 Task: Look for space in Svishtov, Bulgaria from 7th July, 2023 to 15th July, 2023 for 6 adults in price range Rs.15000 to Rs.20000. Place can be entire place with 3 bedrooms having 3 beds and 3 bathrooms. Property type can be house, flat, guest house. Booking option can be shelf check-in. Required host language is English.
Action: Mouse moved to (493, 92)
Screenshot: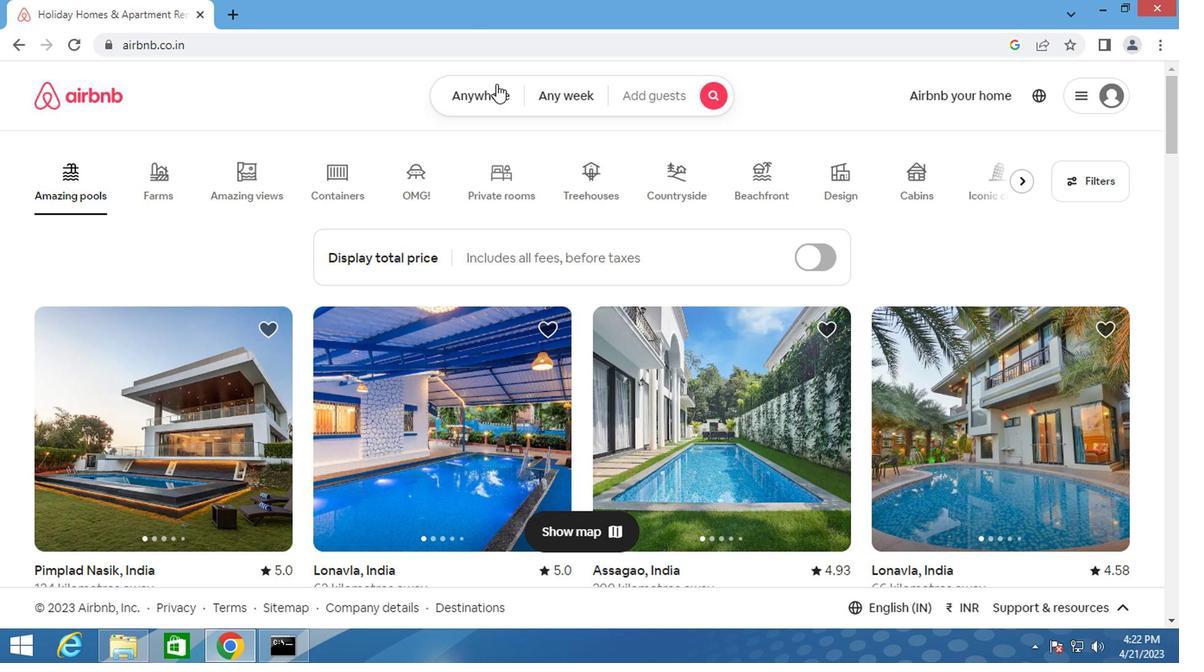 
Action: Mouse pressed left at (493, 92)
Screenshot: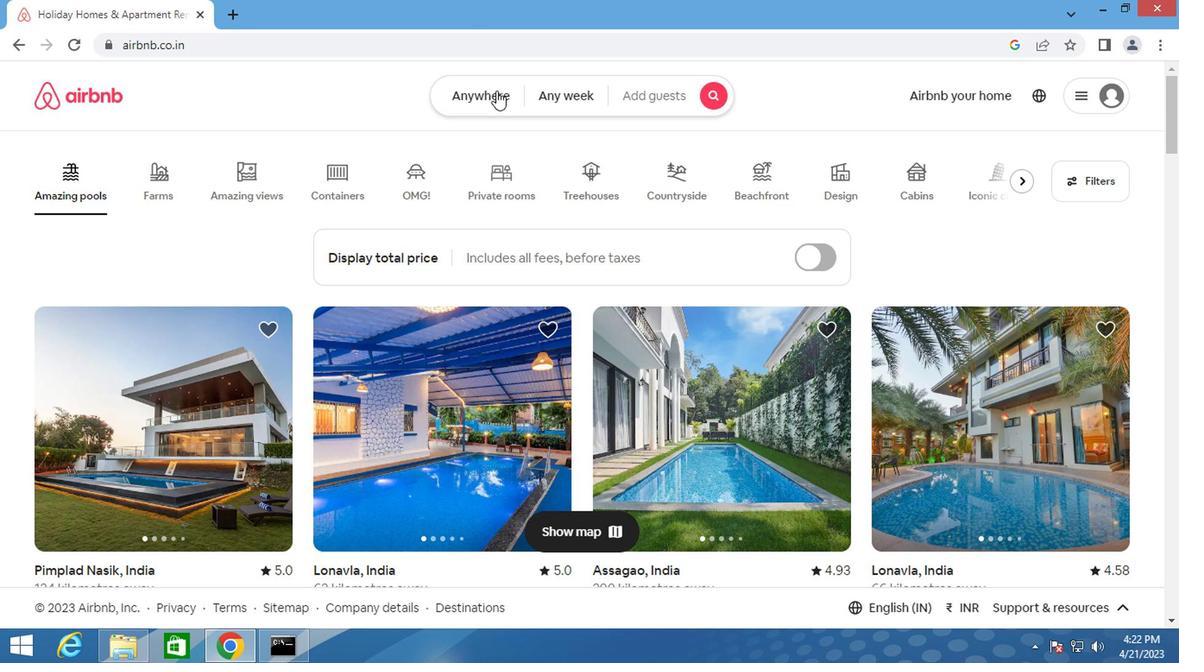 
Action: Mouse moved to (388, 165)
Screenshot: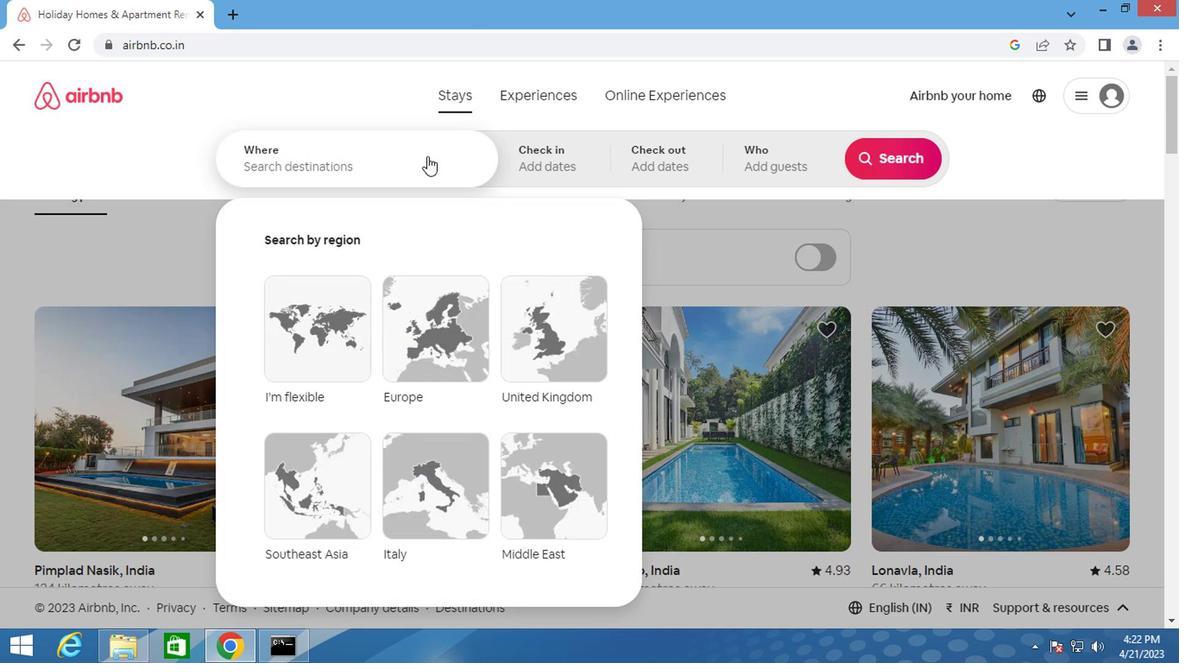 
Action: Mouse pressed left at (388, 165)
Screenshot: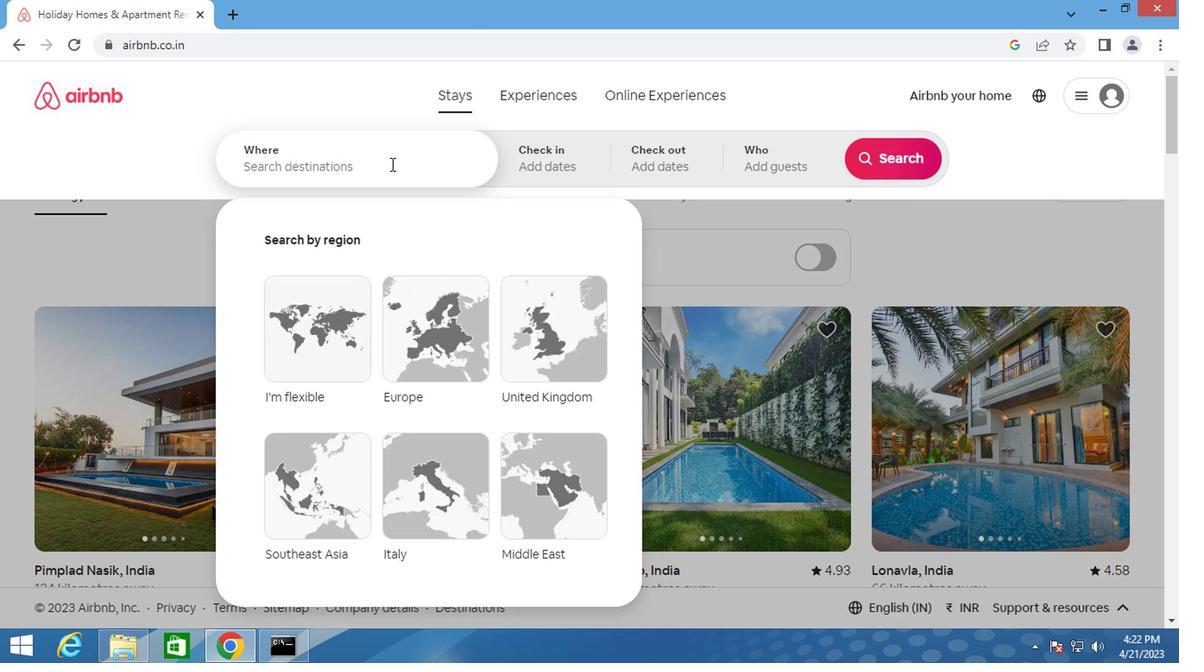 
Action: Mouse moved to (388, 165)
Screenshot: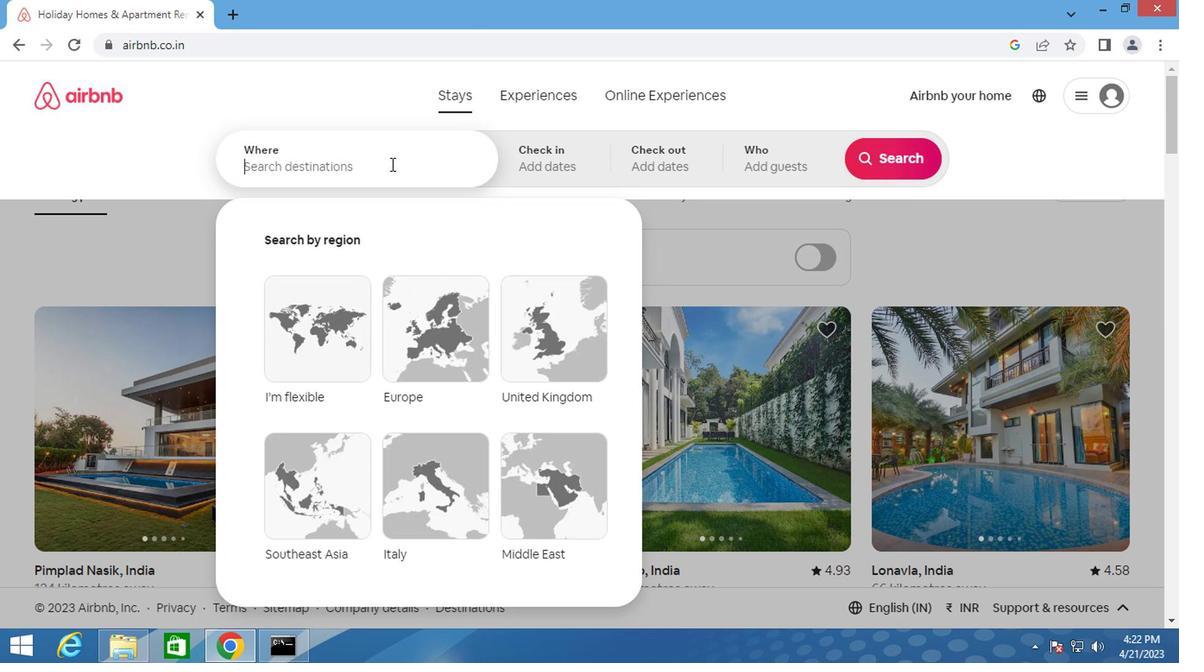 
Action: Key pressed <Key.shift>SVISHTP<Key.backspace>
Screenshot: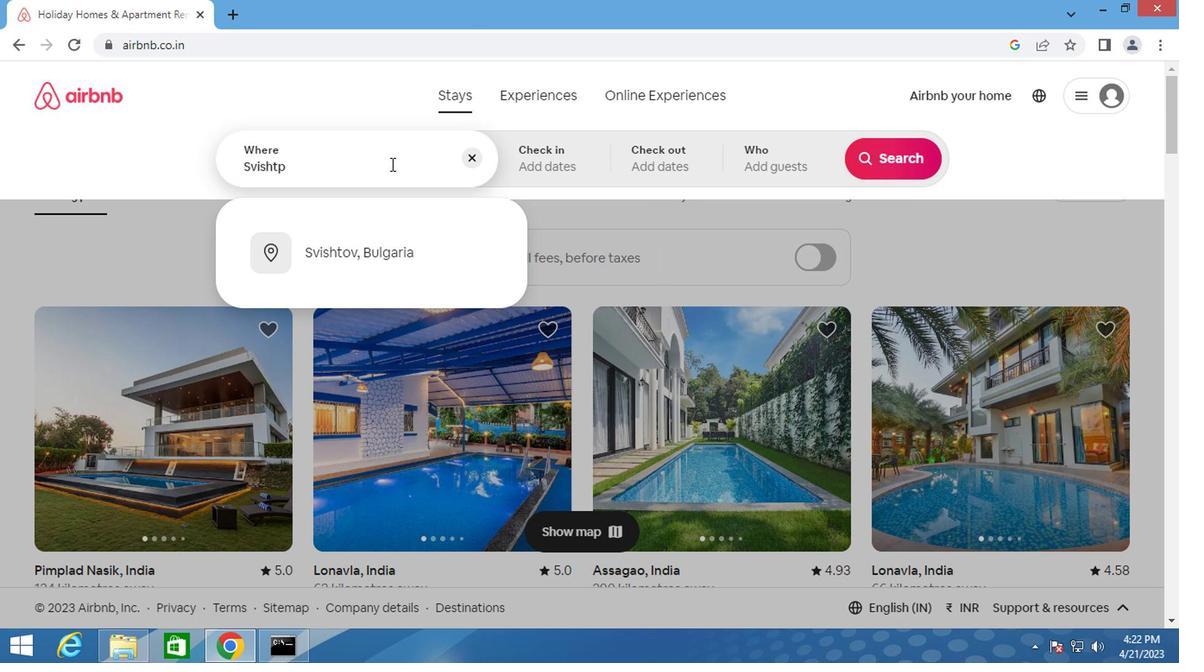 
Action: Mouse moved to (407, 256)
Screenshot: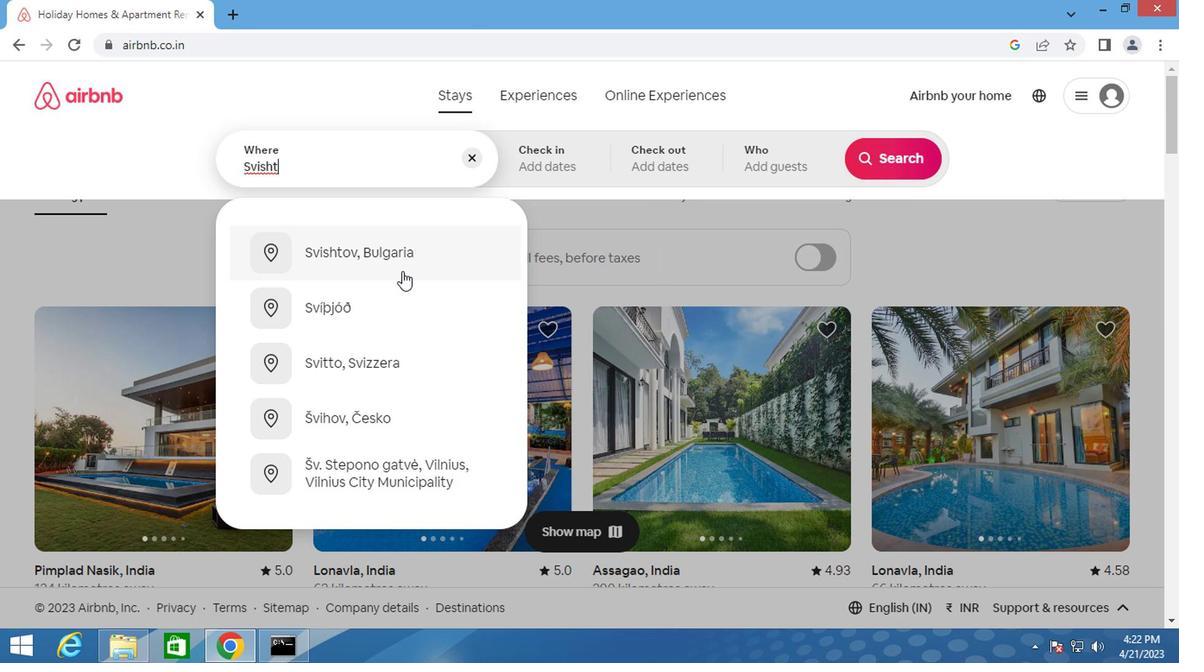 
Action: Mouse pressed left at (407, 256)
Screenshot: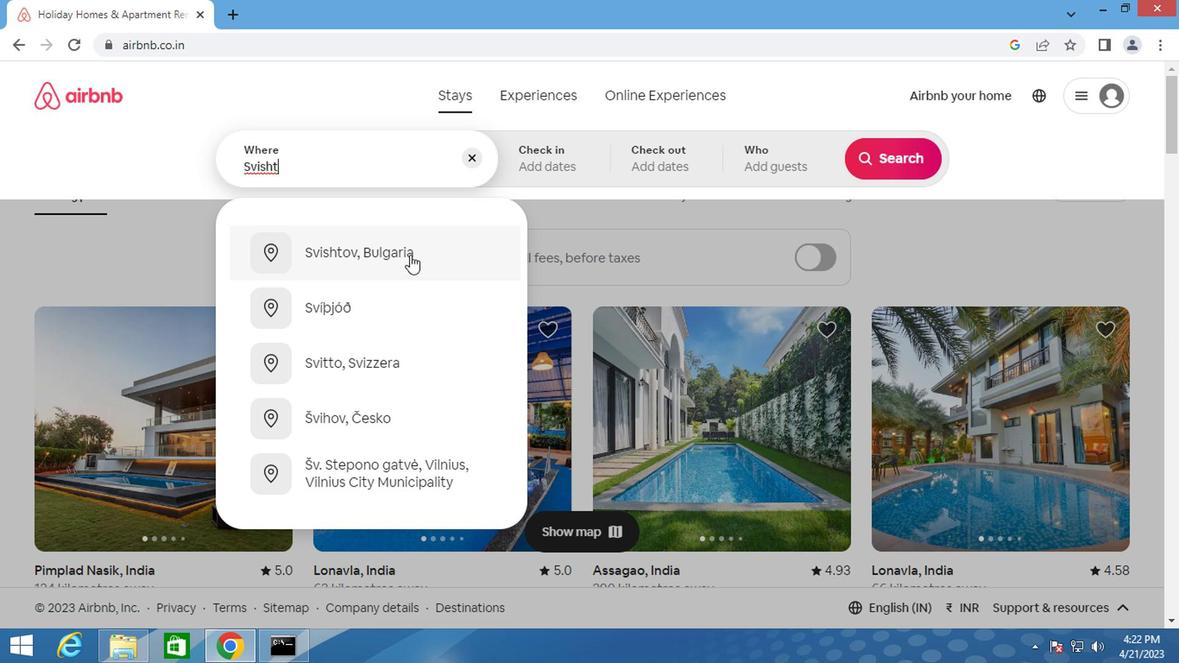 
Action: Mouse moved to (874, 289)
Screenshot: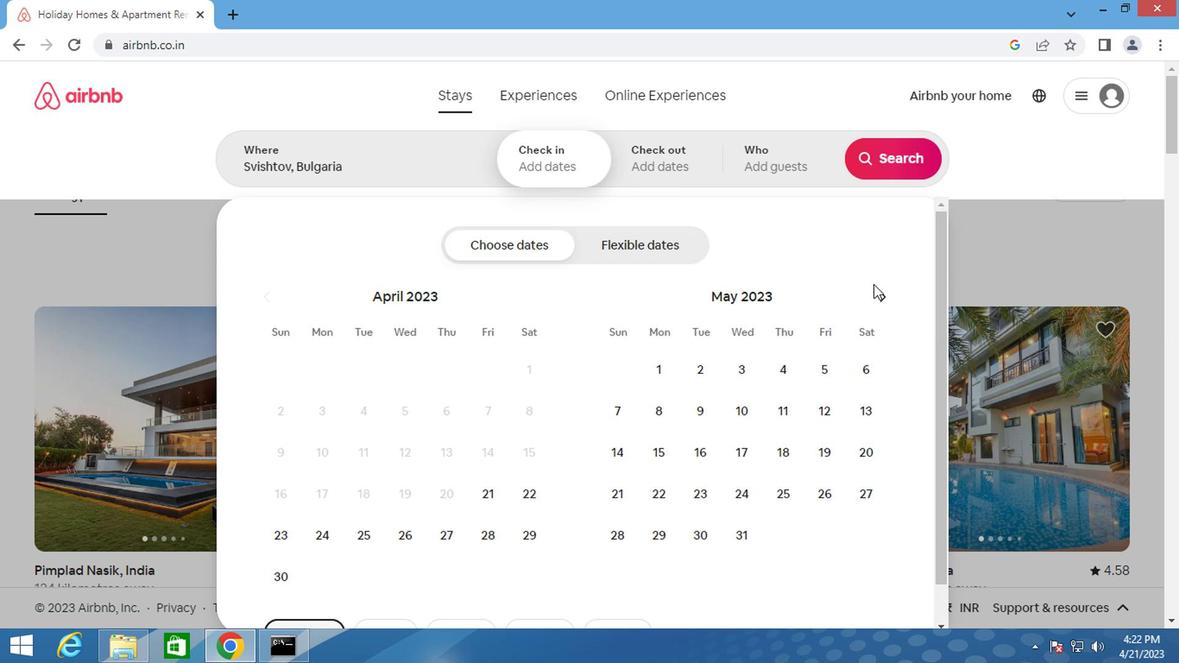 
Action: Mouse pressed left at (874, 289)
Screenshot: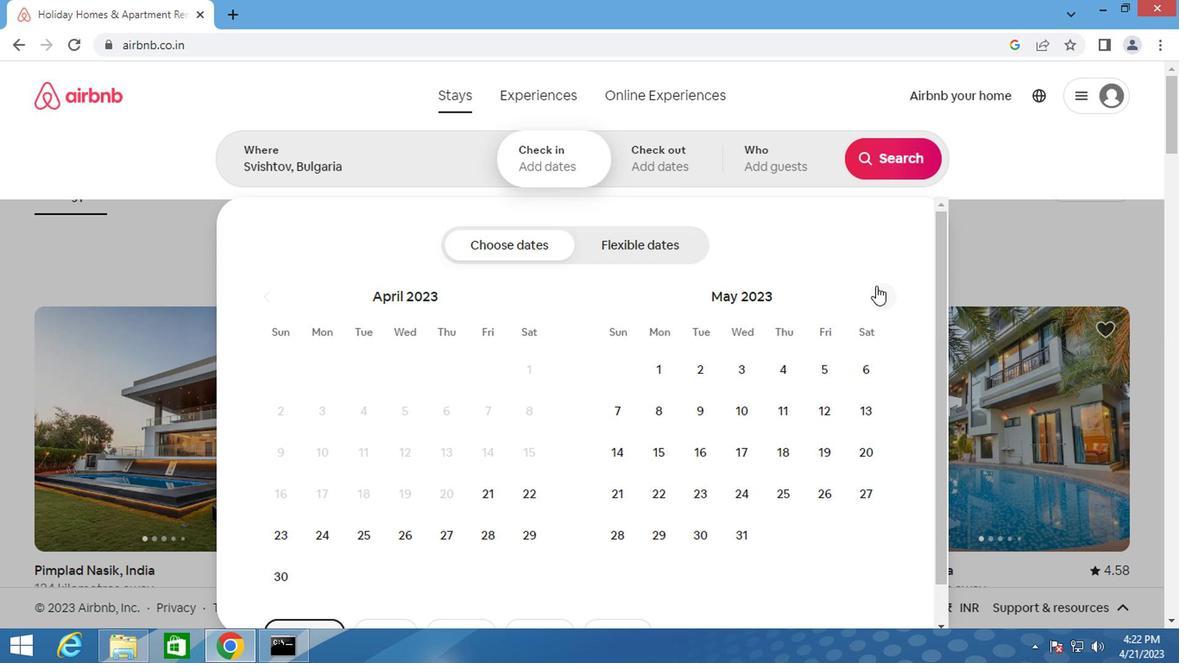
Action: Mouse moved to (876, 289)
Screenshot: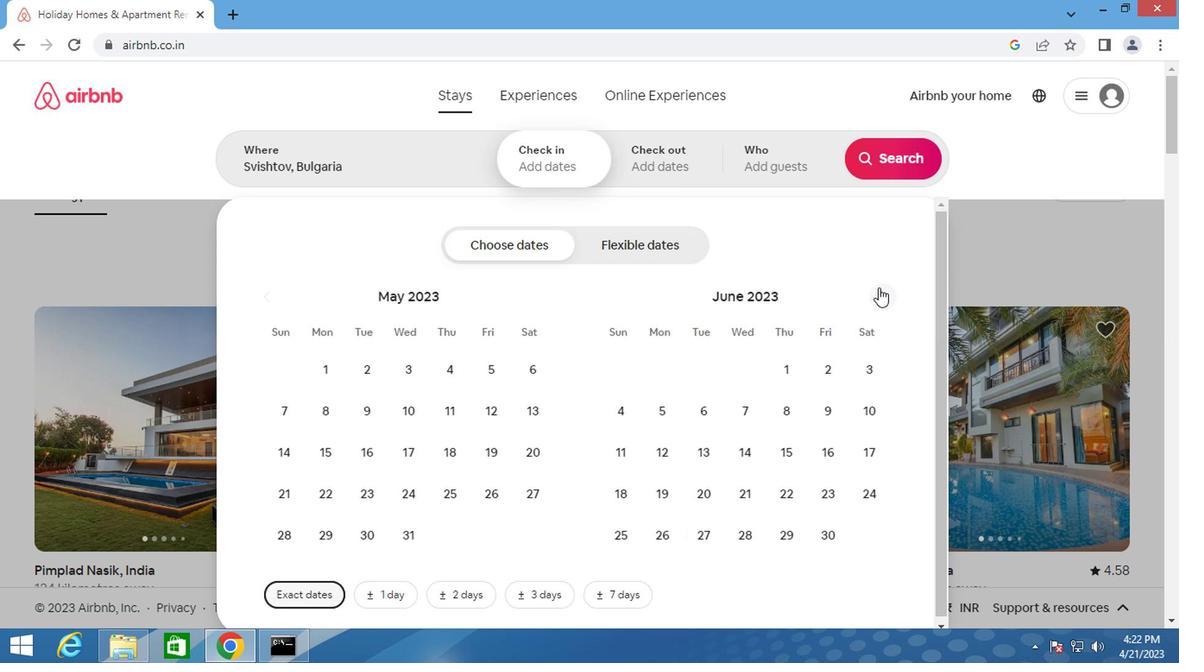 
Action: Mouse pressed left at (876, 289)
Screenshot: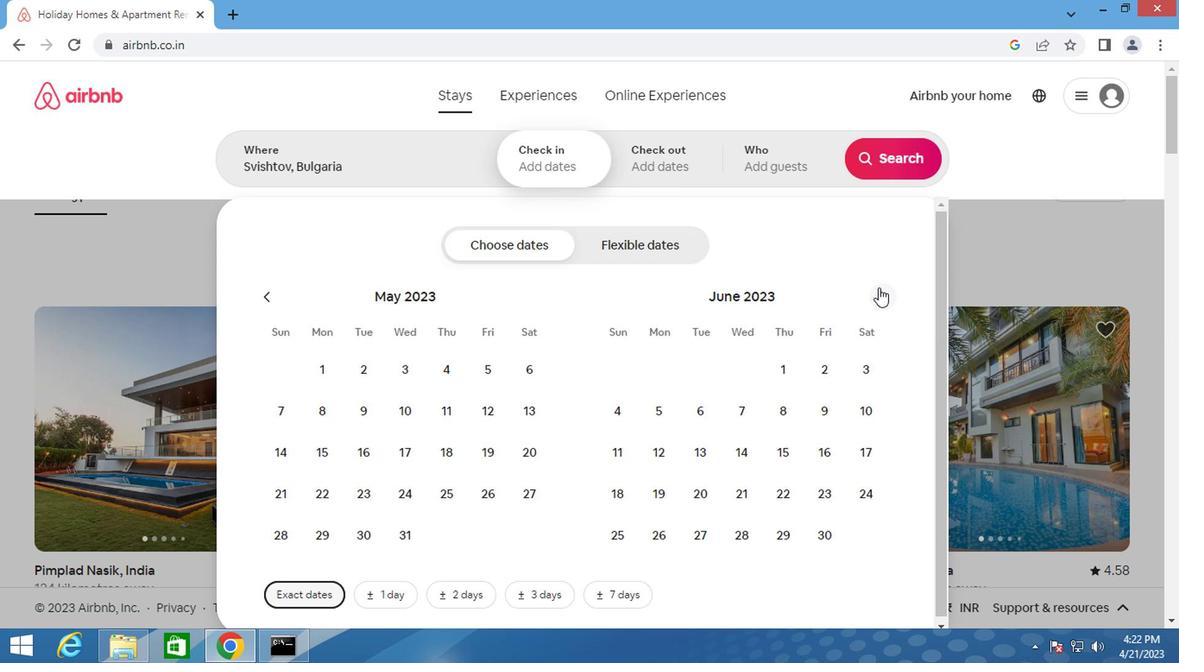 
Action: Mouse moved to (823, 418)
Screenshot: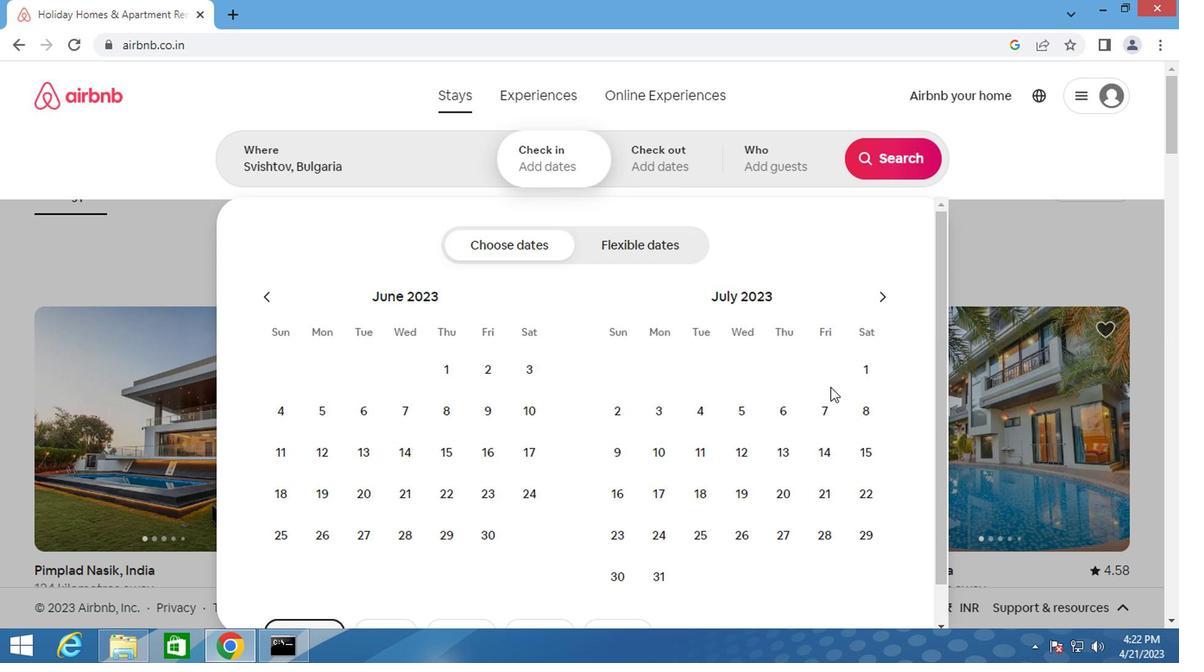 
Action: Mouse pressed left at (823, 418)
Screenshot: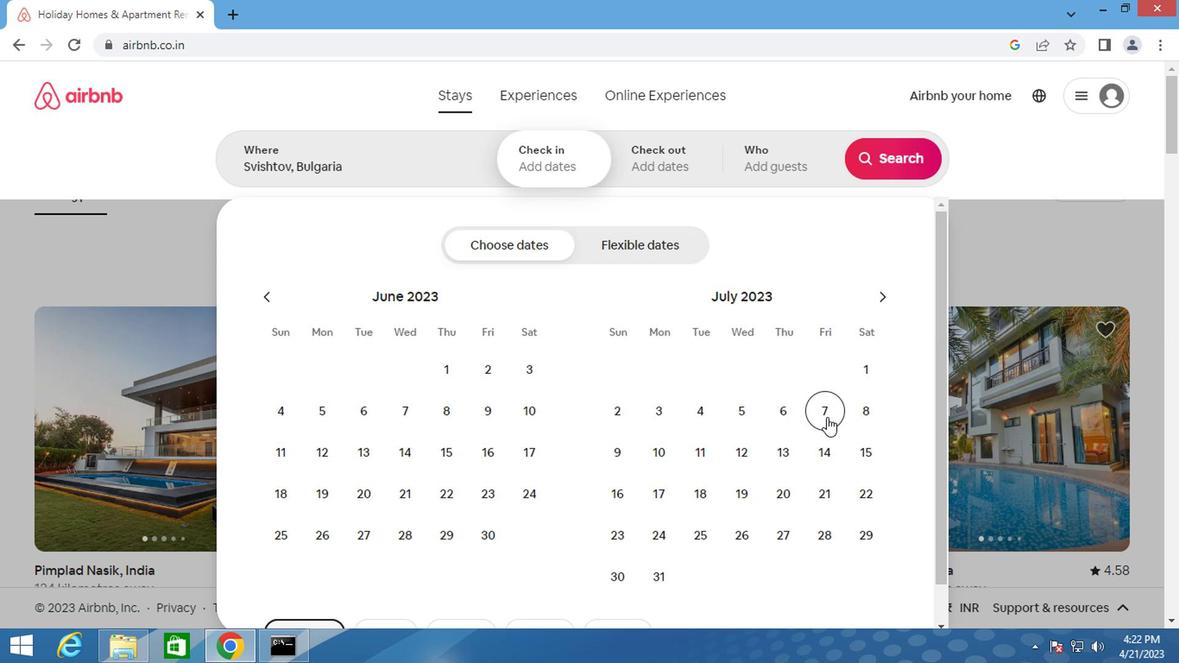 
Action: Mouse moved to (870, 445)
Screenshot: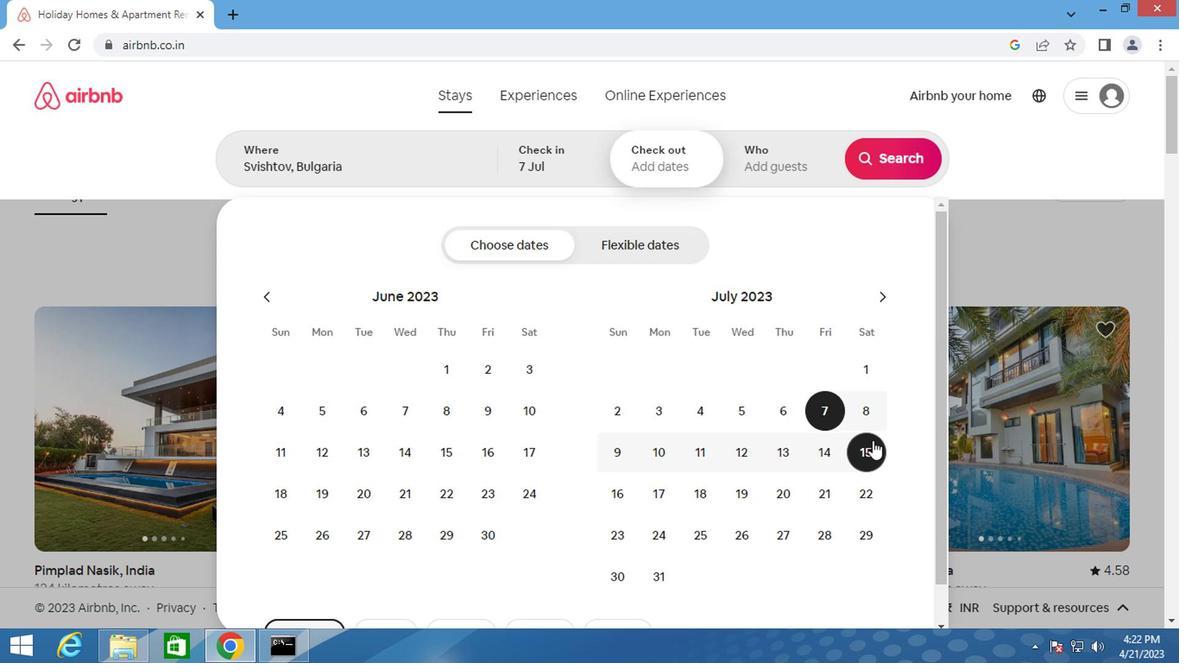 
Action: Mouse pressed left at (870, 445)
Screenshot: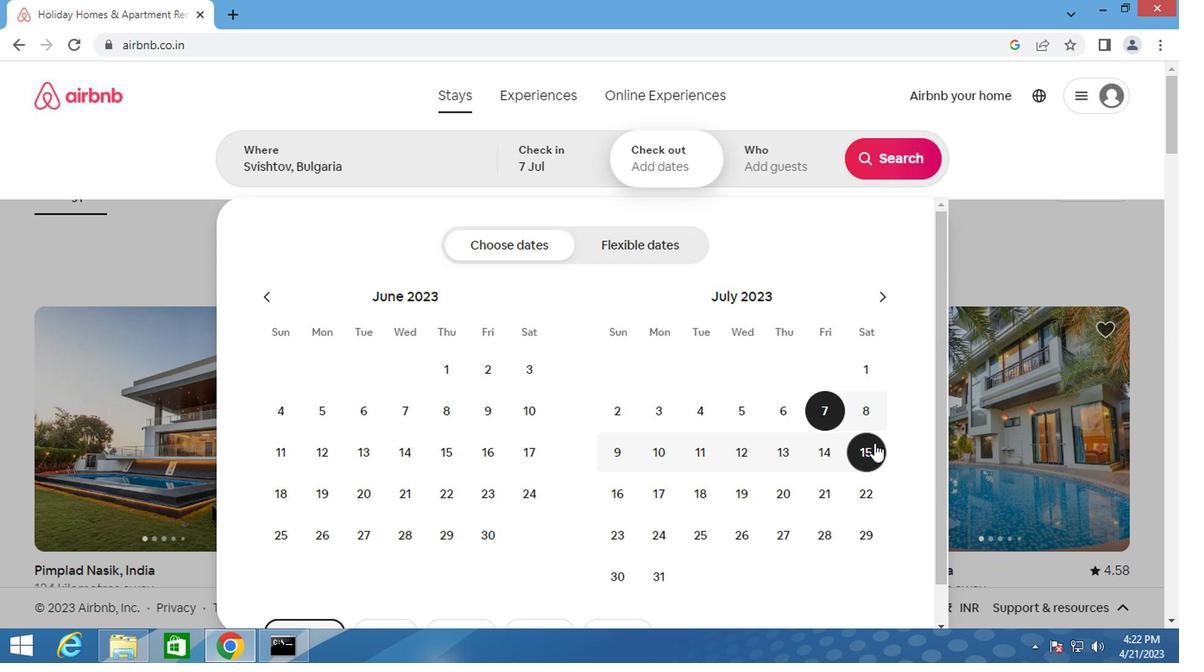 
Action: Mouse moved to (786, 175)
Screenshot: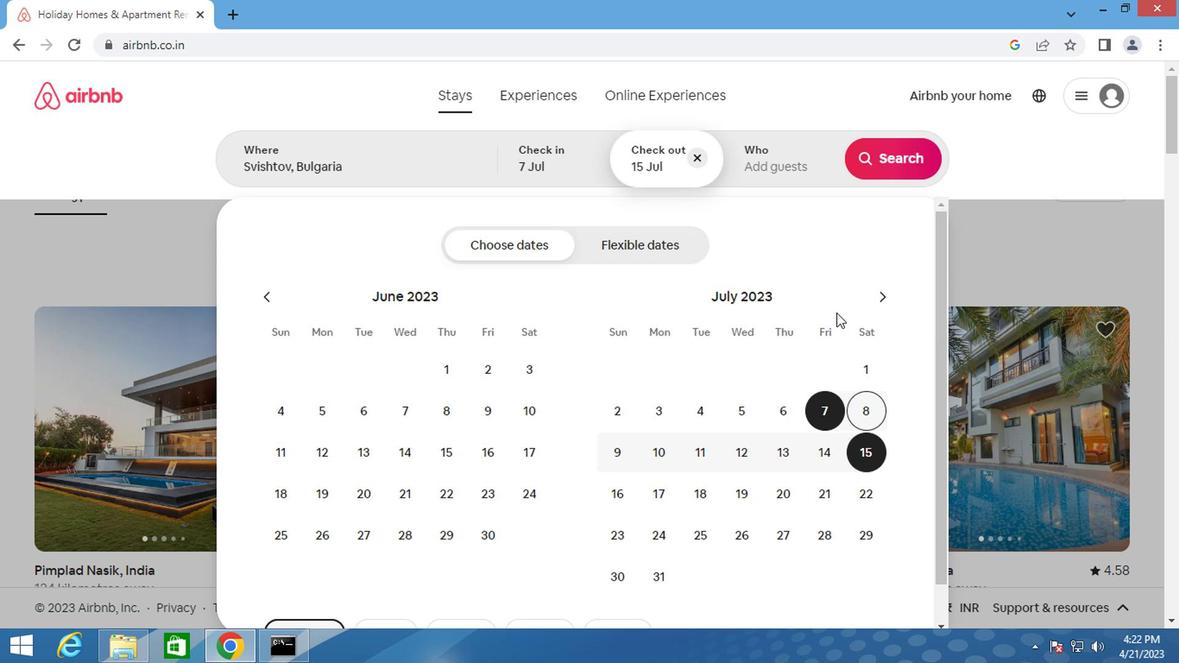 
Action: Mouse pressed left at (786, 175)
Screenshot: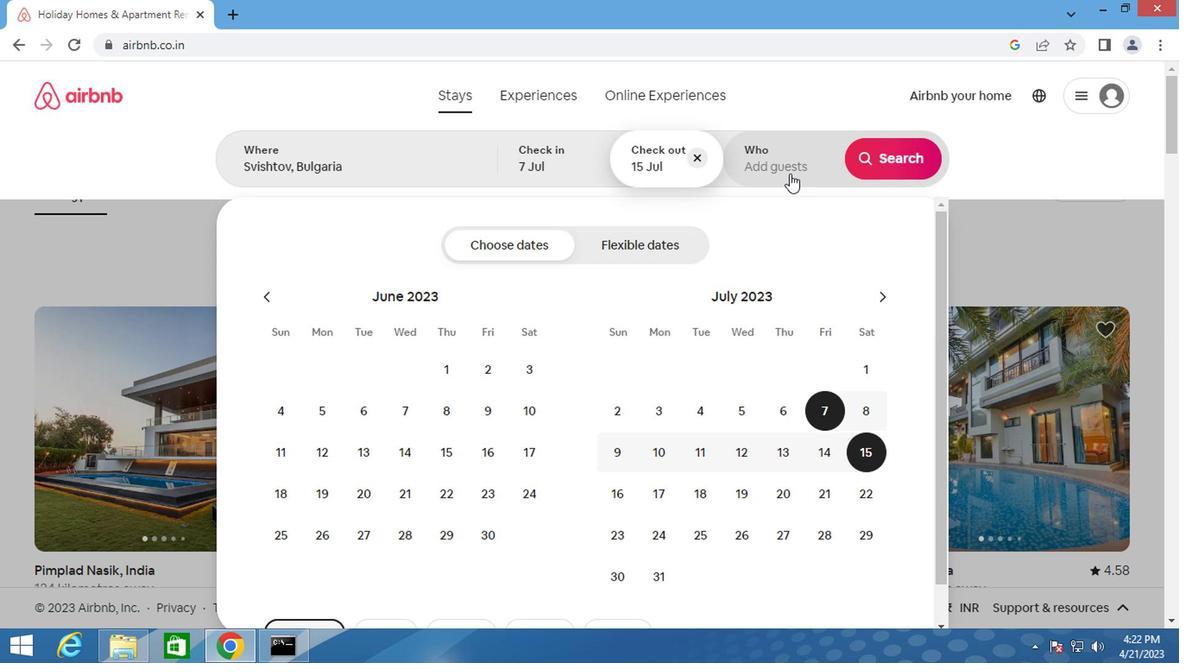 
Action: Mouse moved to (899, 245)
Screenshot: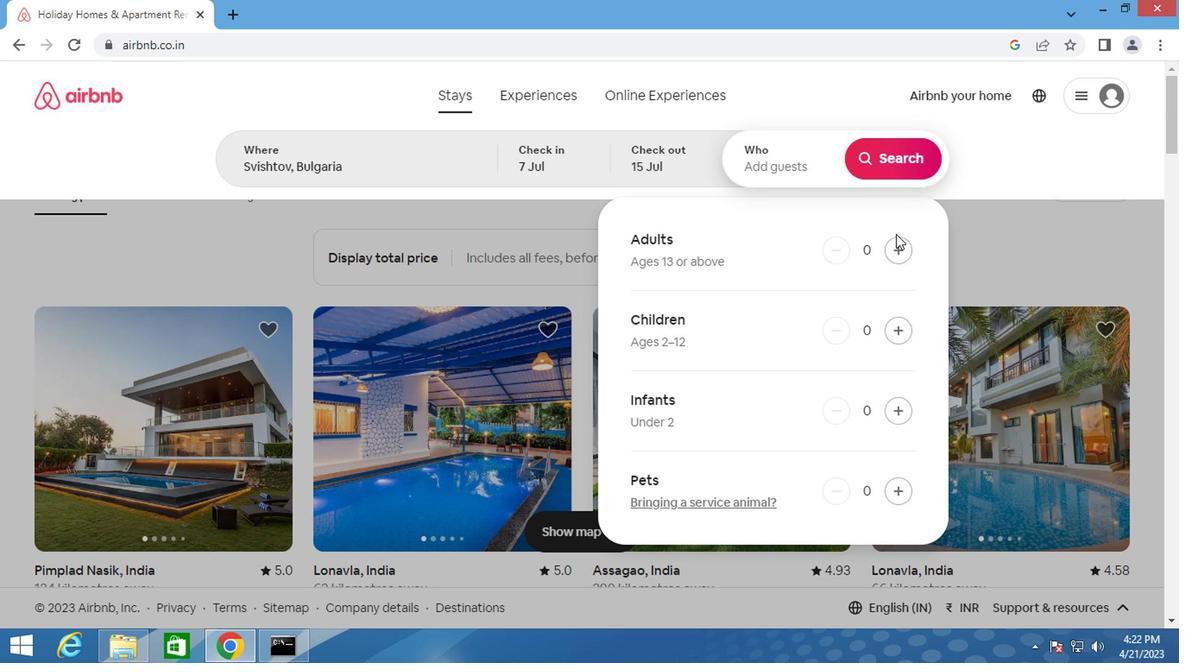 
Action: Mouse pressed left at (899, 245)
Screenshot: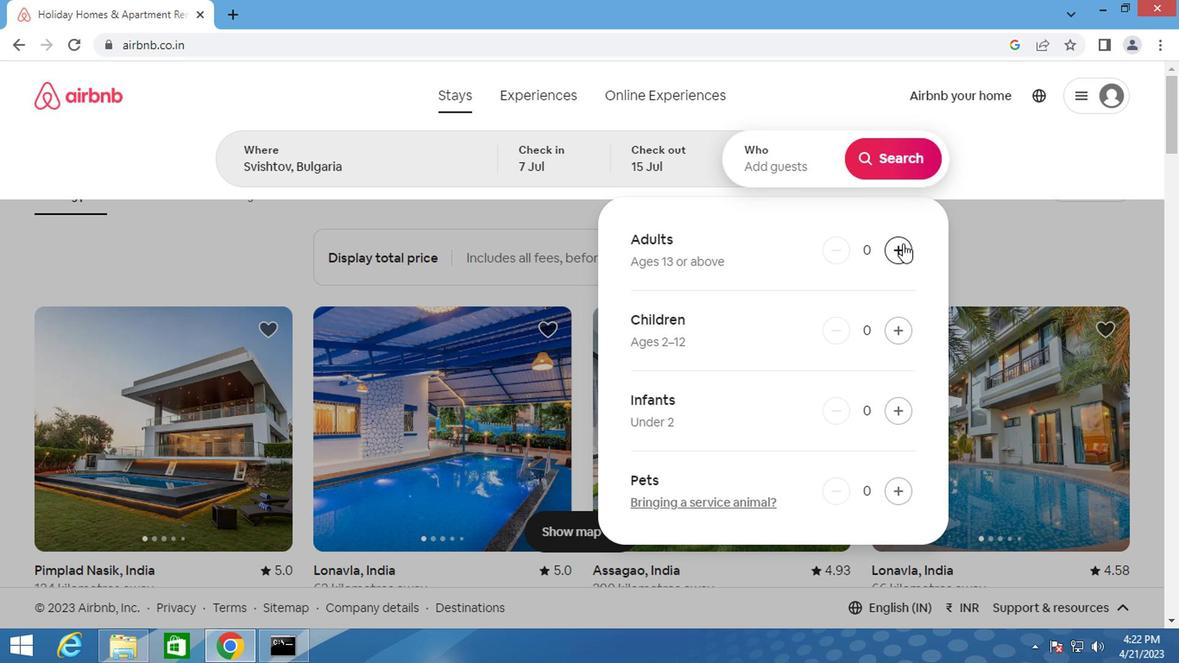 
Action: Mouse moved to (901, 245)
Screenshot: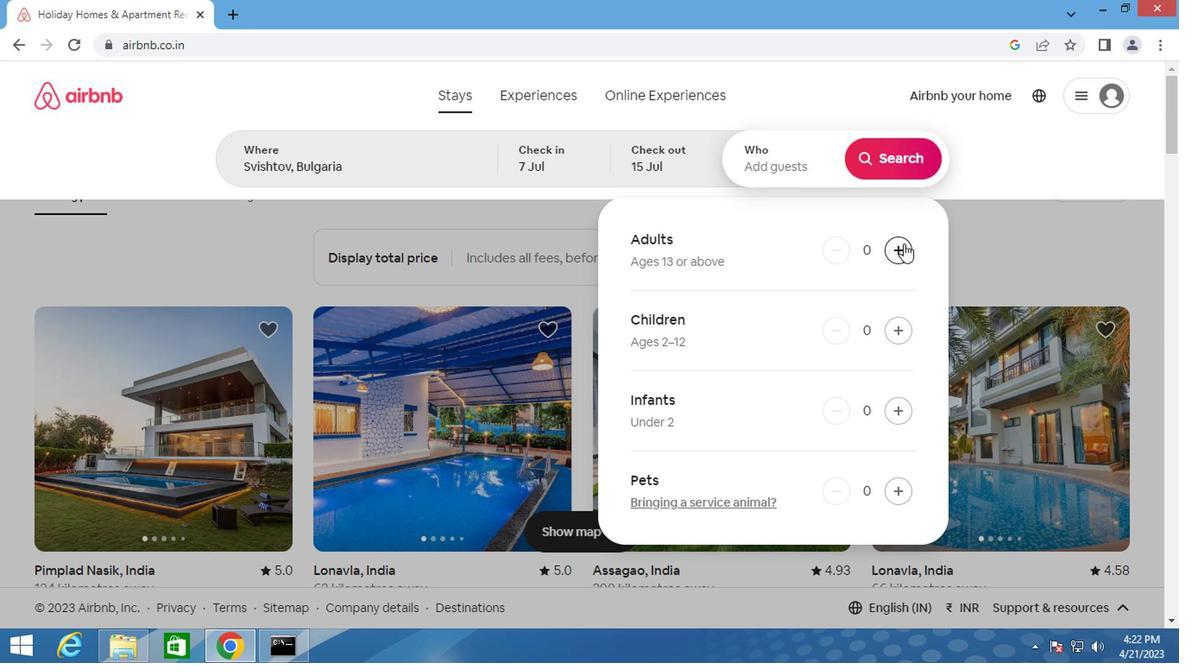 
Action: Mouse pressed left at (901, 245)
Screenshot: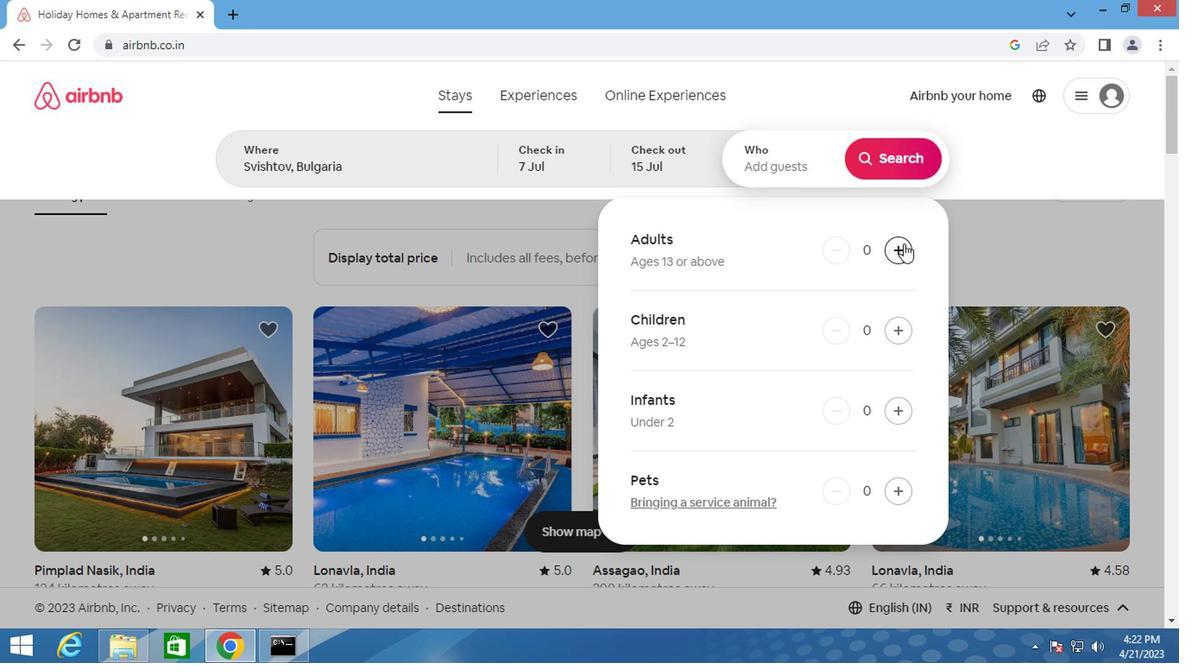 
Action: Mouse moved to (902, 245)
Screenshot: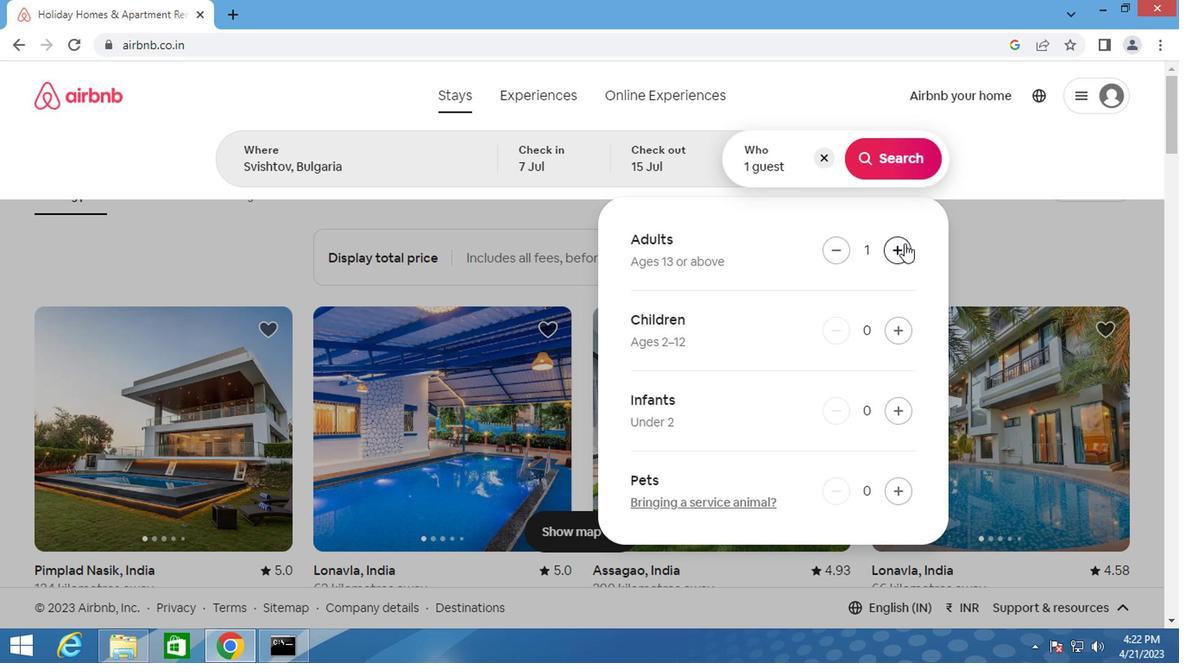 
Action: Mouse pressed left at (902, 245)
Screenshot: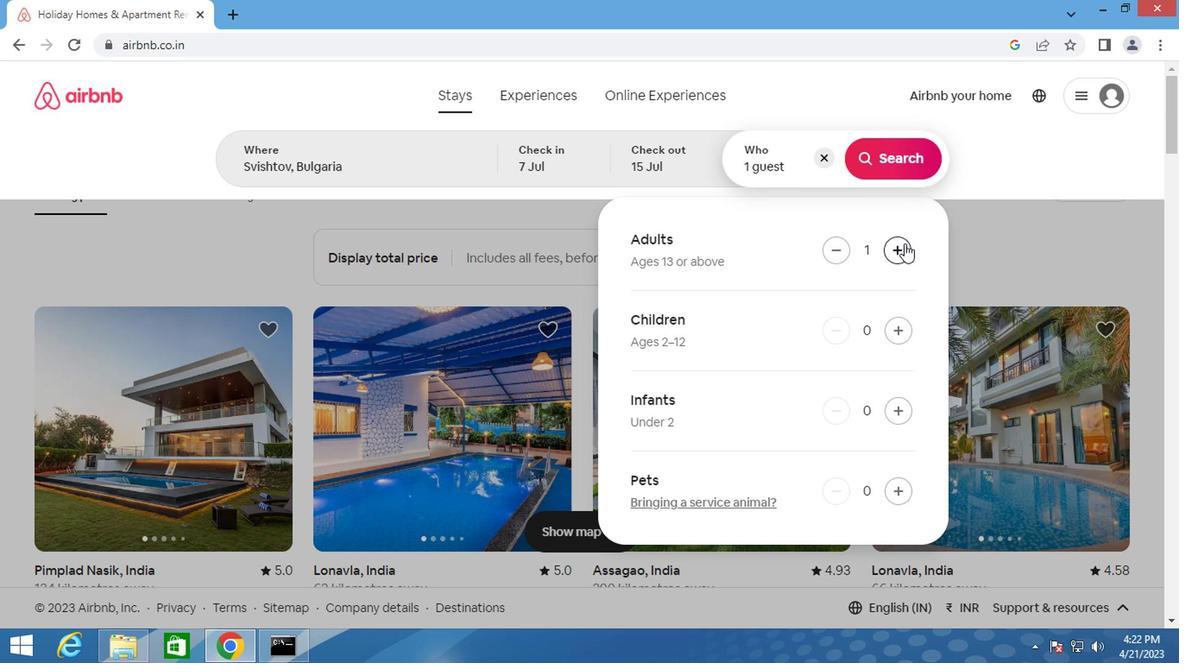 
Action: Mouse moved to (902, 244)
Screenshot: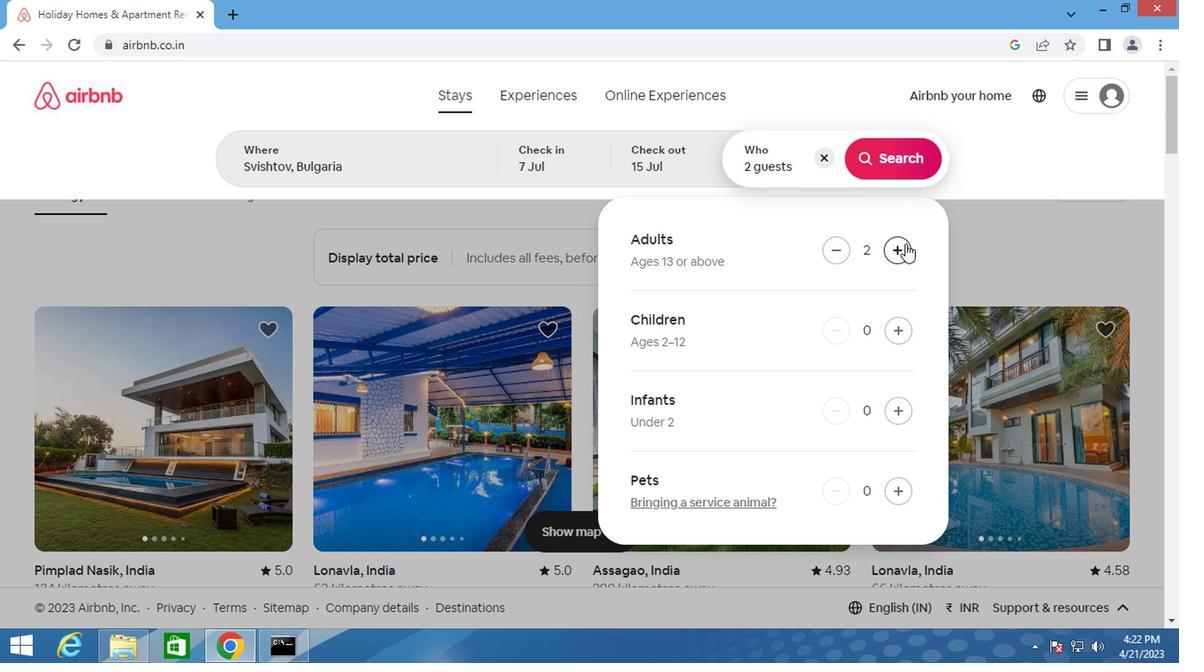 
Action: Mouse pressed left at (902, 244)
Screenshot: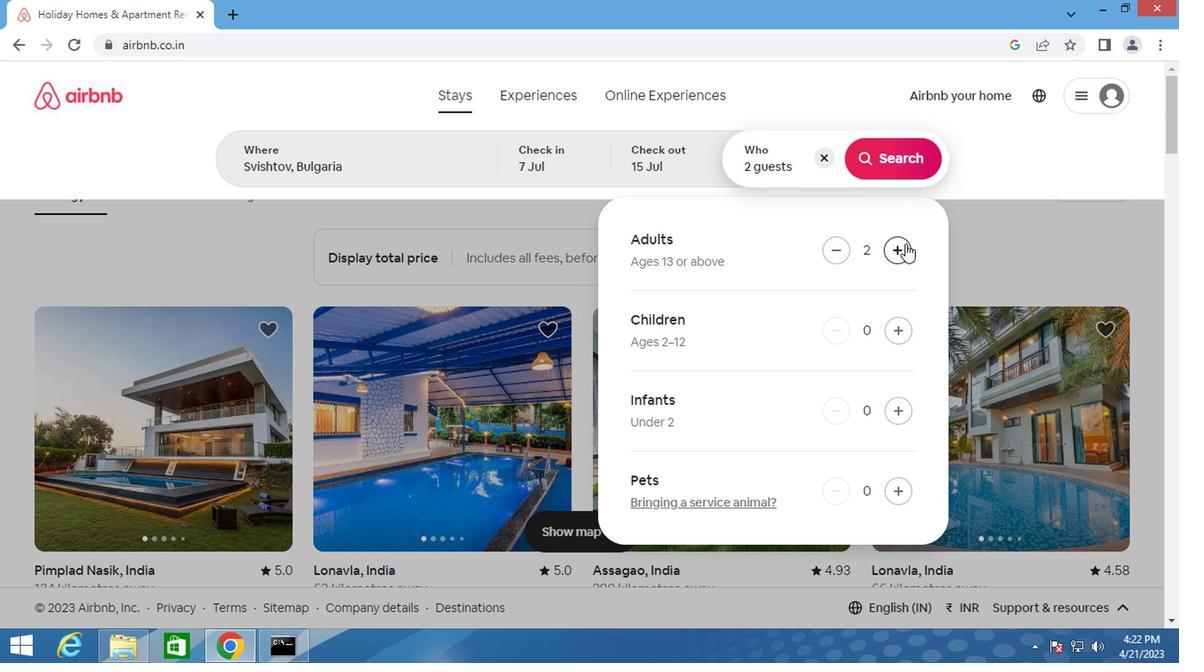 
Action: Mouse pressed left at (902, 244)
Screenshot: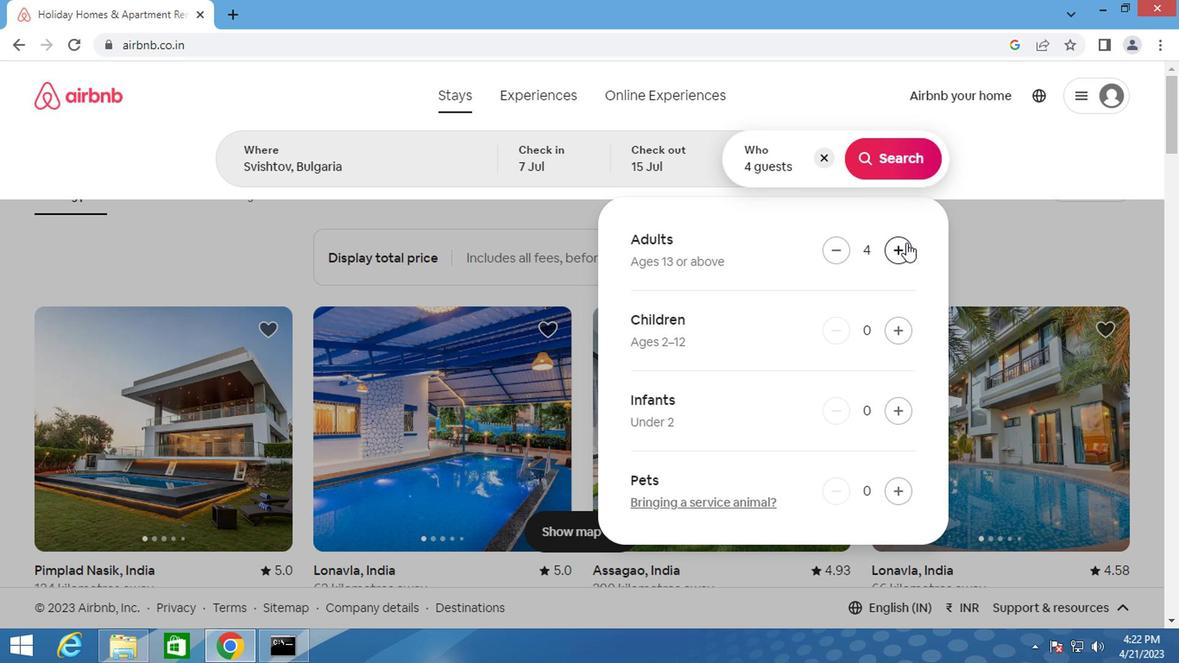 
Action: Mouse pressed left at (902, 244)
Screenshot: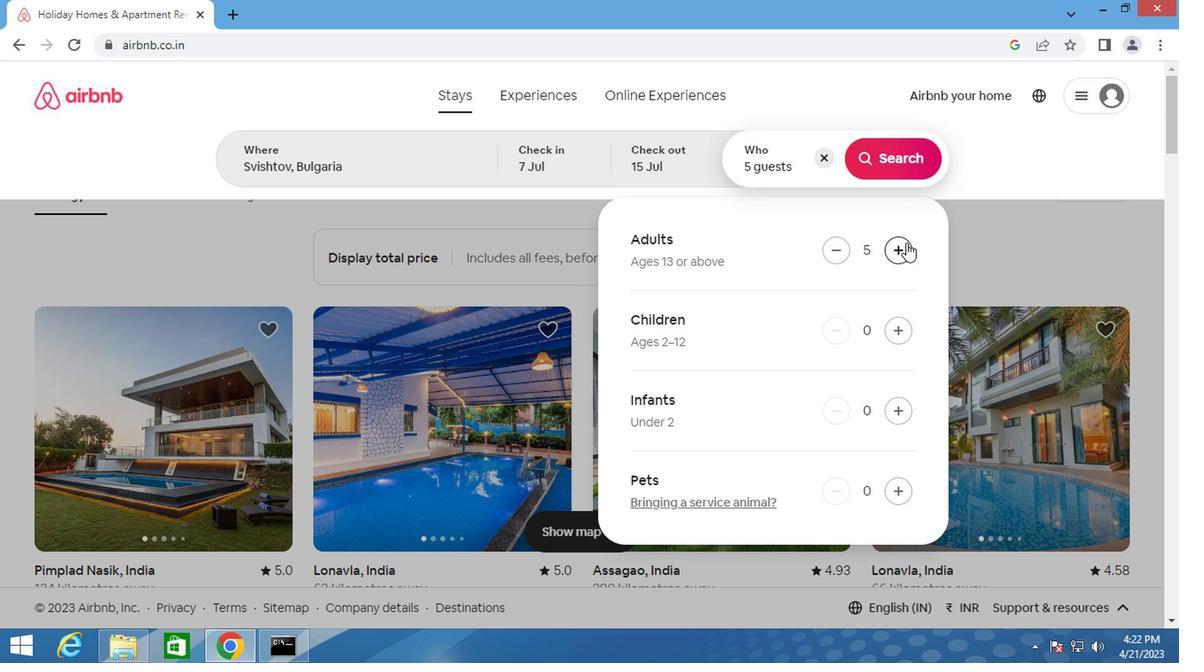 
Action: Mouse moved to (875, 154)
Screenshot: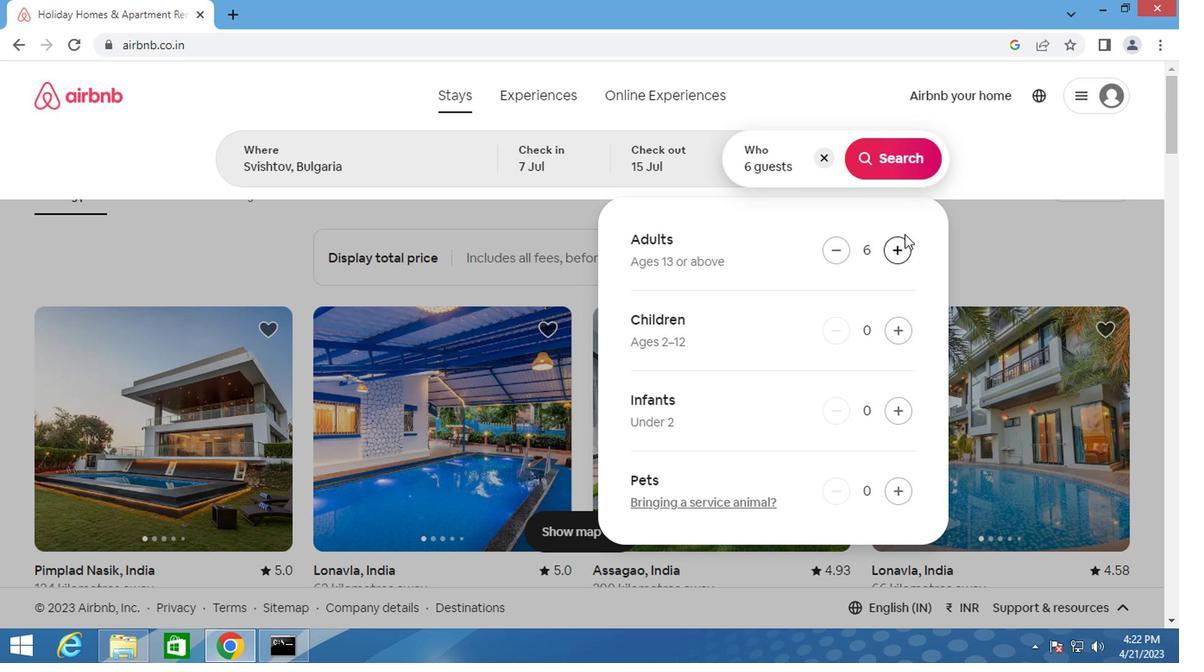 
Action: Mouse pressed left at (875, 154)
Screenshot: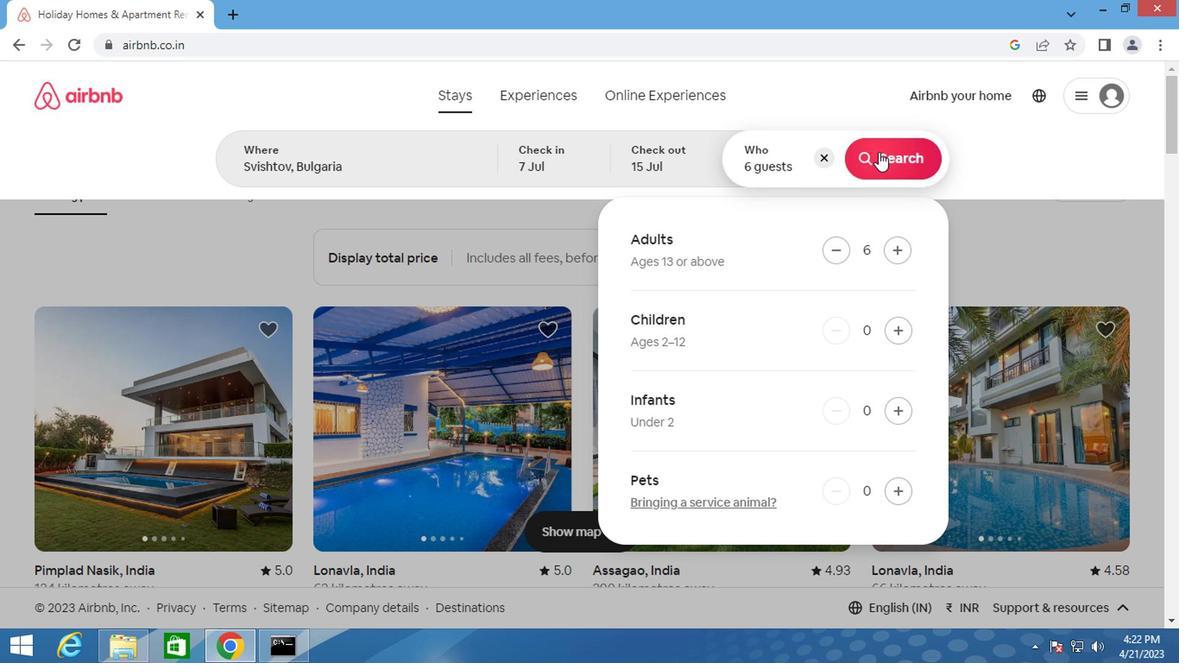 
Action: Mouse moved to (1079, 162)
Screenshot: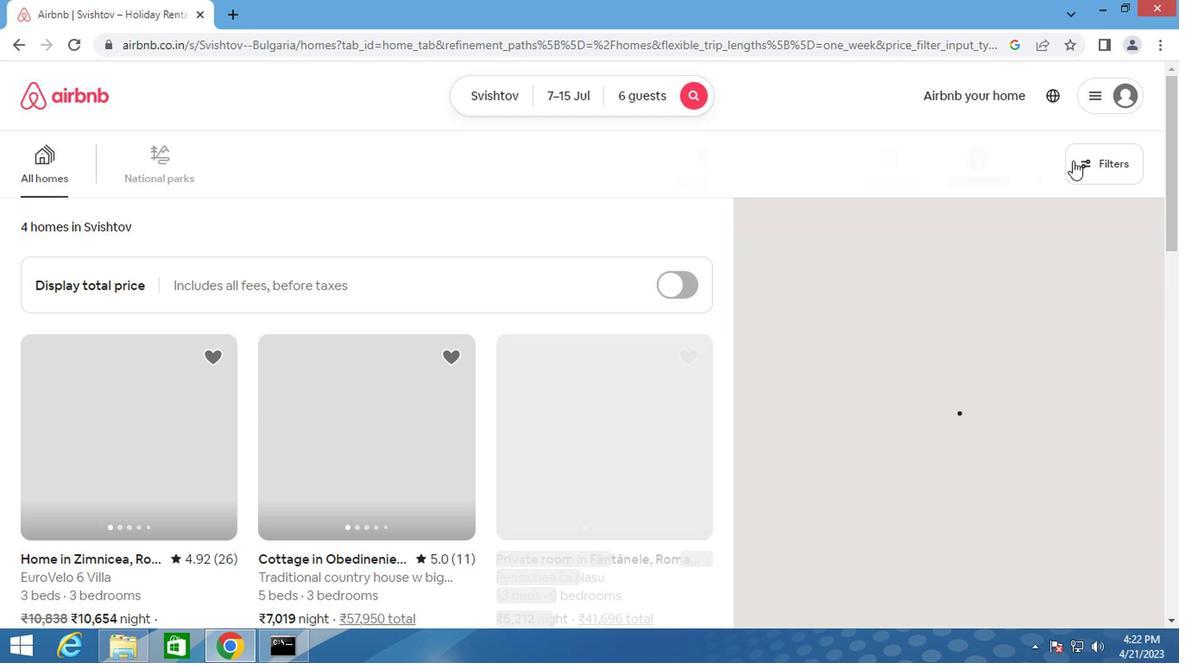 
Action: Mouse pressed left at (1079, 162)
Screenshot: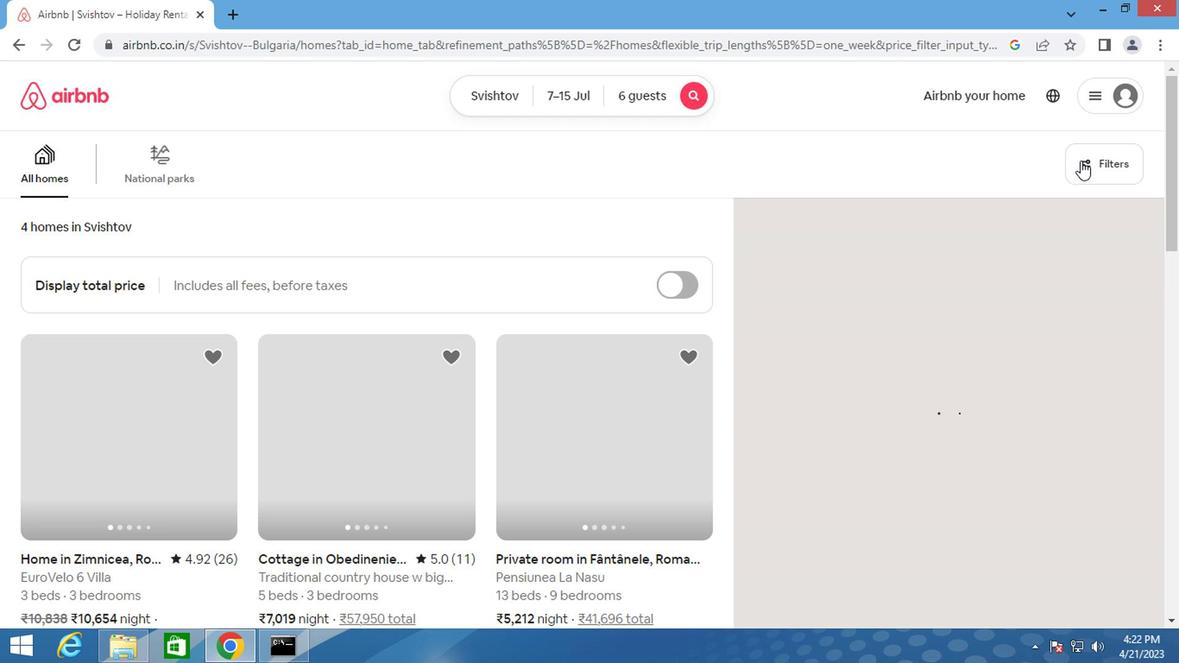 
Action: Mouse moved to (331, 388)
Screenshot: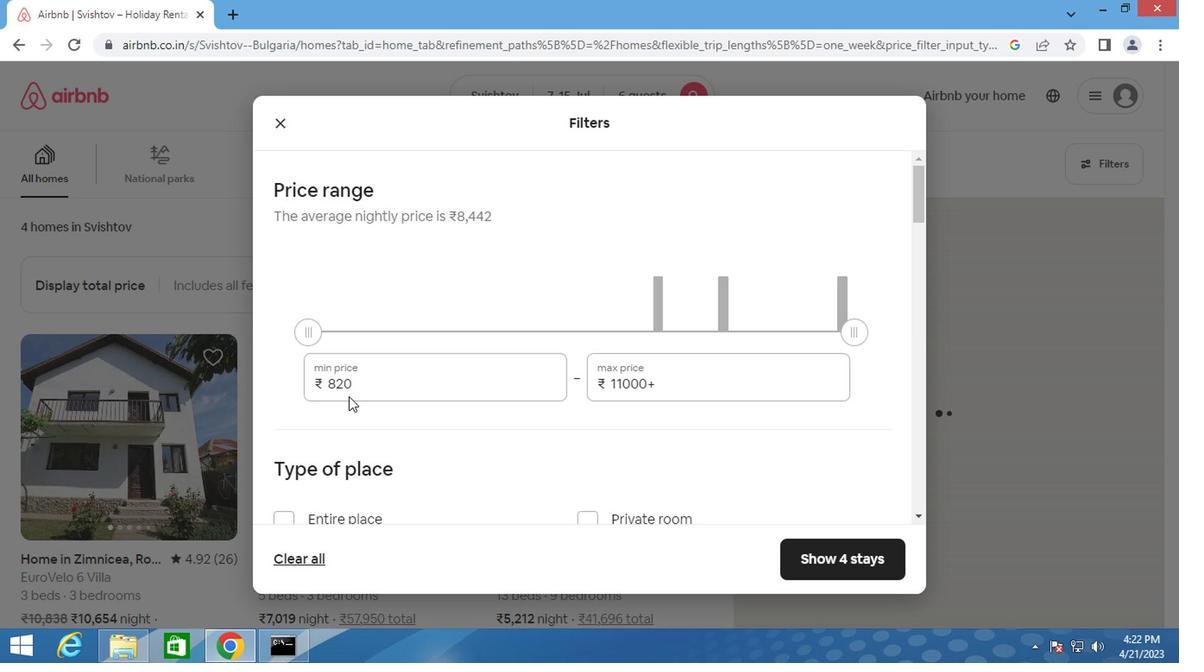 
Action: Mouse pressed left at (331, 388)
Screenshot: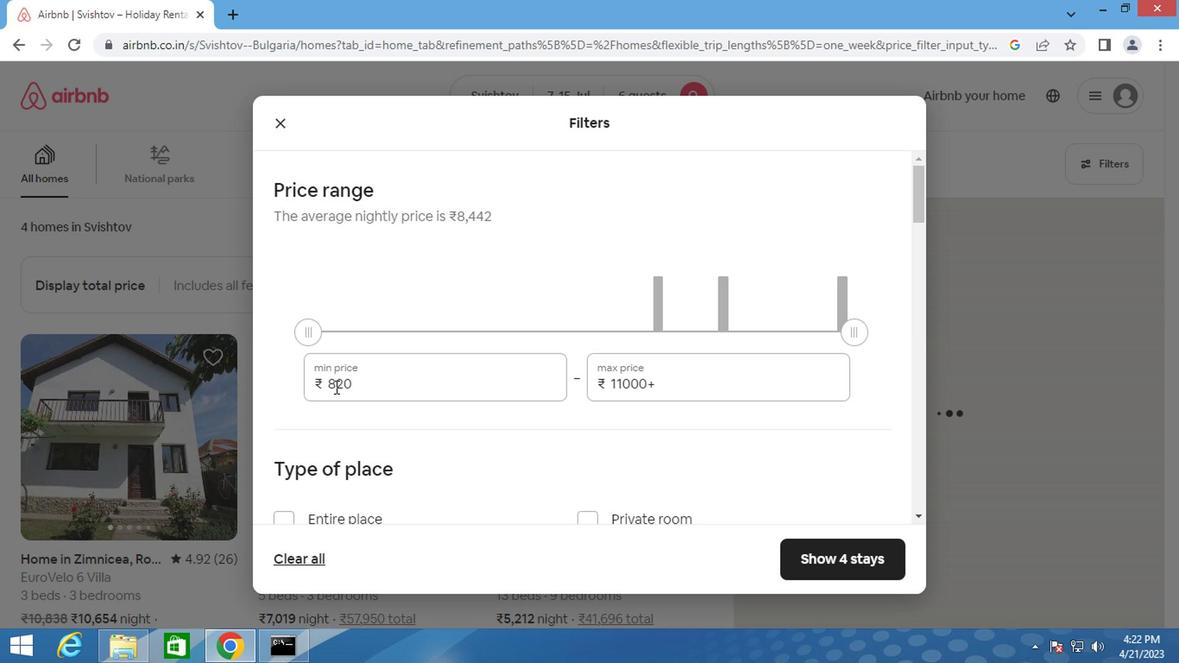 
Action: Mouse moved to (331, 387)
Screenshot: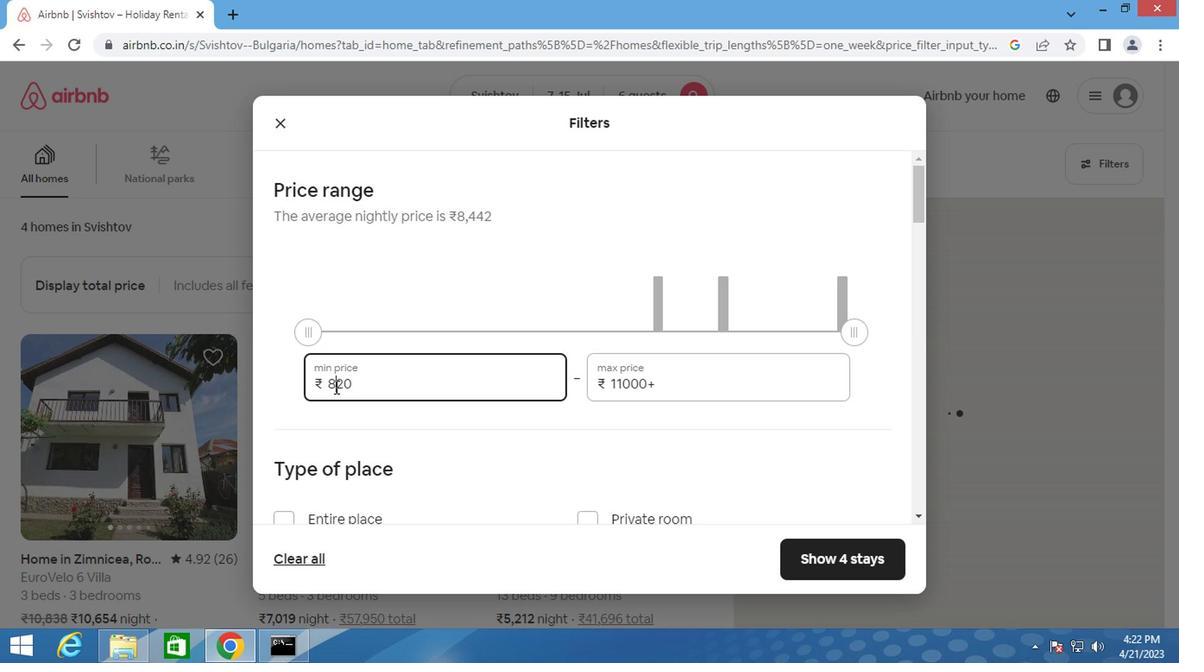 
Action: Mouse pressed left at (331, 387)
Screenshot: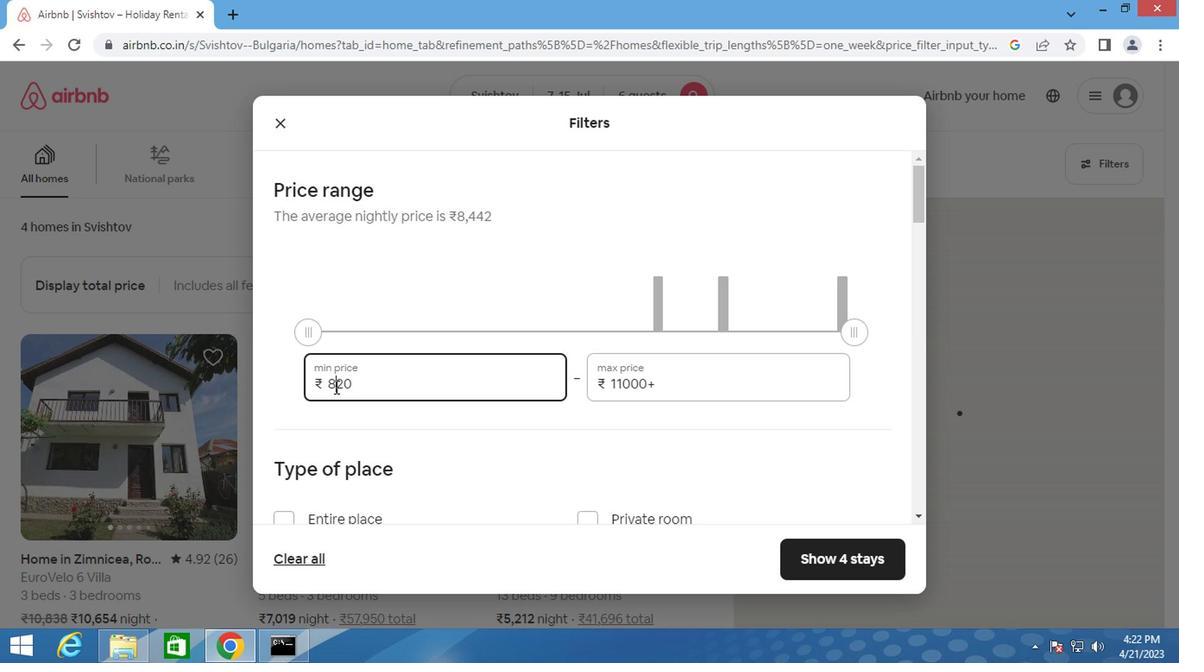 
Action: Key pressed <Key.backspace>15000
Screenshot: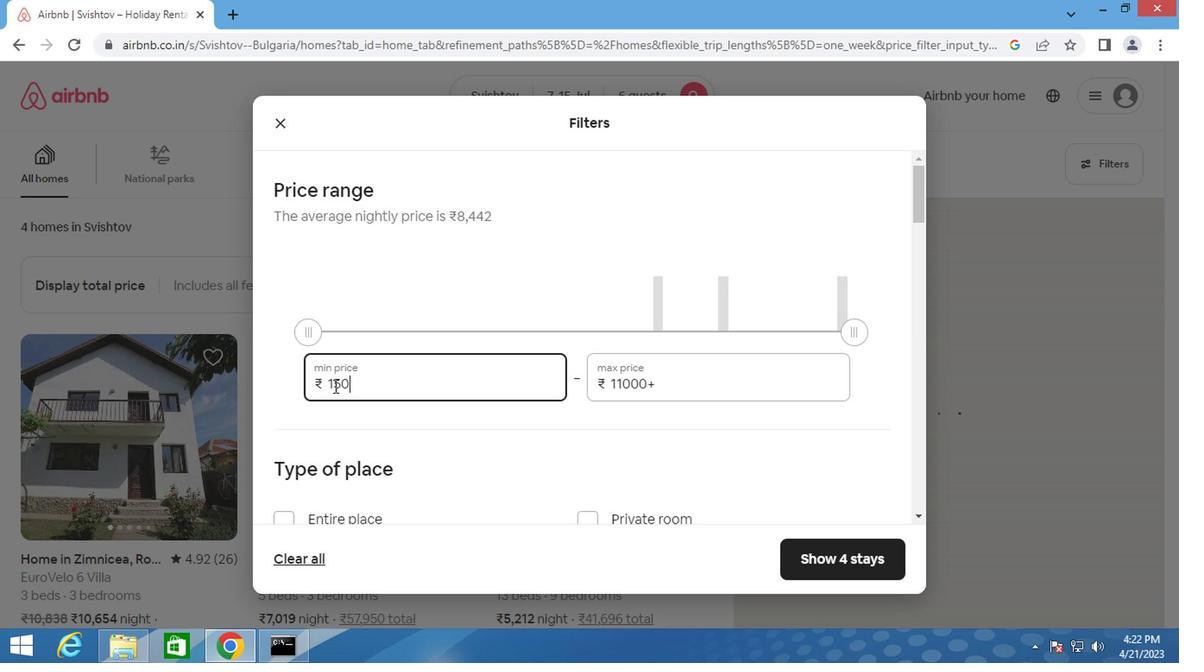 
Action: Mouse moved to (640, 385)
Screenshot: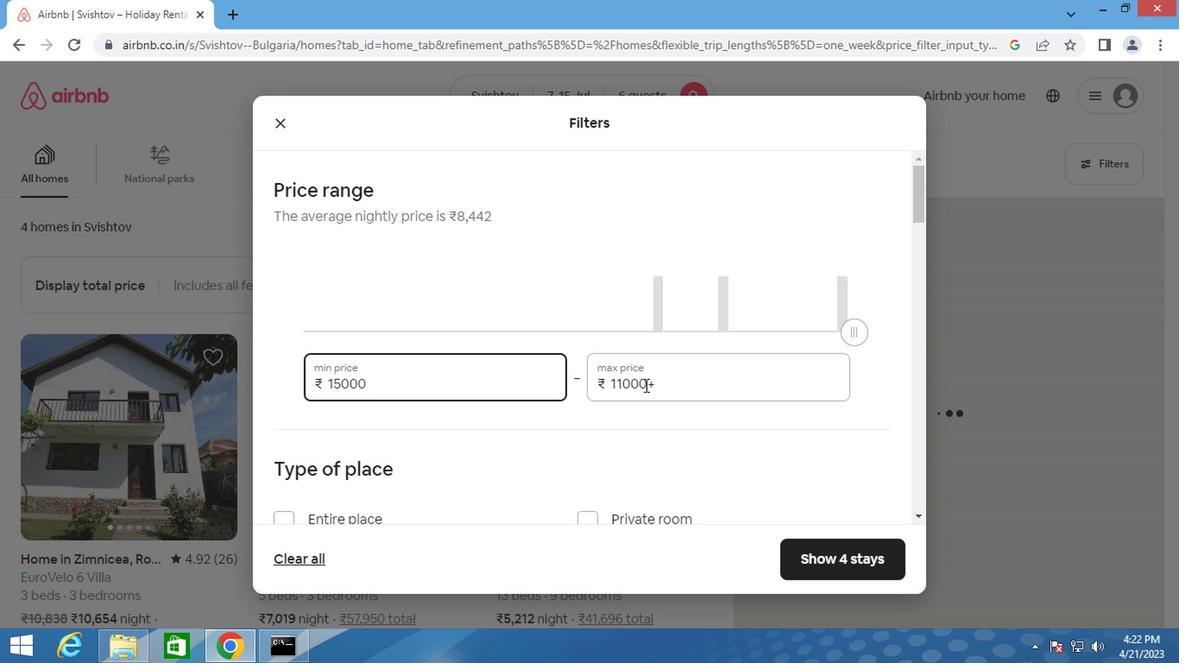 
Action: Mouse pressed left at (640, 385)
Screenshot: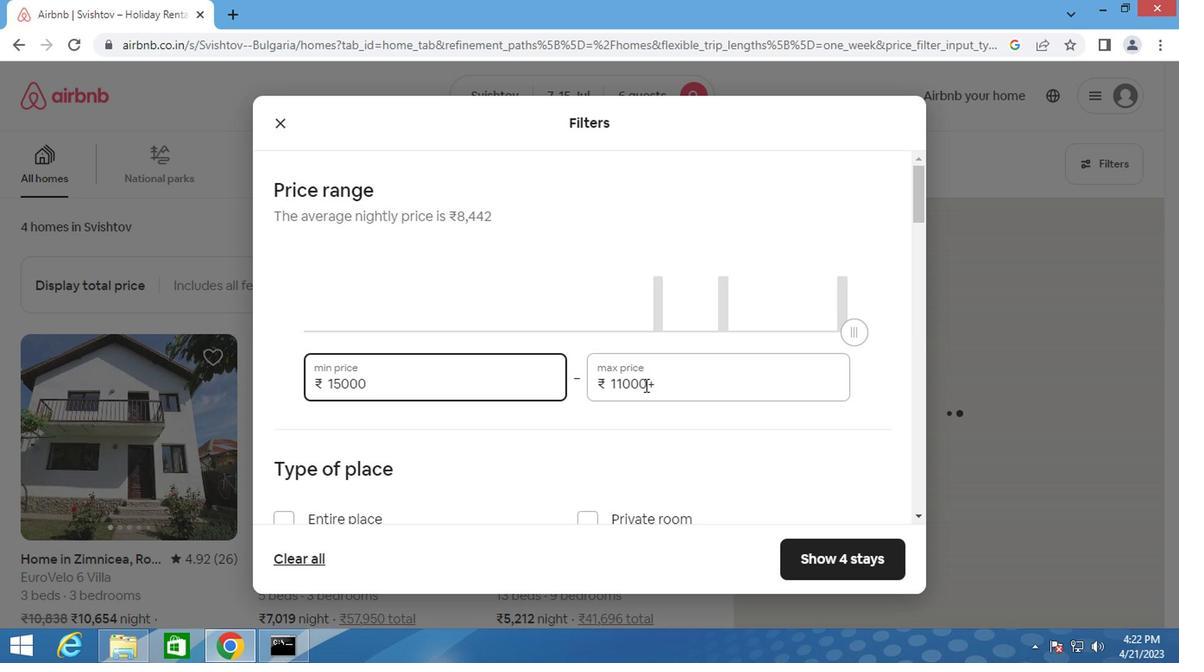 
Action: Mouse pressed left at (640, 385)
Screenshot: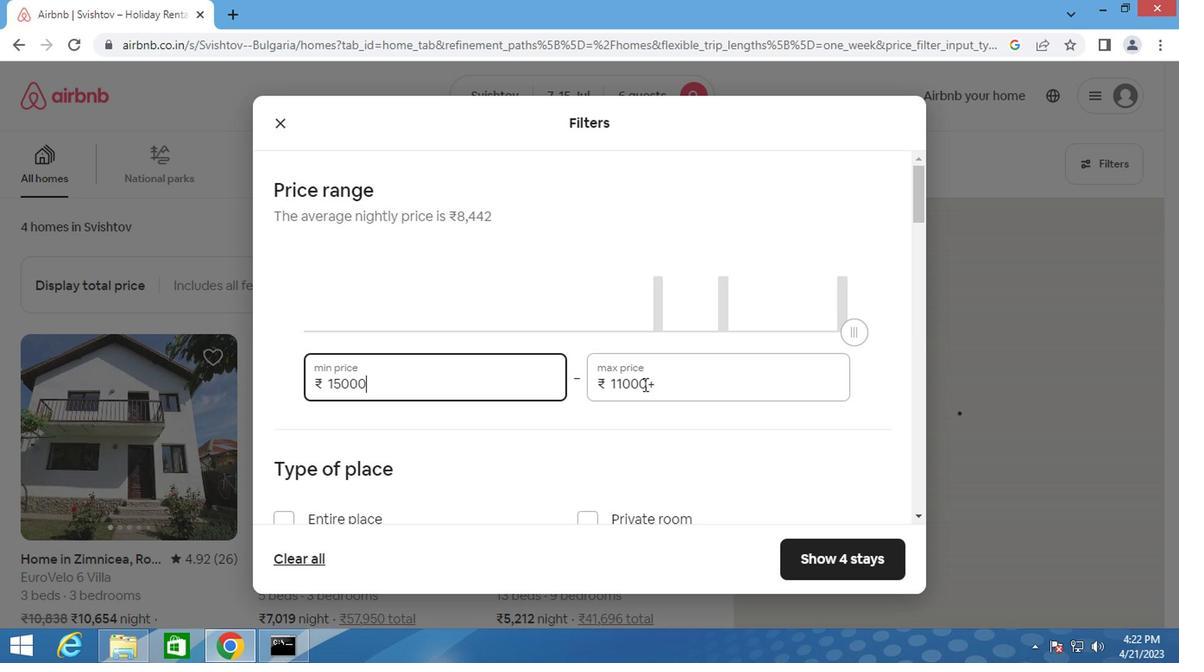 
Action: Mouse pressed left at (640, 385)
Screenshot: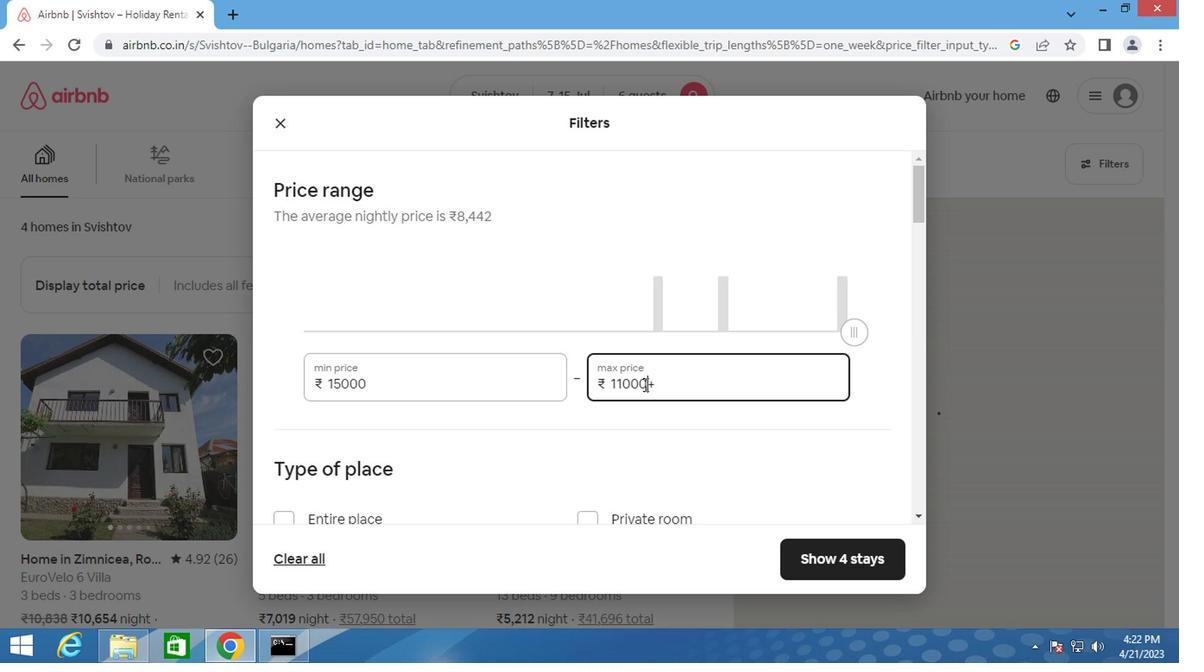 
Action: Key pressed <Key.backspace>20000
Screenshot: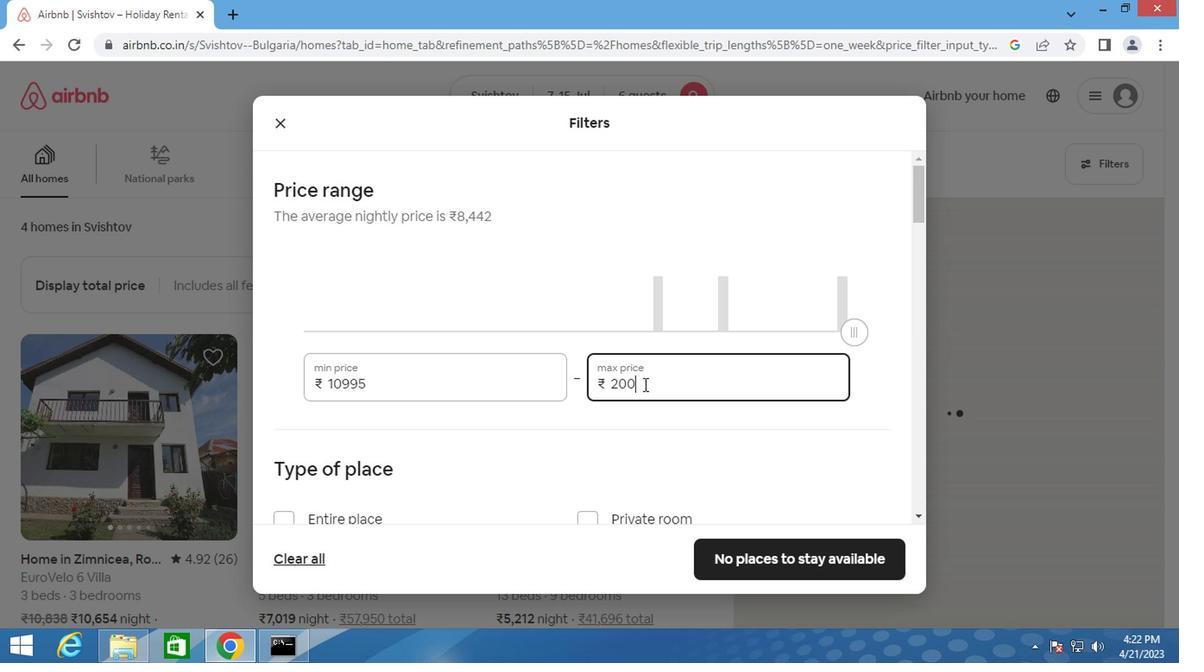 
Action: Mouse moved to (495, 436)
Screenshot: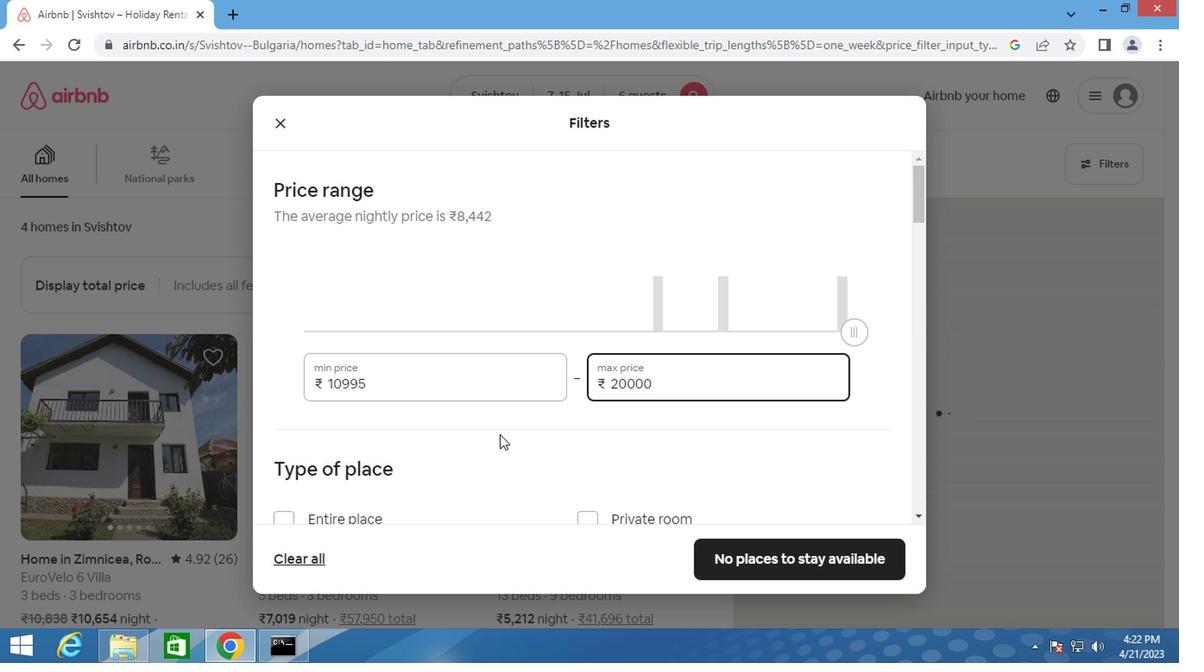 
Action: Mouse scrolled (495, 436) with delta (0, 0)
Screenshot: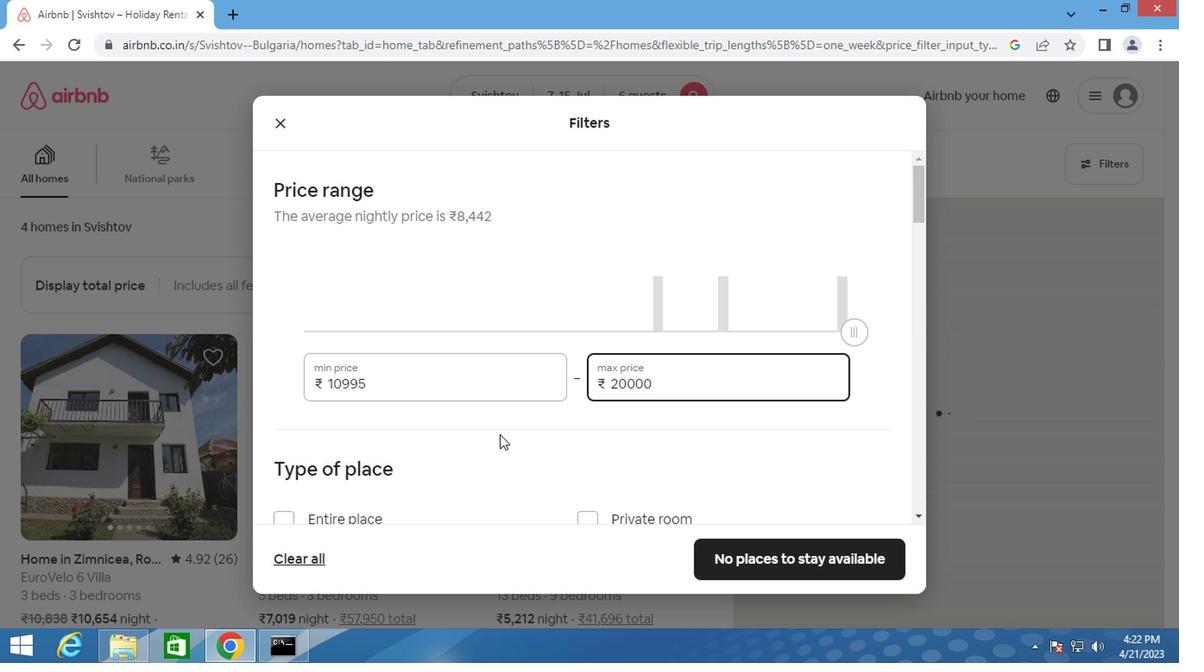 
Action: Mouse moved to (493, 441)
Screenshot: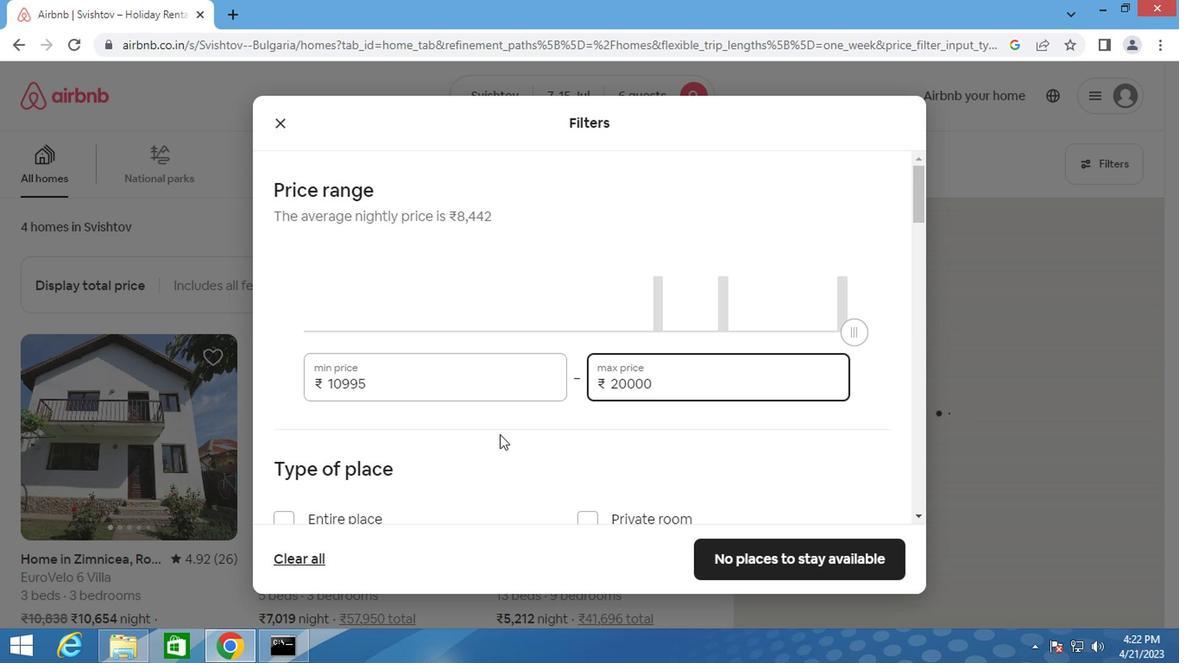 
Action: Mouse scrolled (493, 440) with delta (0, 0)
Screenshot: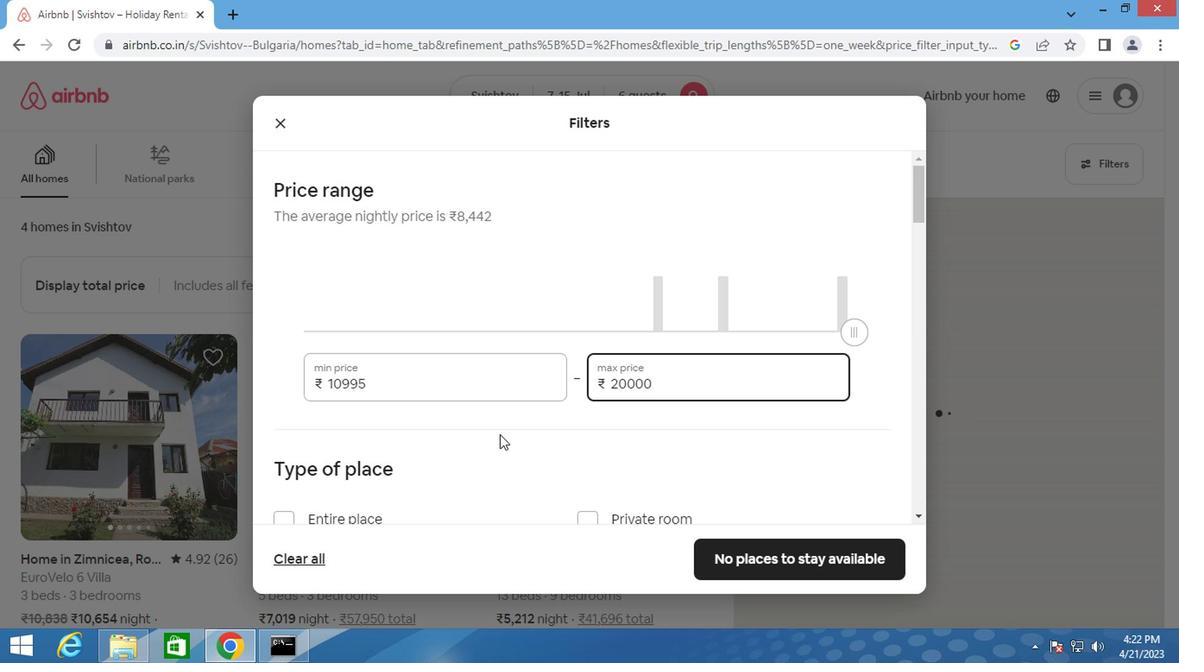 
Action: Mouse moved to (280, 349)
Screenshot: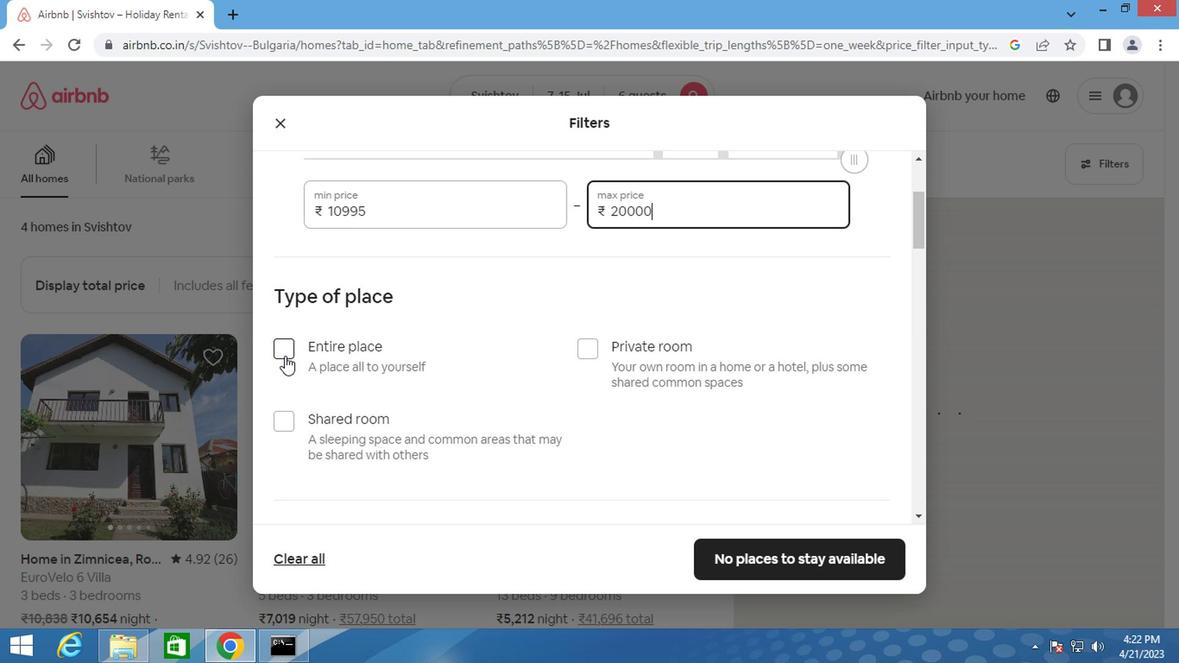 
Action: Mouse pressed left at (280, 349)
Screenshot: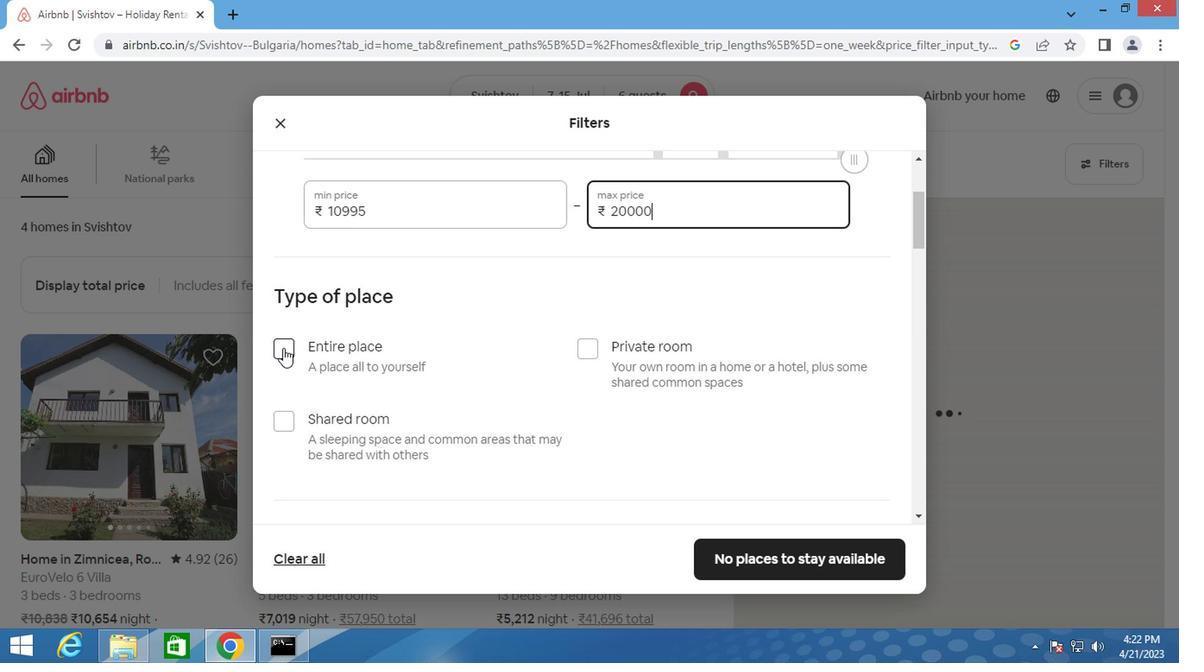 
Action: Mouse moved to (418, 368)
Screenshot: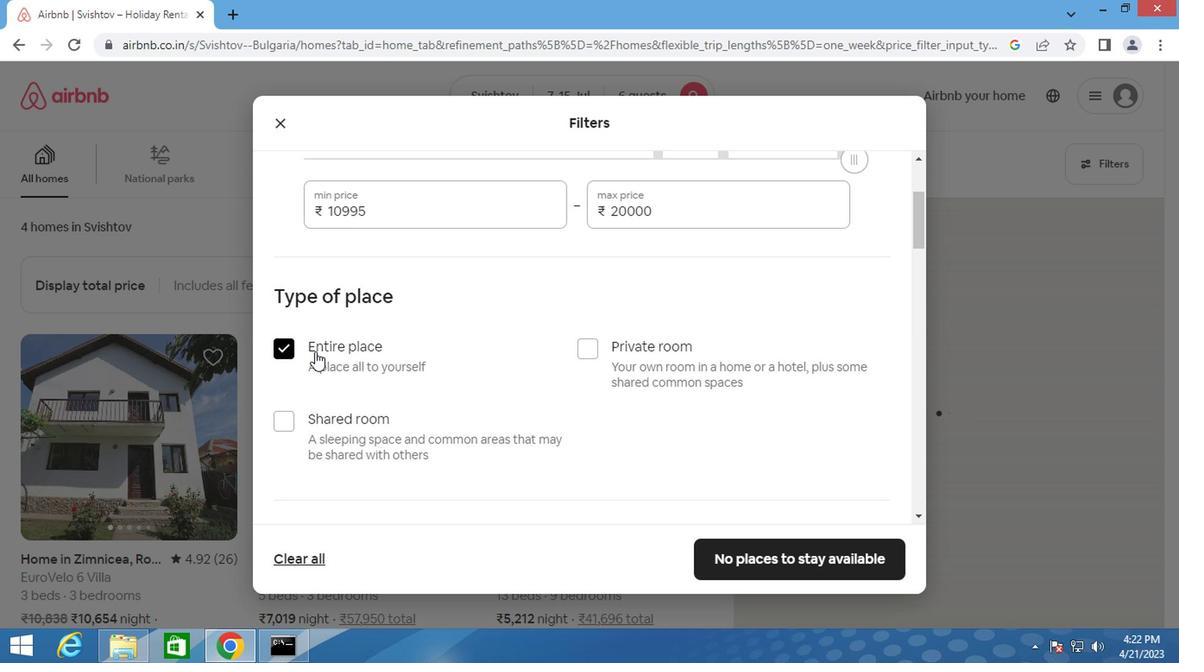 
Action: Mouse scrolled (418, 367) with delta (0, 0)
Screenshot: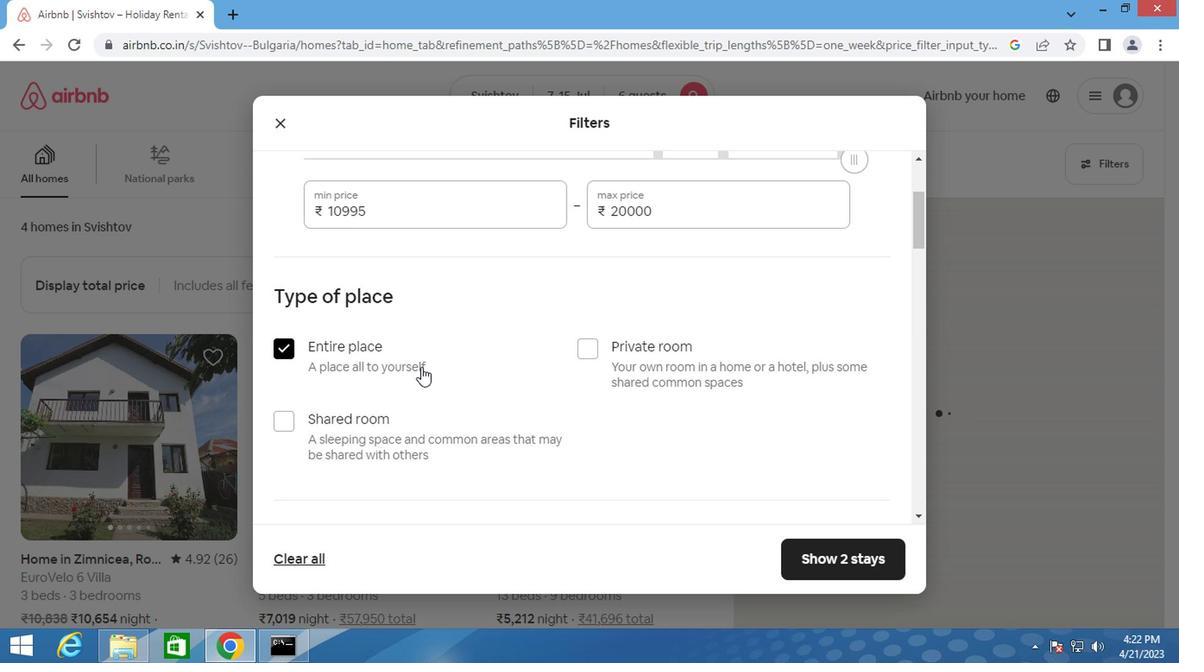 
Action: Mouse scrolled (418, 367) with delta (0, 0)
Screenshot: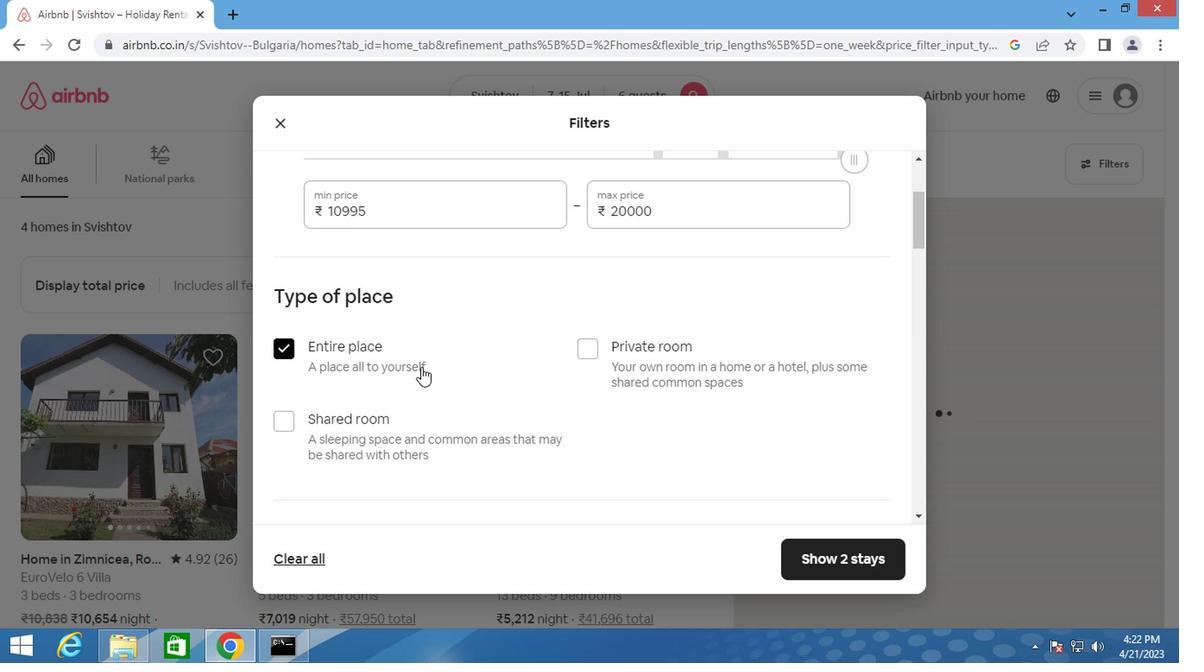 
Action: Mouse scrolled (418, 367) with delta (0, 0)
Screenshot: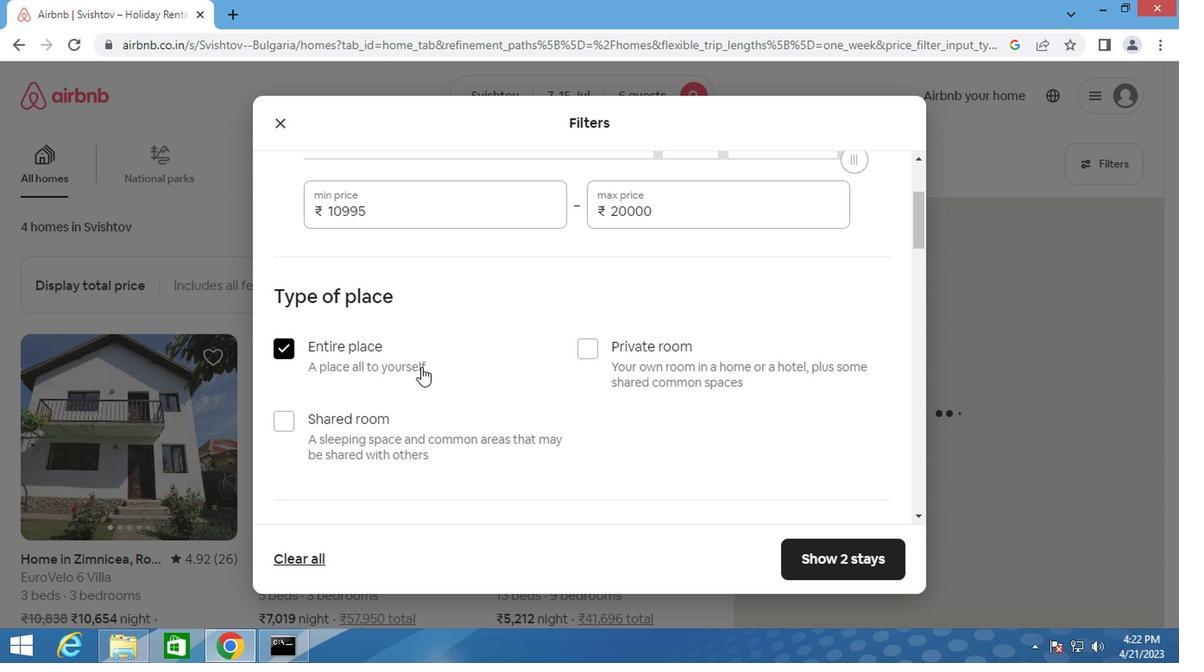 
Action: Mouse scrolled (418, 367) with delta (0, 0)
Screenshot: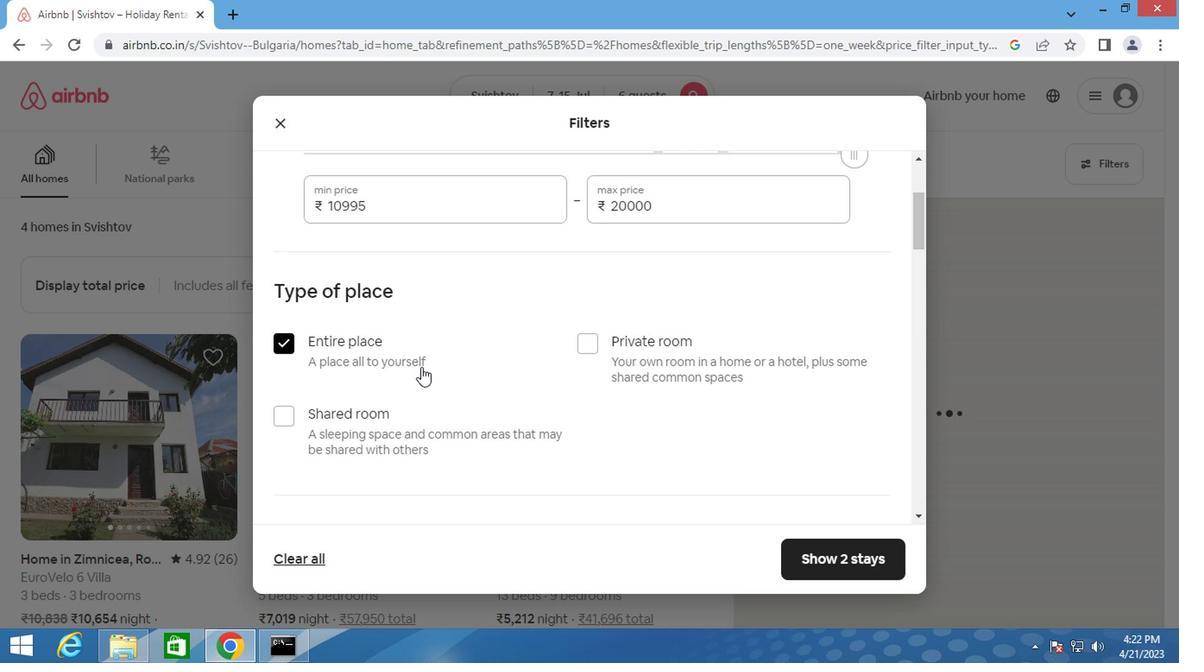 
Action: Mouse moved to (482, 294)
Screenshot: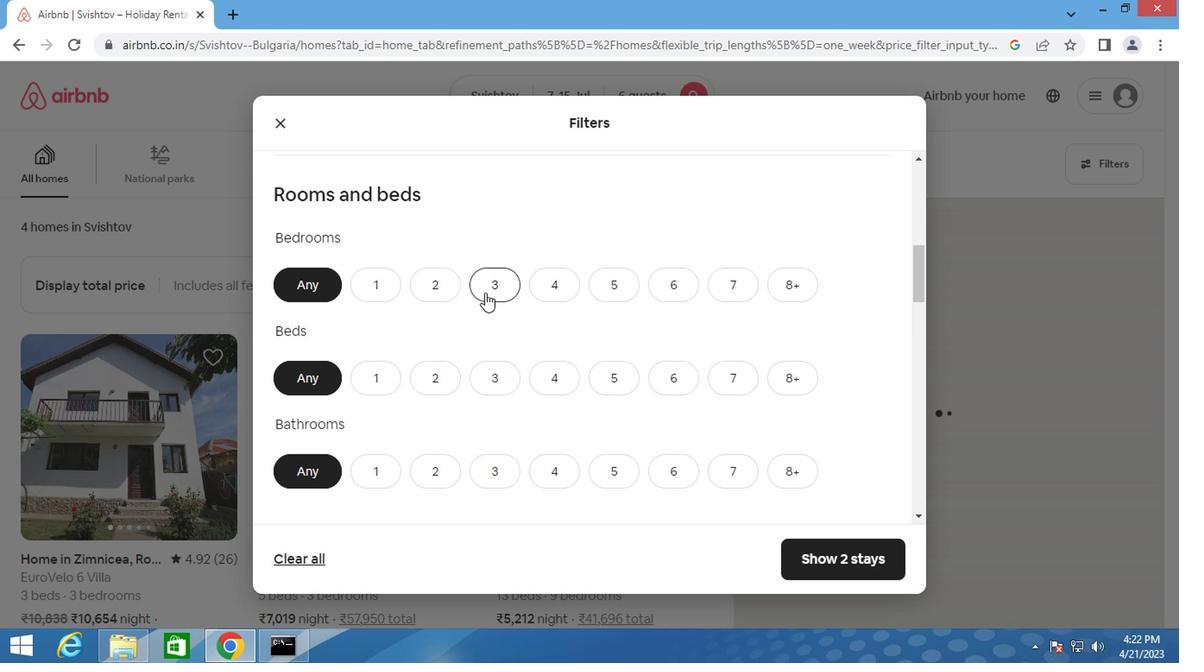 
Action: Mouse pressed left at (482, 294)
Screenshot: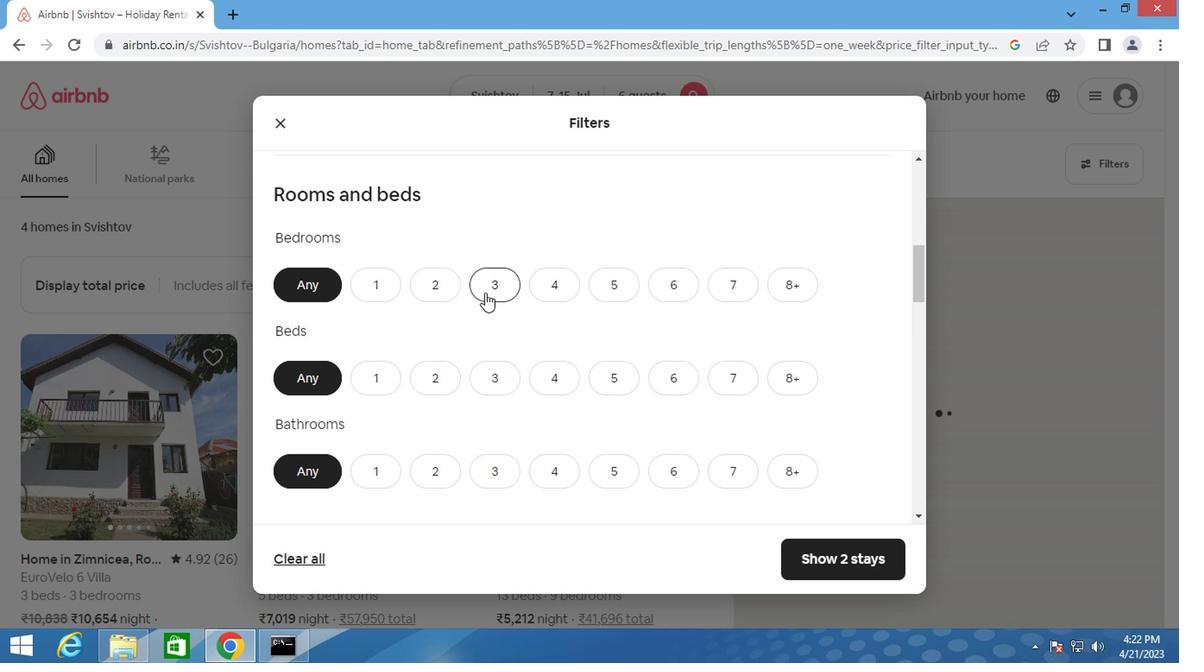 
Action: Mouse moved to (505, 387)
Screenshot: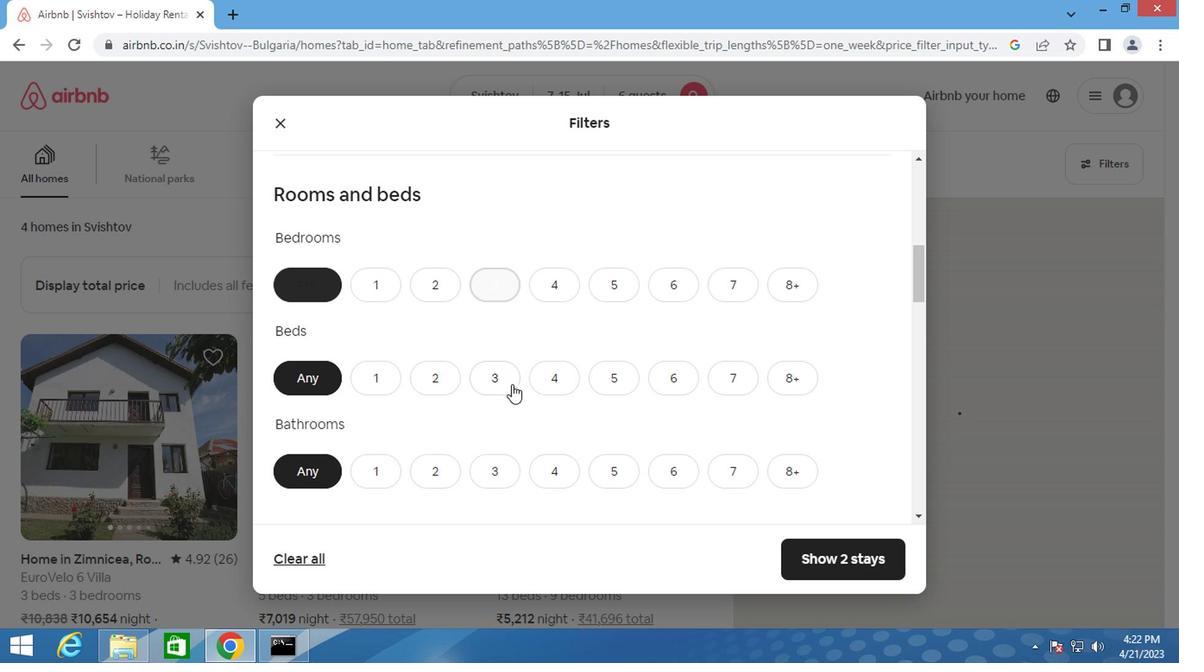 
Action: Mouse pressed left at (505, 387)
Screenshot: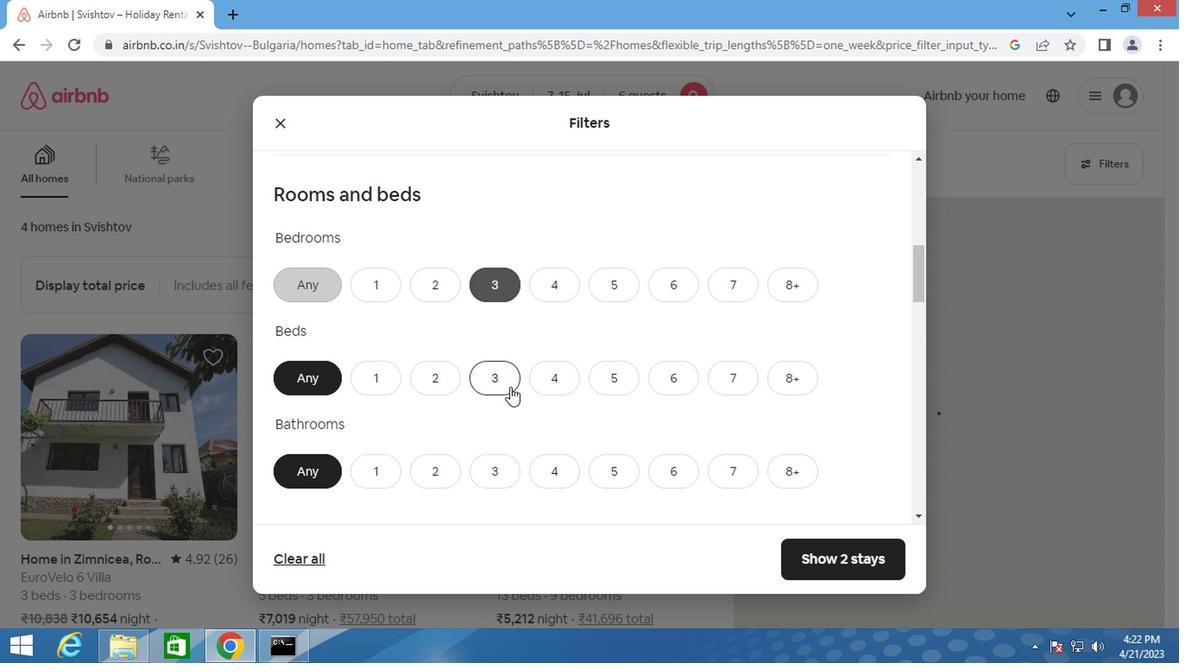 
Action: Mouse moved to (489, 479)
Screenshot: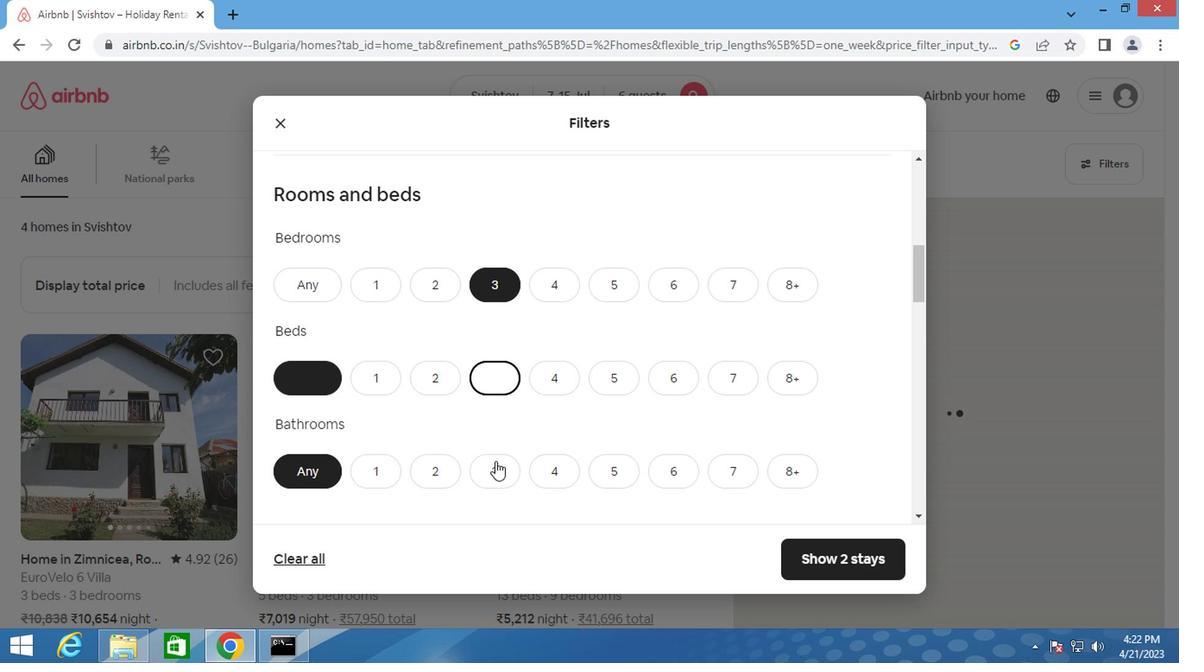 
Action: Mouse pressed left at (489, 479)
Screenshot: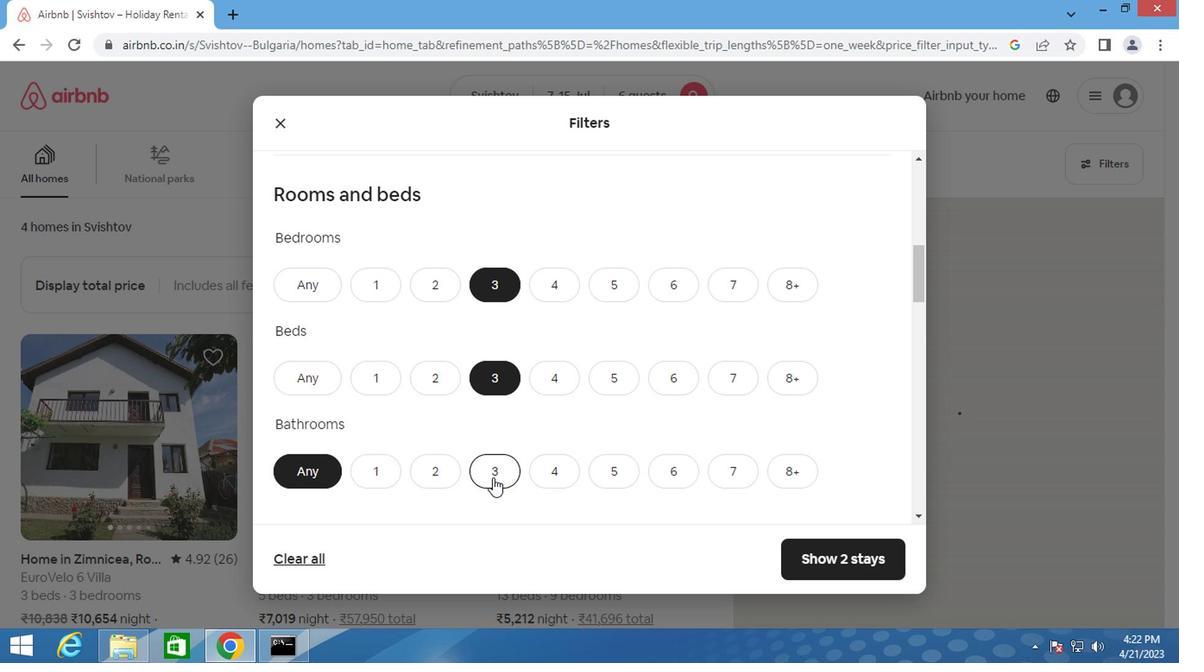 
Action: Mouse moved to (489, 471)
Screenshot: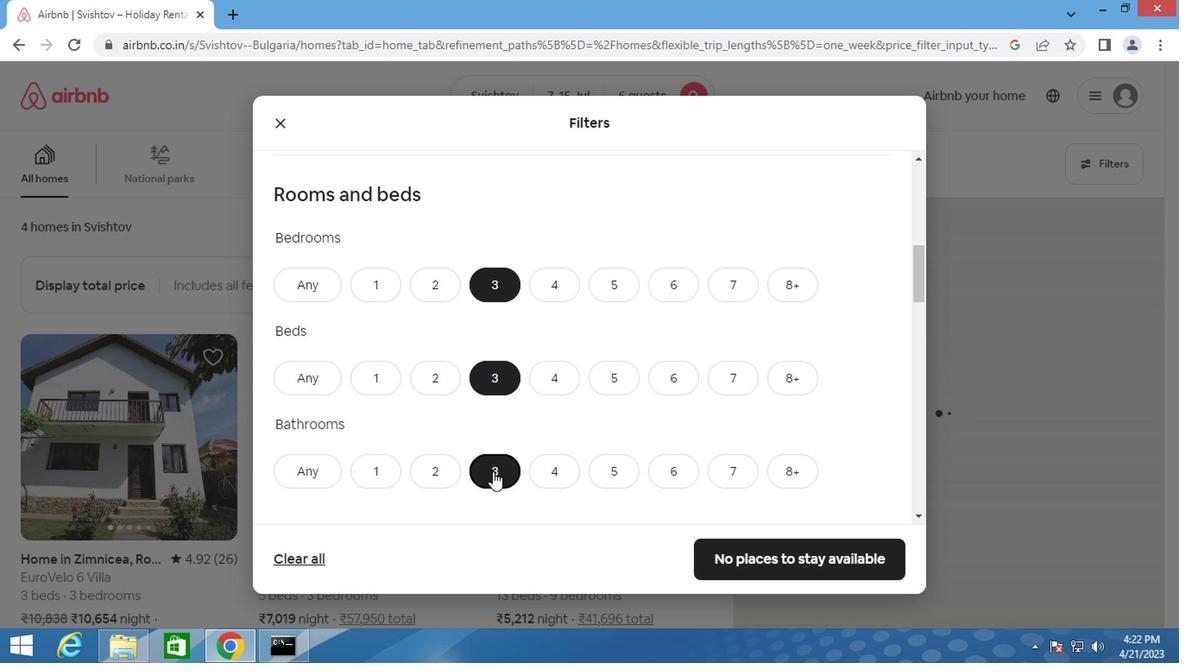 
Action: Mouse scrolled (489, 470) with delta (0, 0)
Screenshot: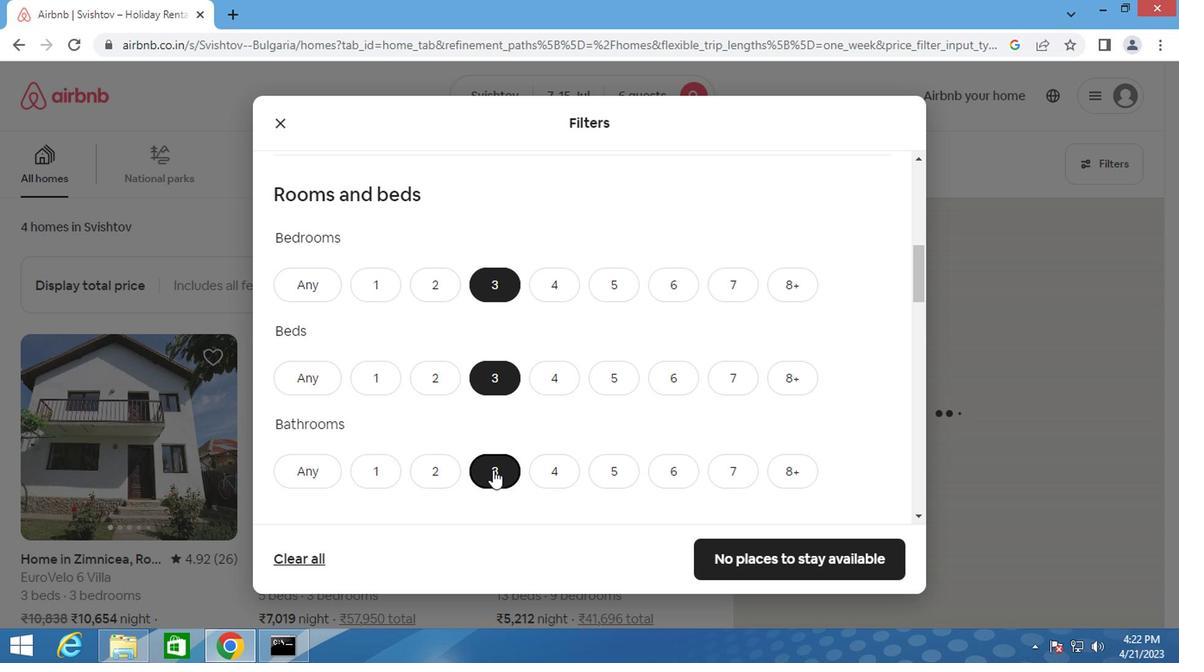 
Action: Mouse scrolled (489, 470) with delta (0, 0)
Screenshot: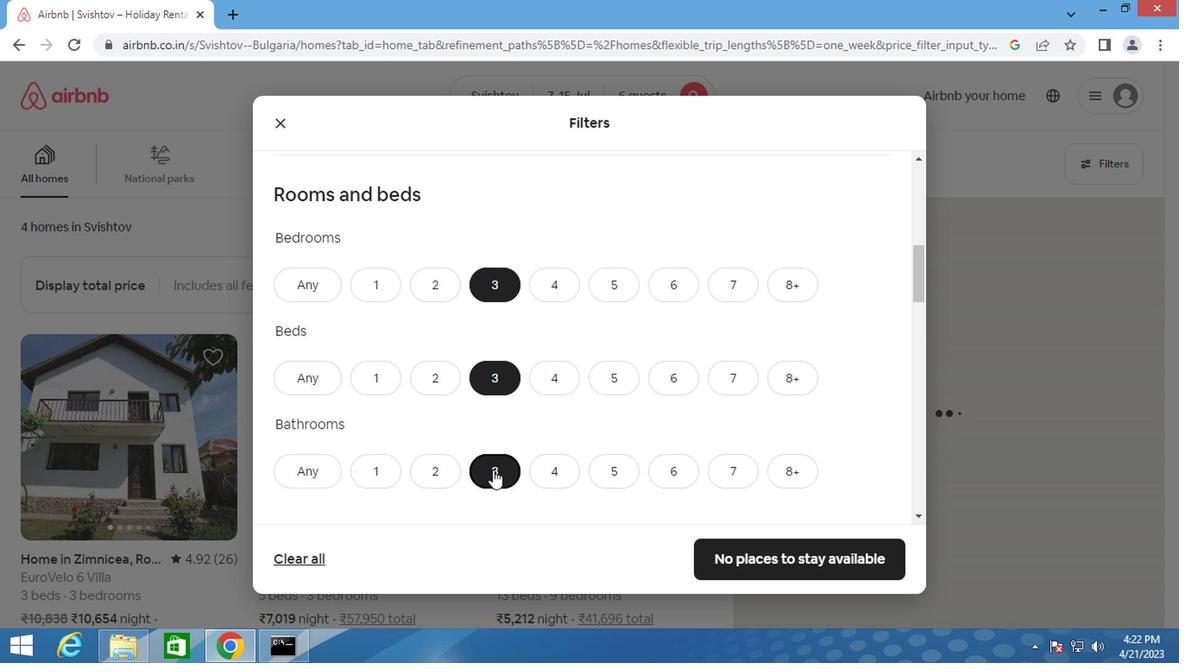
Action: Mouse scrolled (489, 470) with delta (0, 0)
Screenshot: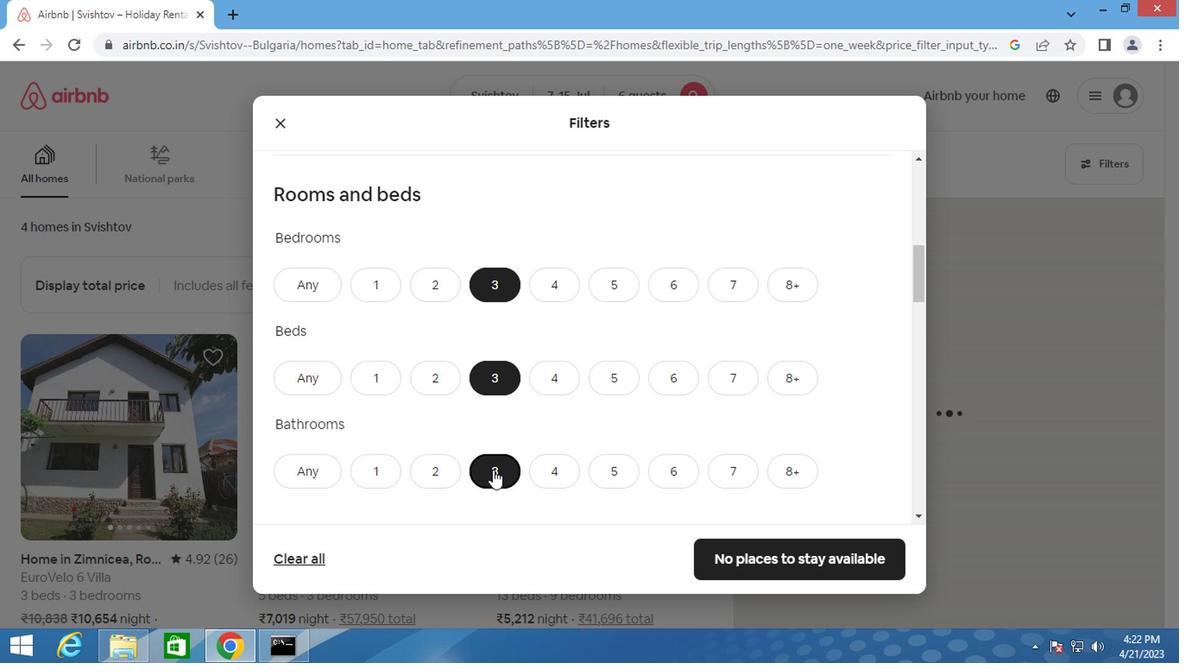 
Action: Mouse moved to (337, 414)
Screenshot: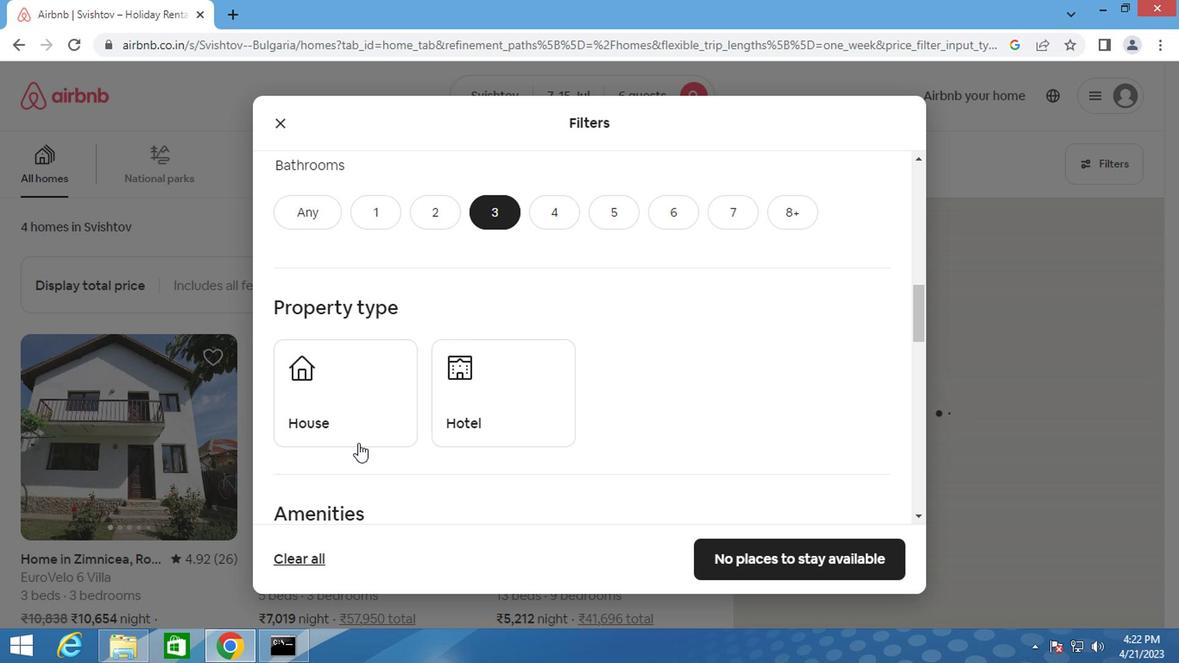 
Action: Mouse pressed left at (337, 414)
Screenshot: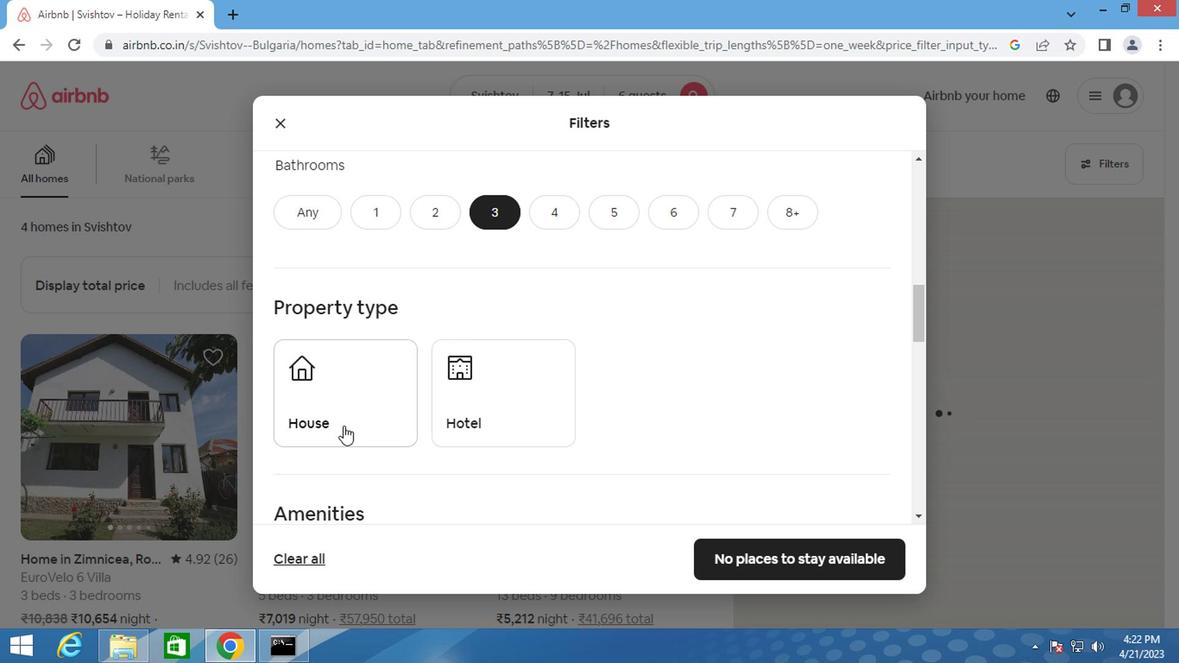 
Action: Mouse moved to (531, 404)
Screenshot: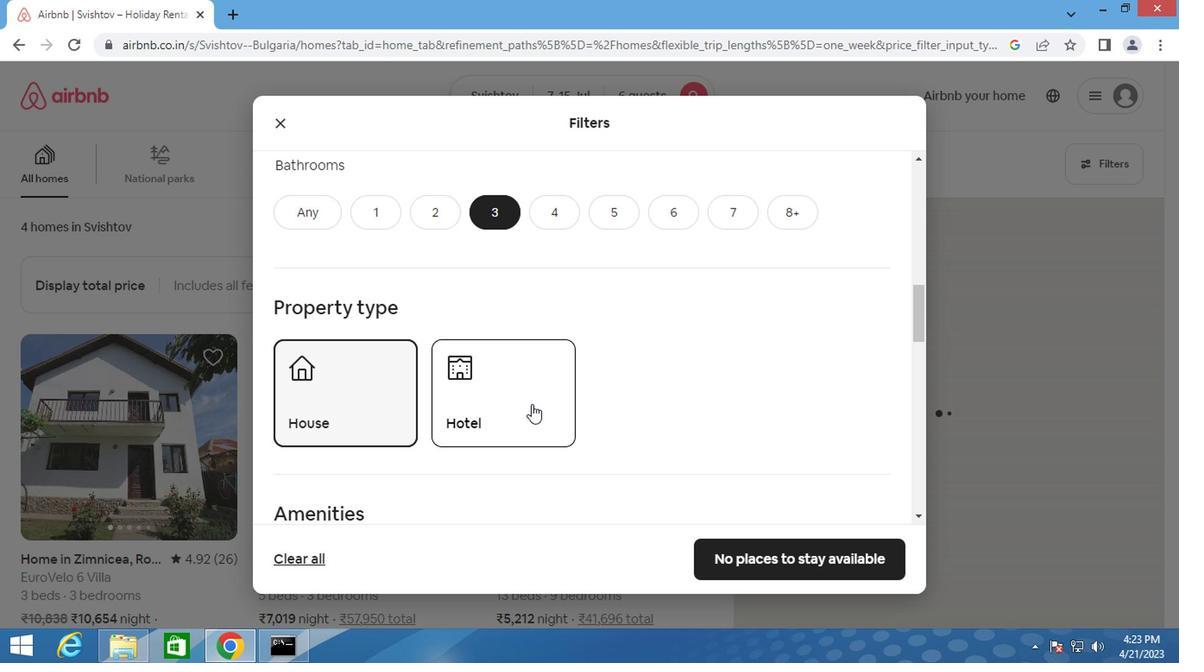 
Action: Mouse scrolled (531, 402) with delta (0, -1)
Screenshot: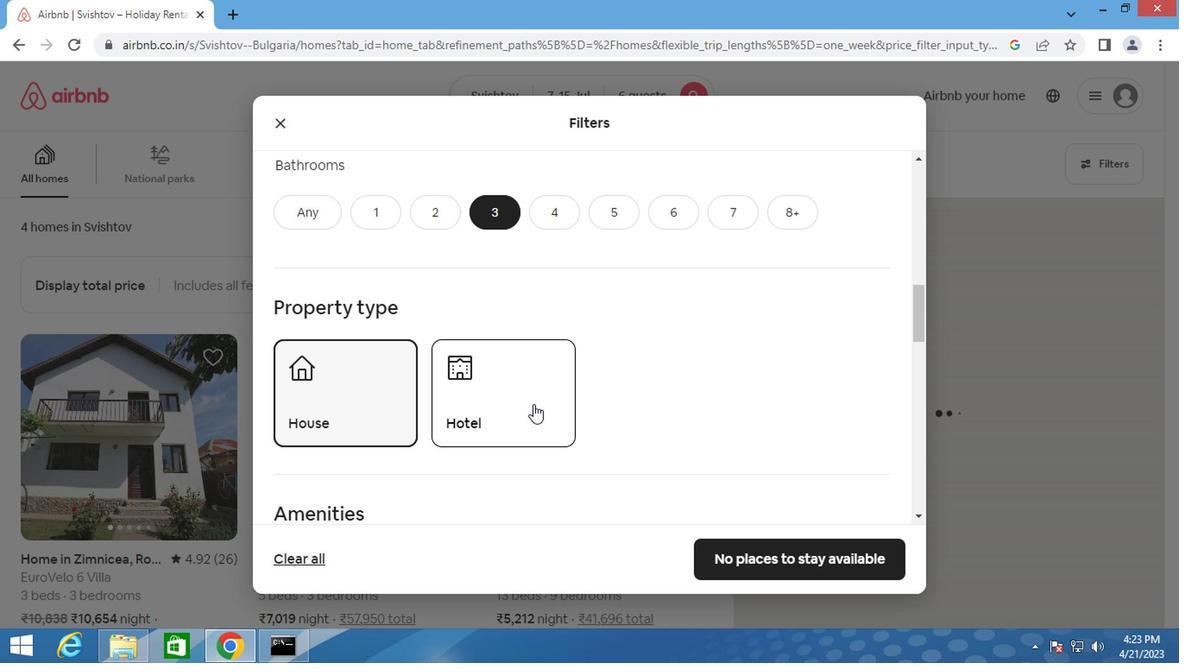 
Action: Mouse scrolled (531, 402) with delta (0, -1)
Screenshot: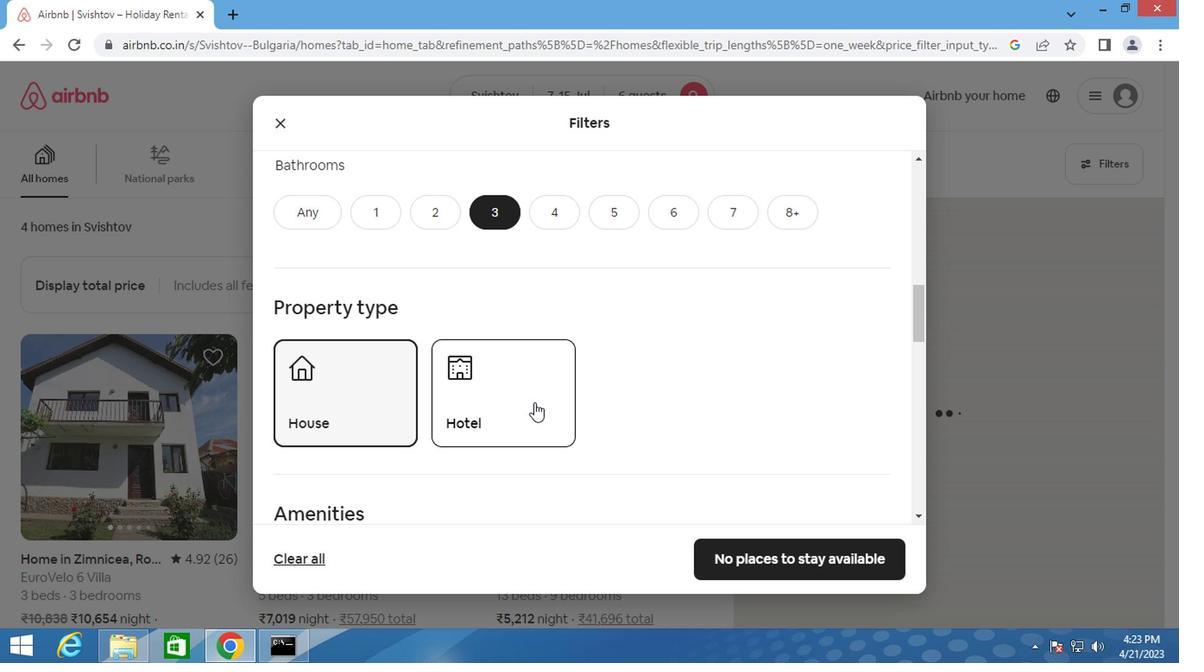 
Action: Mouse scrolled (531, 402) with delta (0, -1)
Screenshot: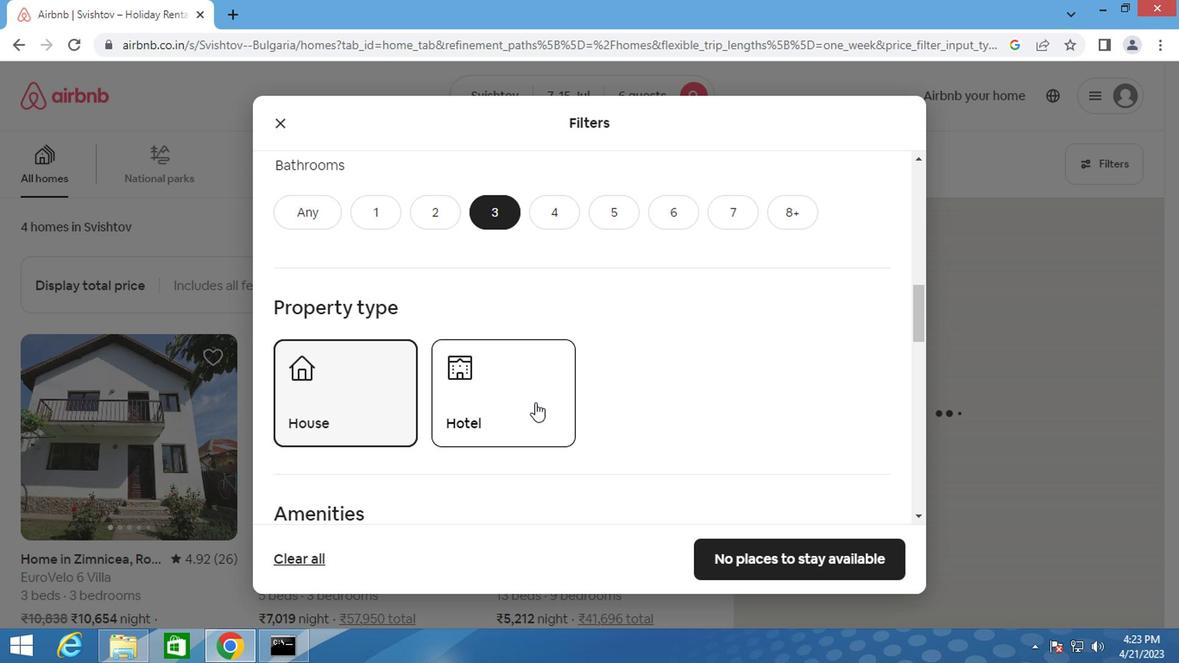 
Action: Mouse scrolled (531, 402) with delta (0, -1)
Screenshot: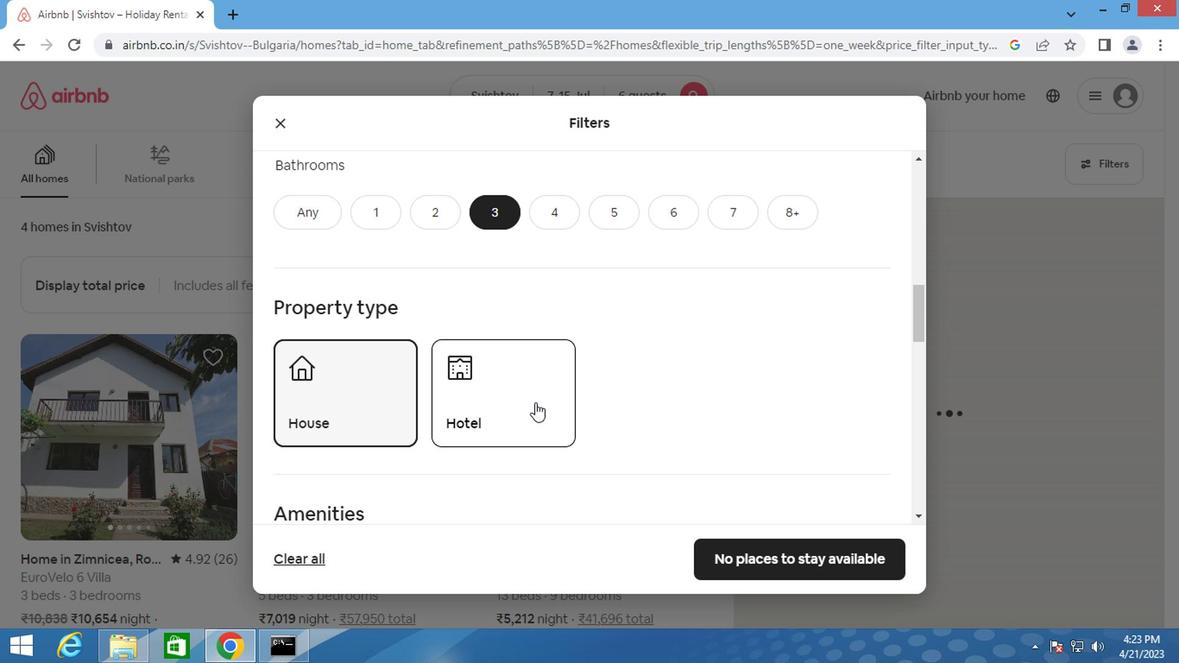 
Action: Mouse moved to (529, 404)
Screenshot: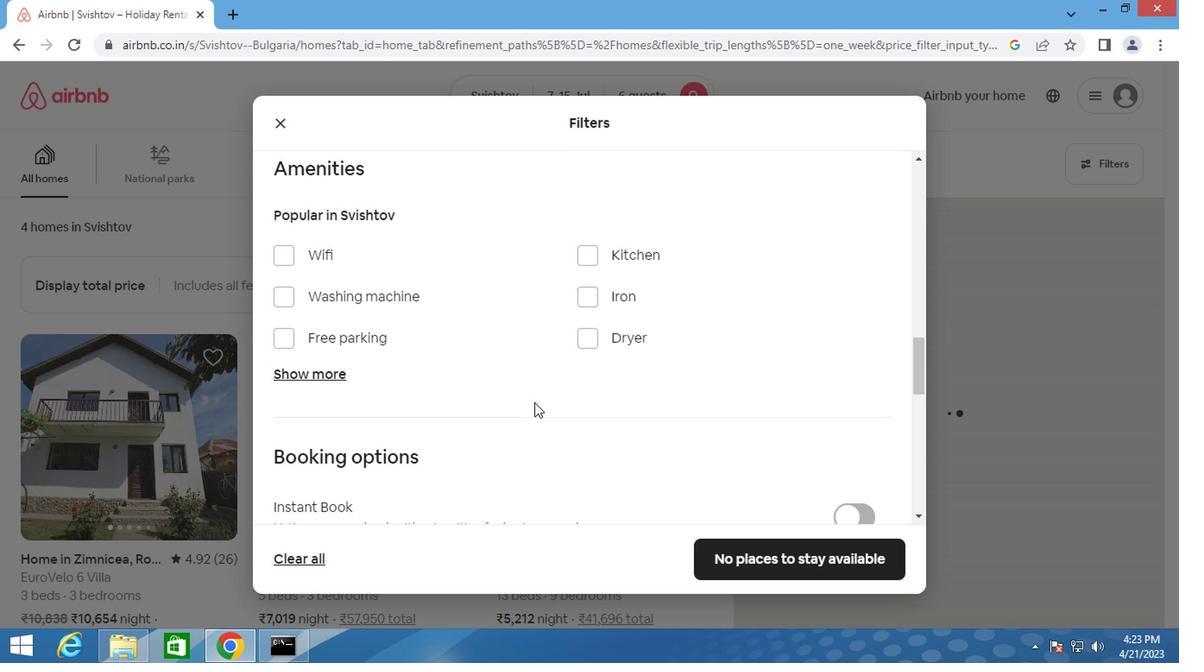 
Action: Mouse scrolled (529, 402) with delta (0, -1)
Screenshot: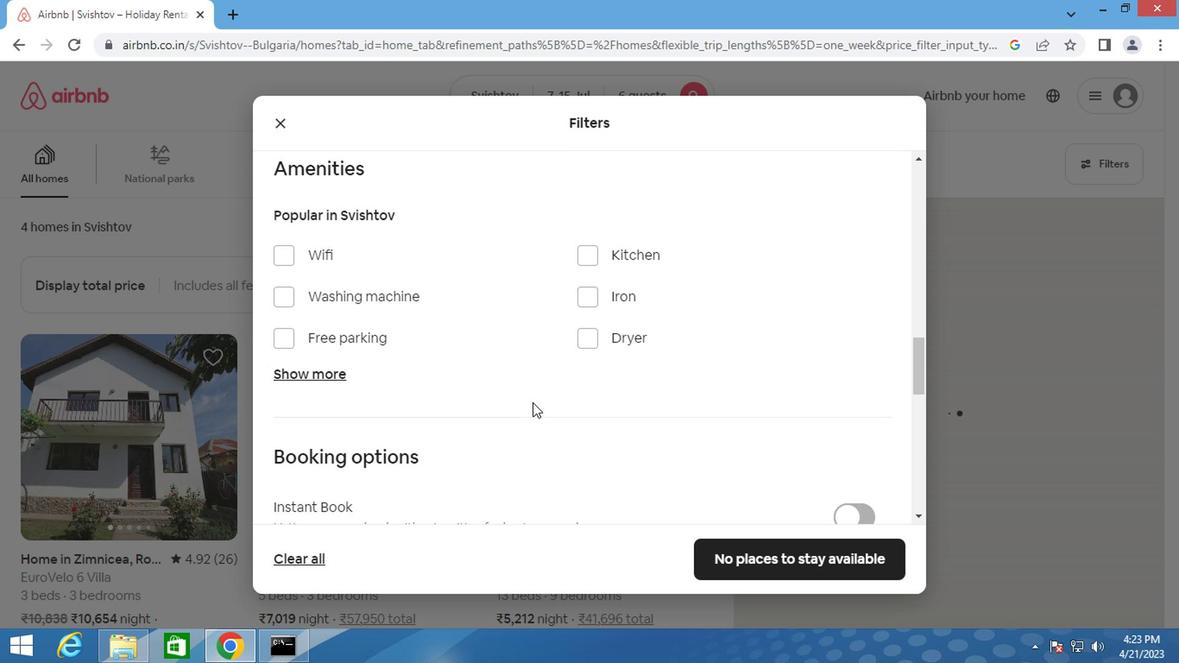 
Action: Mouse scrolled (529, 402) with delta (0, -1)
Screenshot: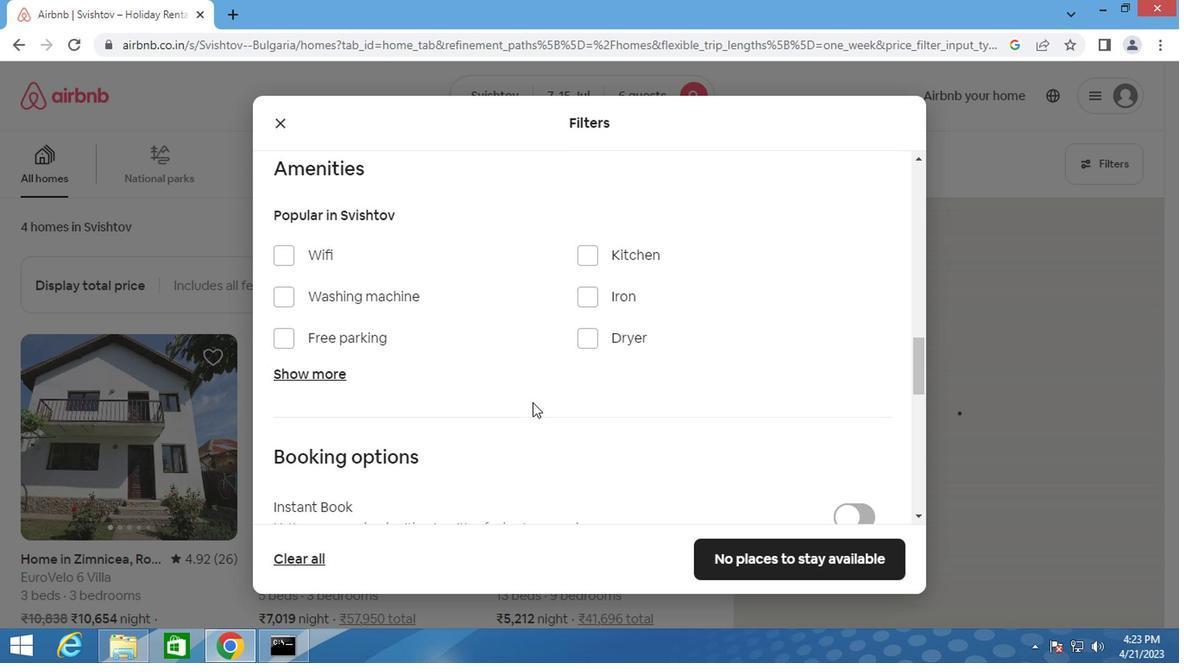 
Action: Mouse moved to (528, 404)
Screenshot: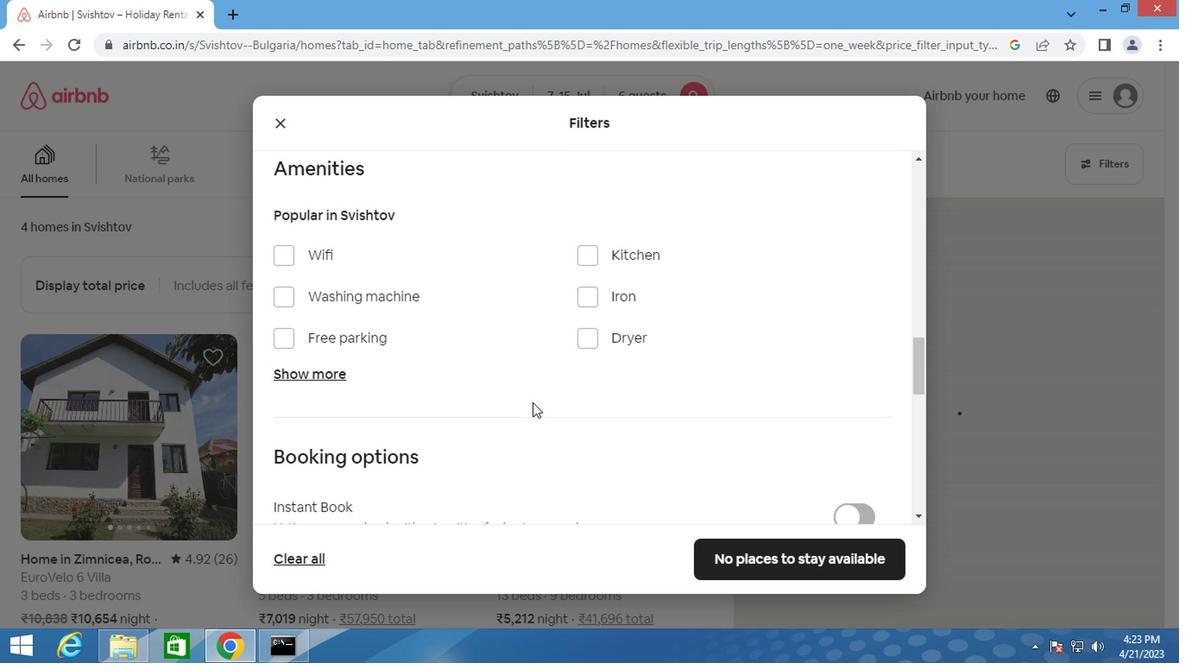 
Action: Mouse scrolled (528, 402) with delta (0, -1)
Screenshot: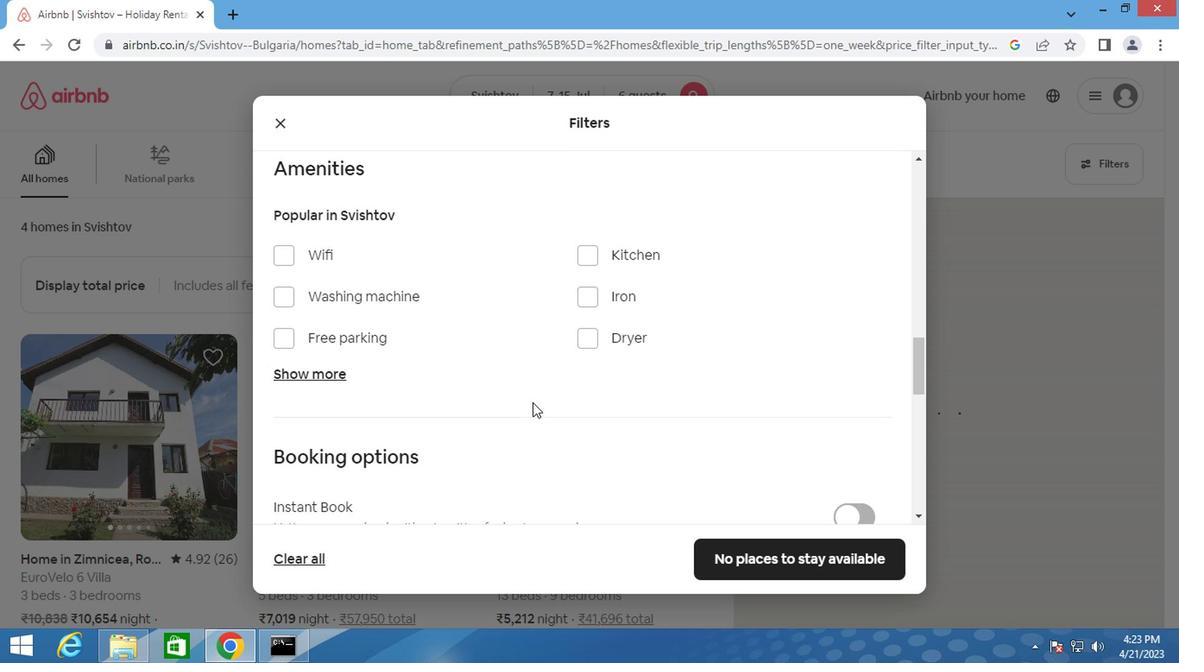 
Action: Mouse moved to (849, 323)
Screenshot: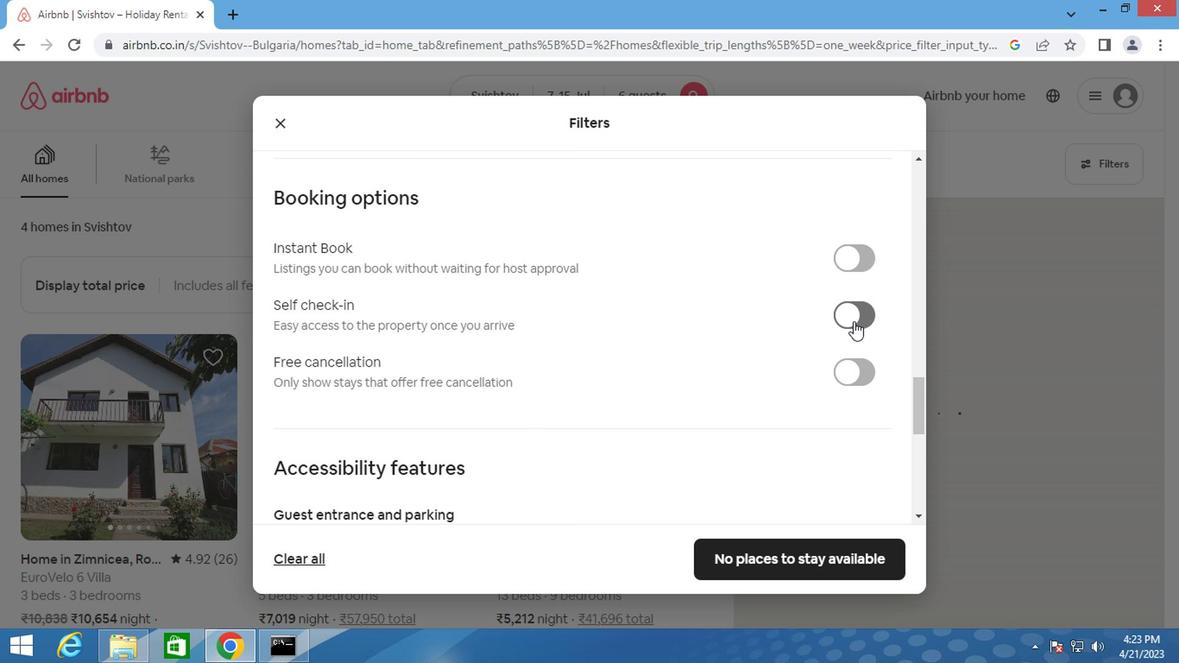 
Action: Mouse pressed left at (849, 323)
Screenshot: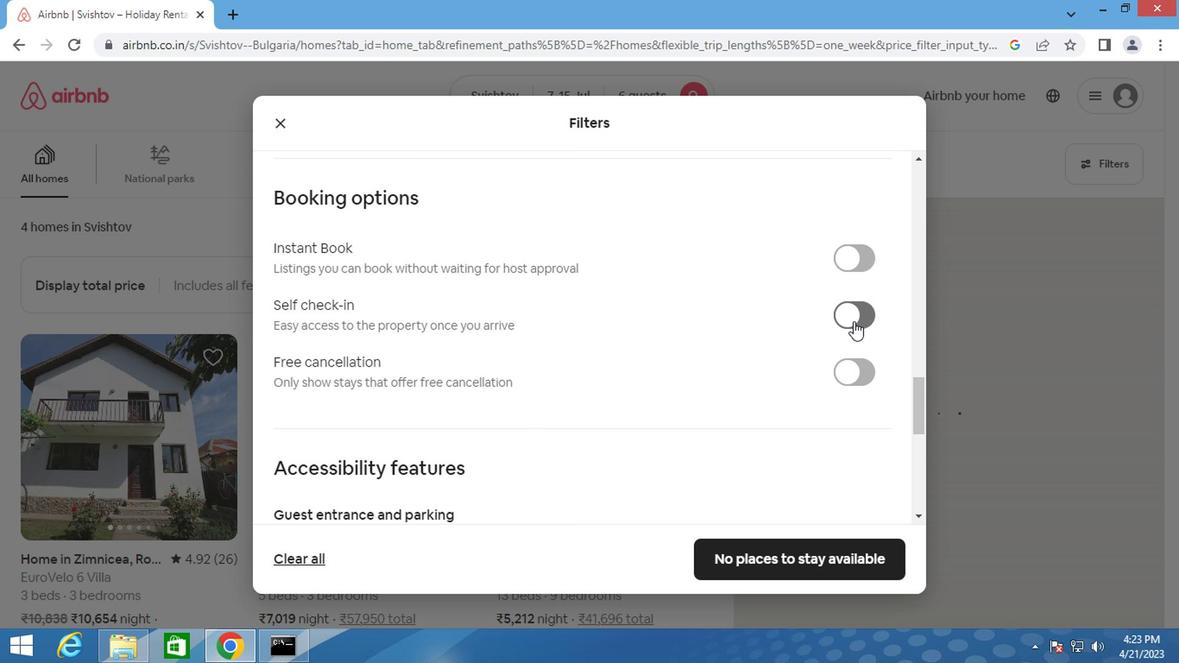 
Action: Mouse moved to (536, 376)
Screenshot: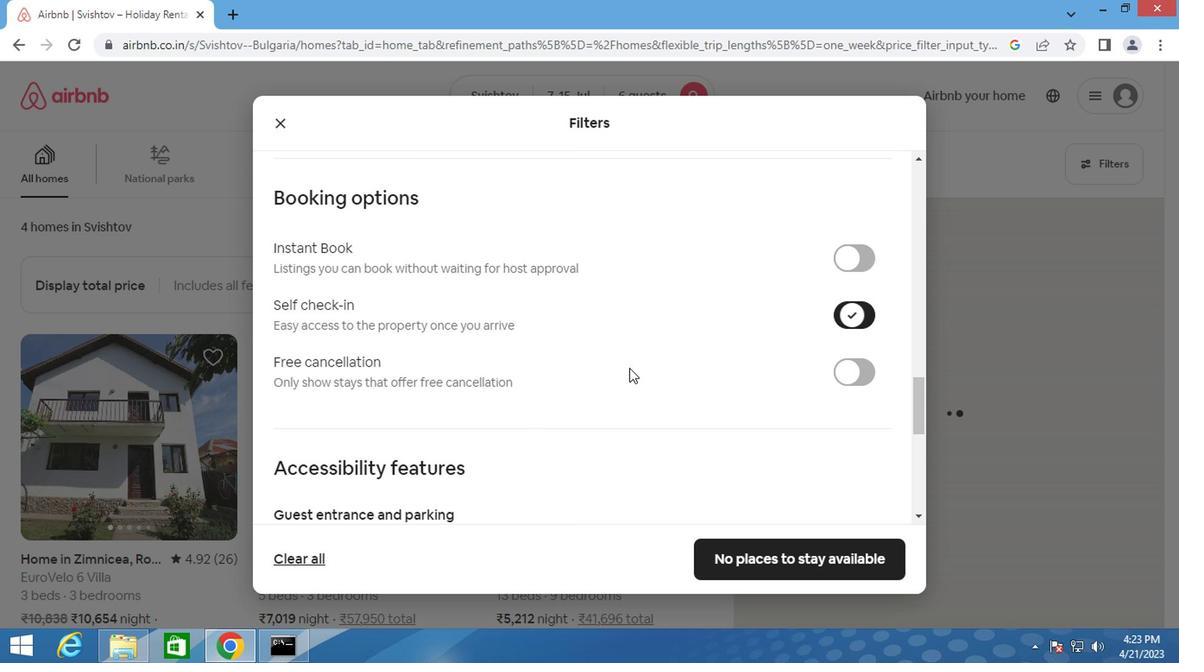 
Action: Mouse scrolled (536, 375) with delta (0, -1)
Screenshot: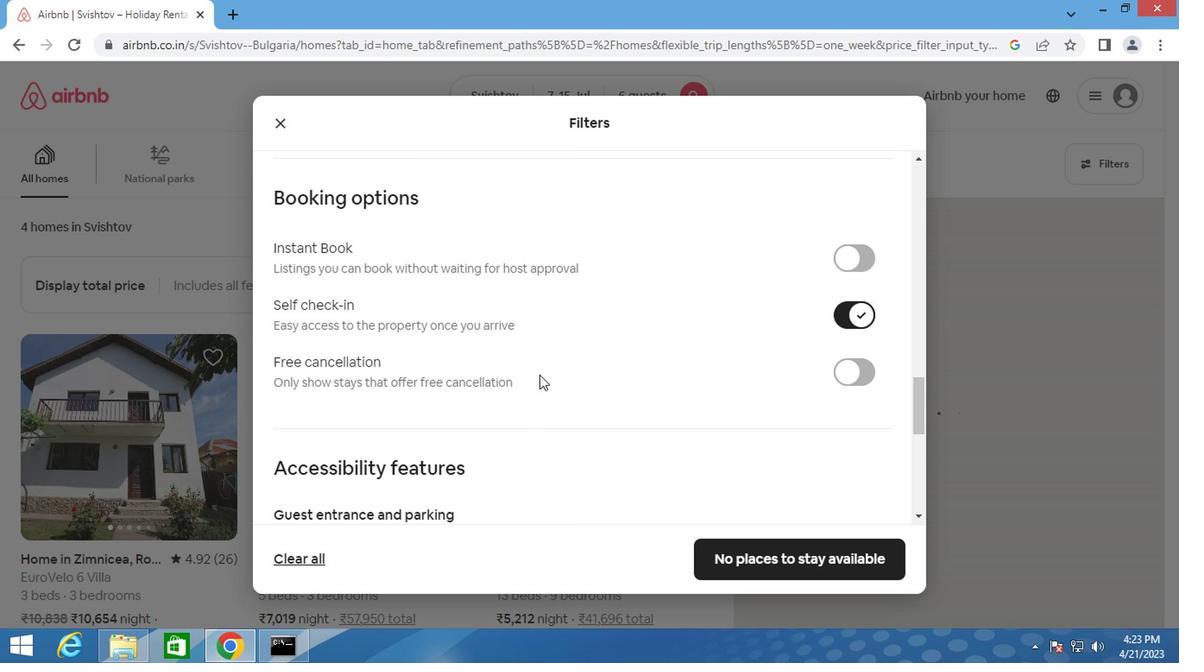 
Action: Mouse scrolled (536, 375) with delta (0, -1)
Screenshot: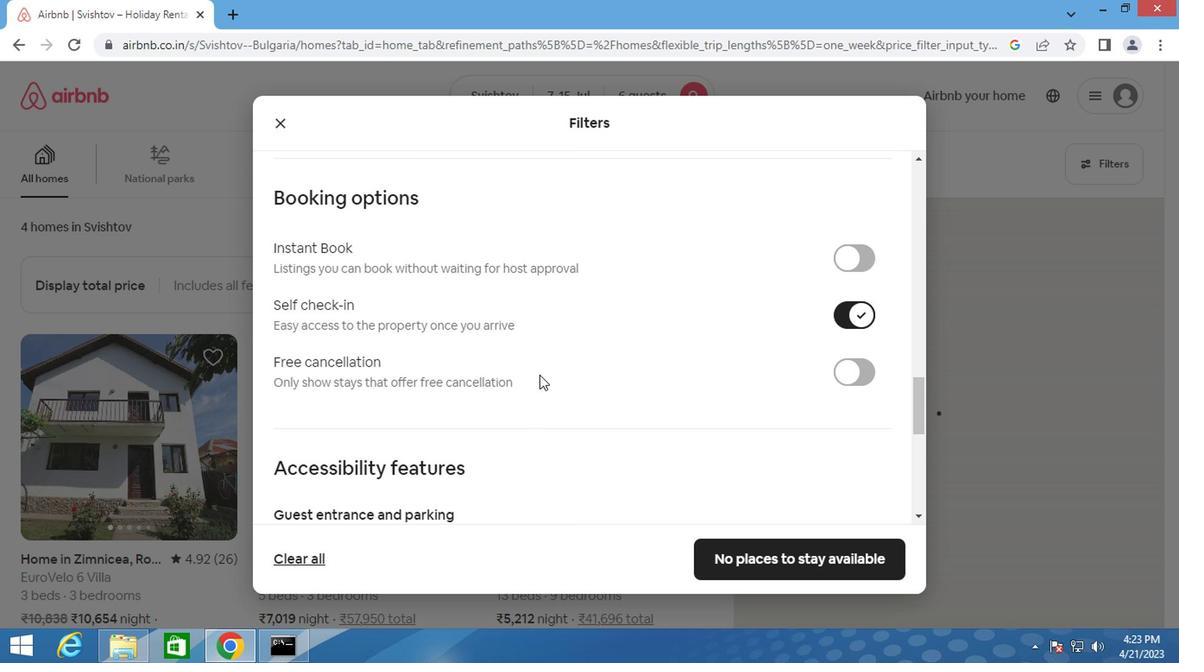 
Action: Mouse scrolled (536, 375) with delta (0, -1)
Screenshot: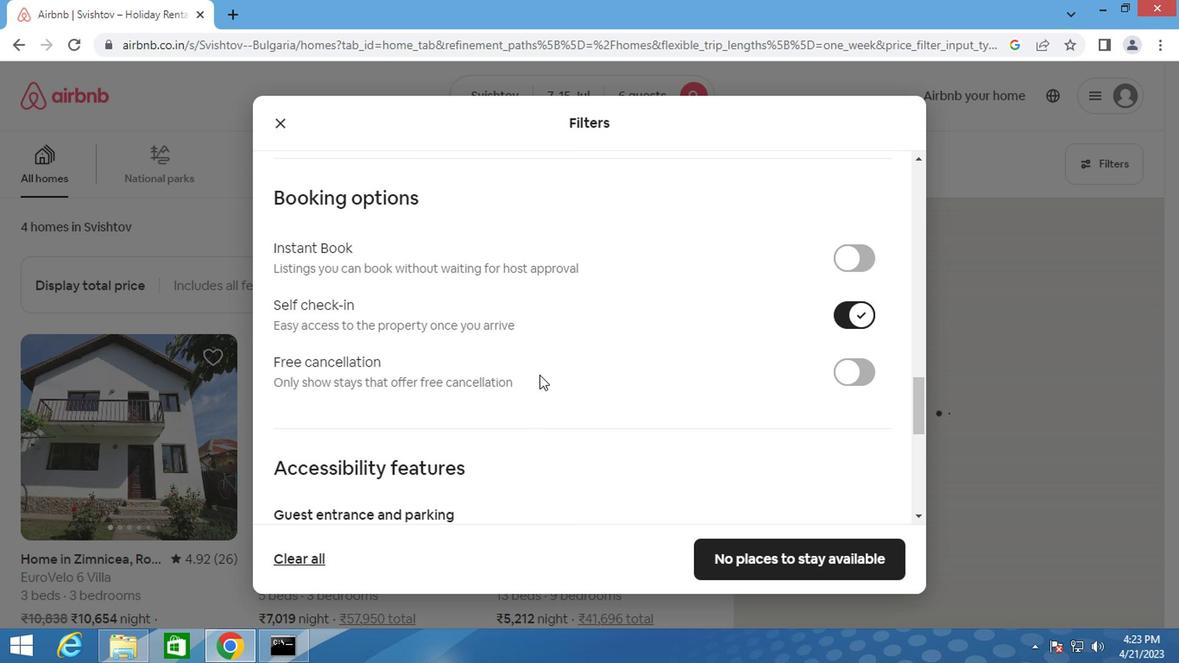
Action: Mouse moved to (536, 377)
Screenshot: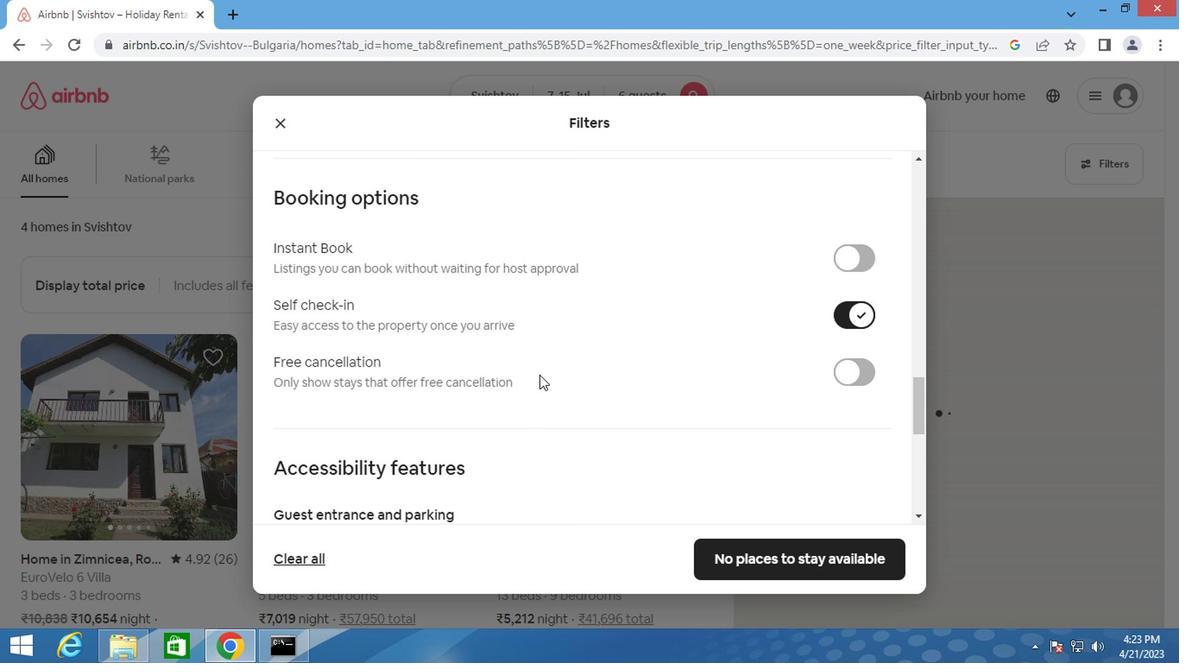 
Action: Mouse scrolled (536, 376) with delta (0, 0)
Screenshot: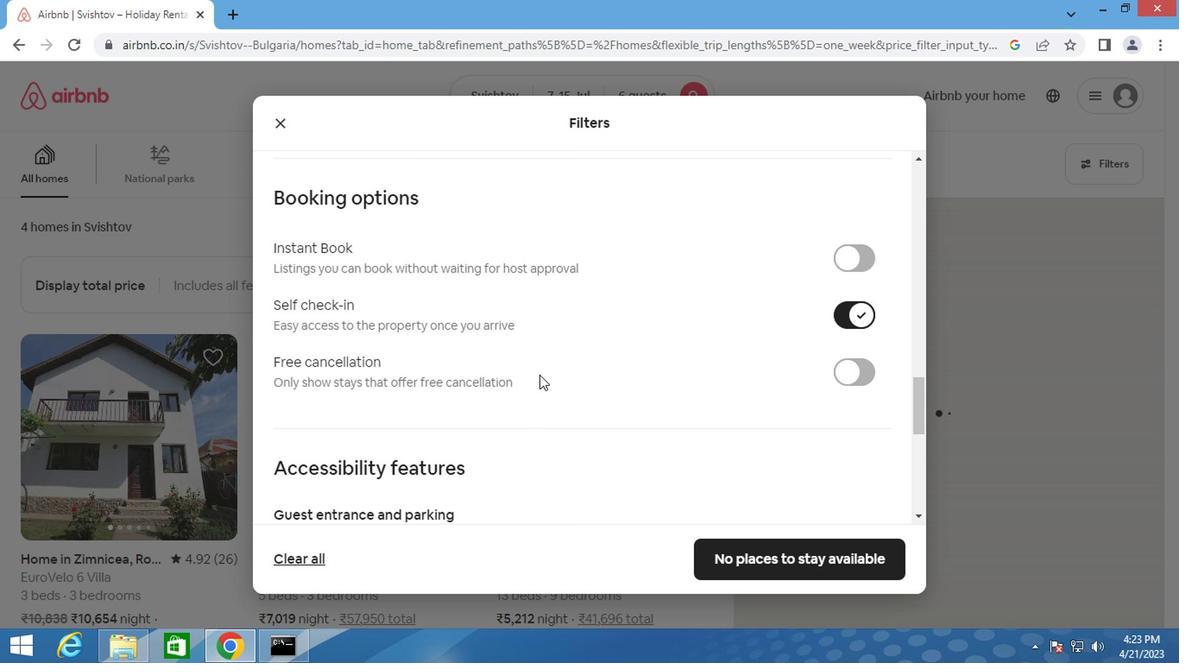 
Action: Mouse scrolled (536, 376) with delta (0, 0)
Screenshot: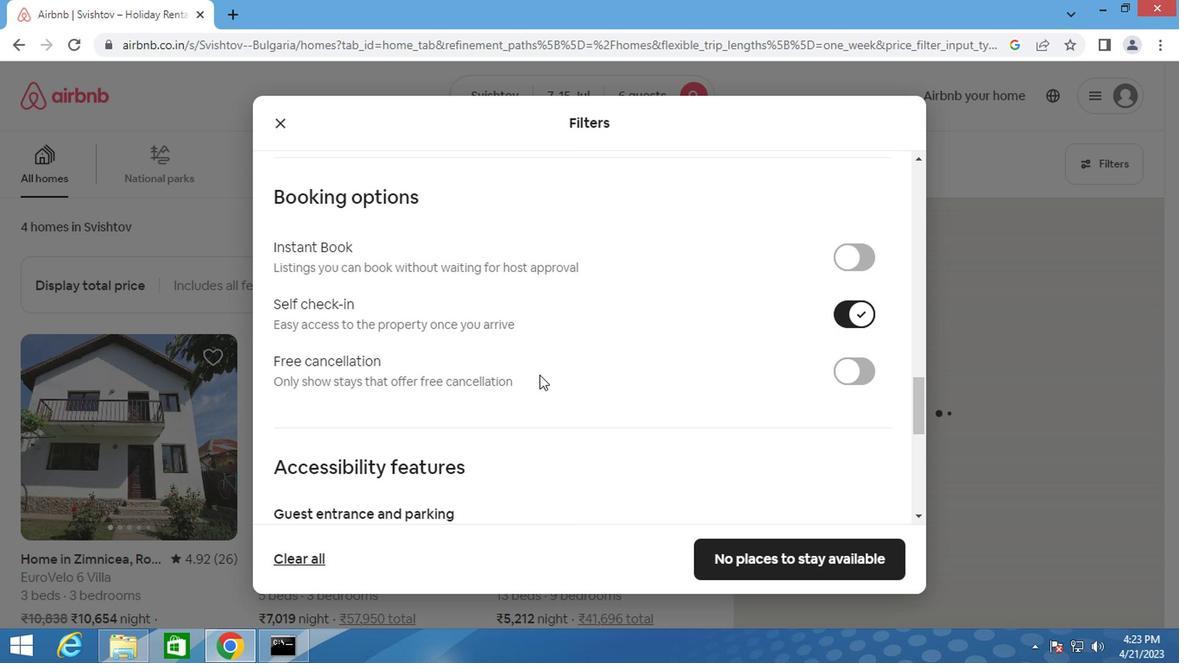 
Action: Mouse moved to (529, 374)
Screenshot: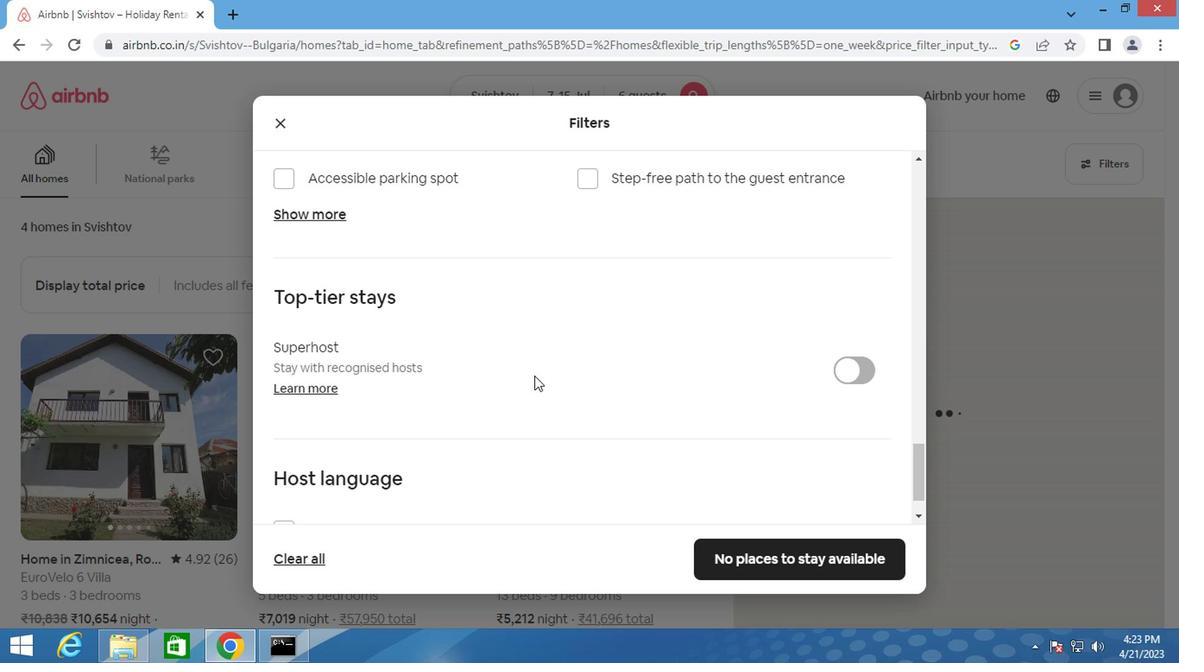 
Action: Mouse scrolled (529, 374) with delta (0, 0)
Screenshot: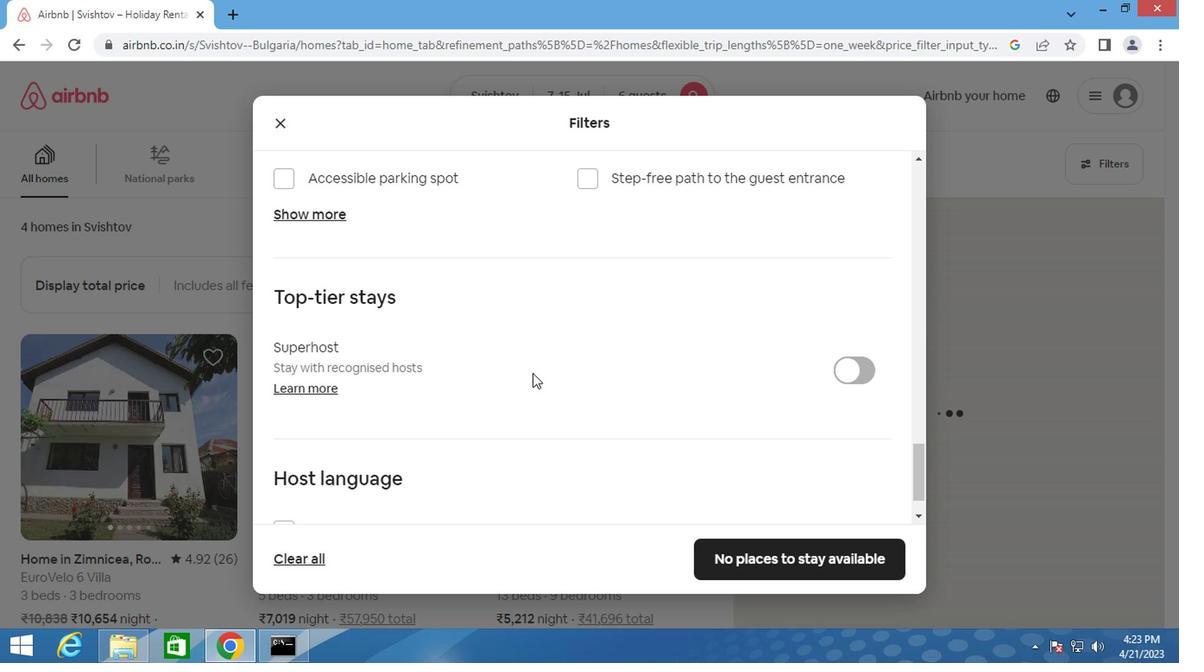 
Action: Mouse scrolled (529, 374) with delta (0, 0)
Screenshot: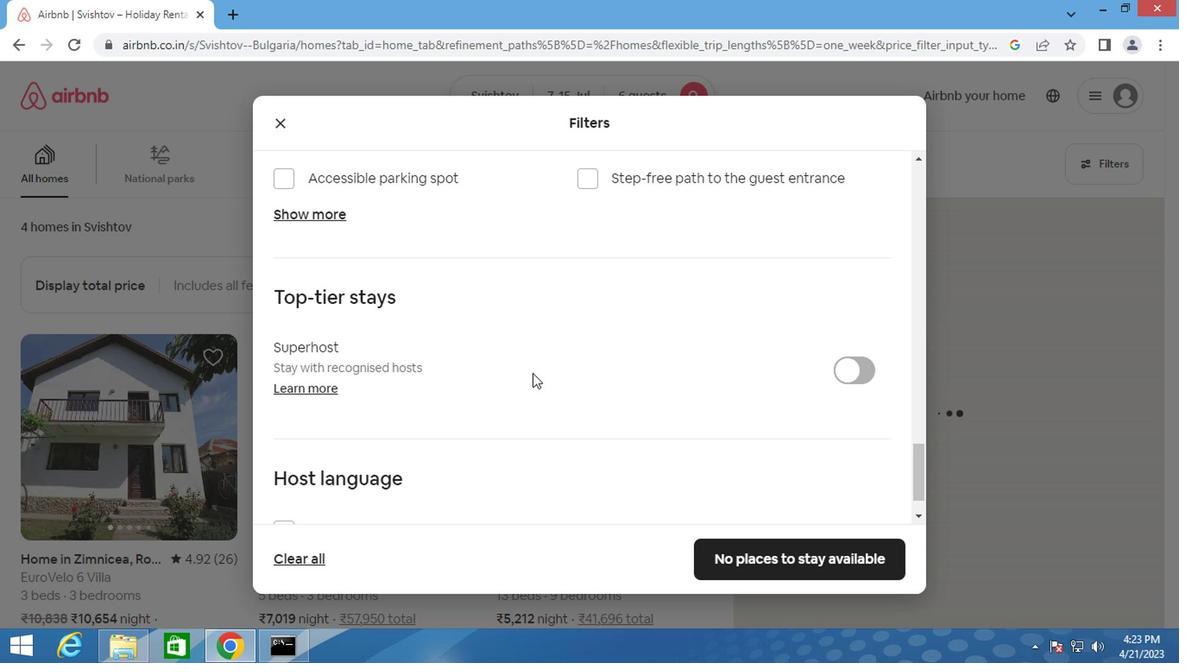 
Action: Mouse scrolled (529, 374) with delta (0, 0)
Screenshot: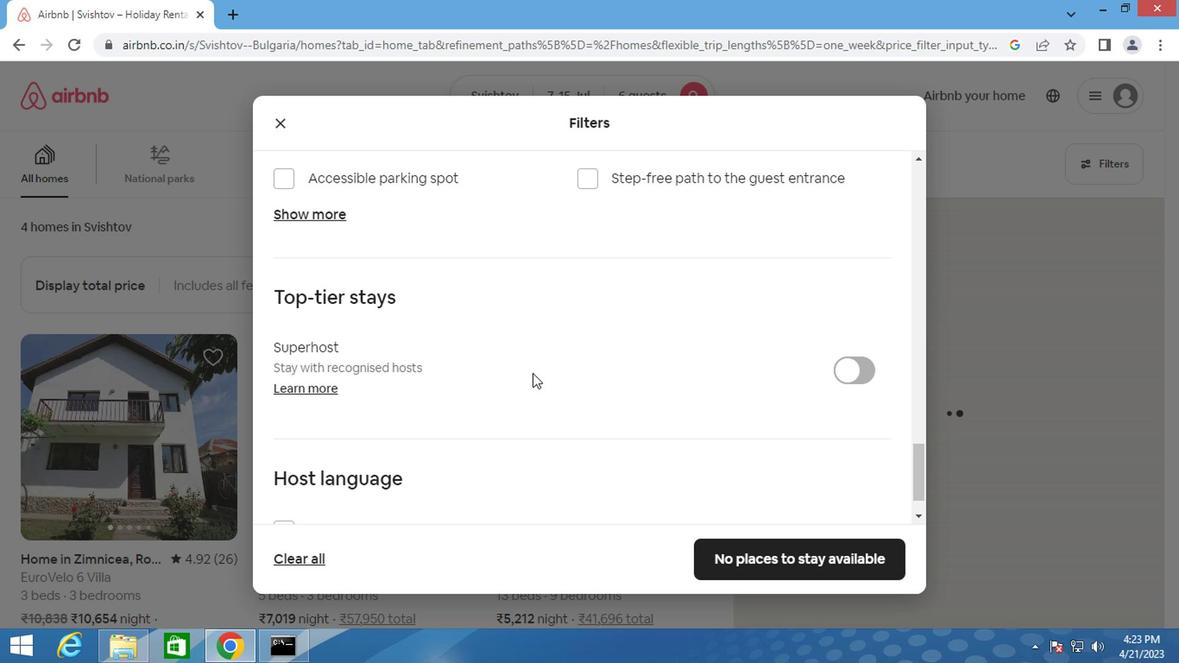 
Action: Mouse moved to (289, 475)
Screenshot: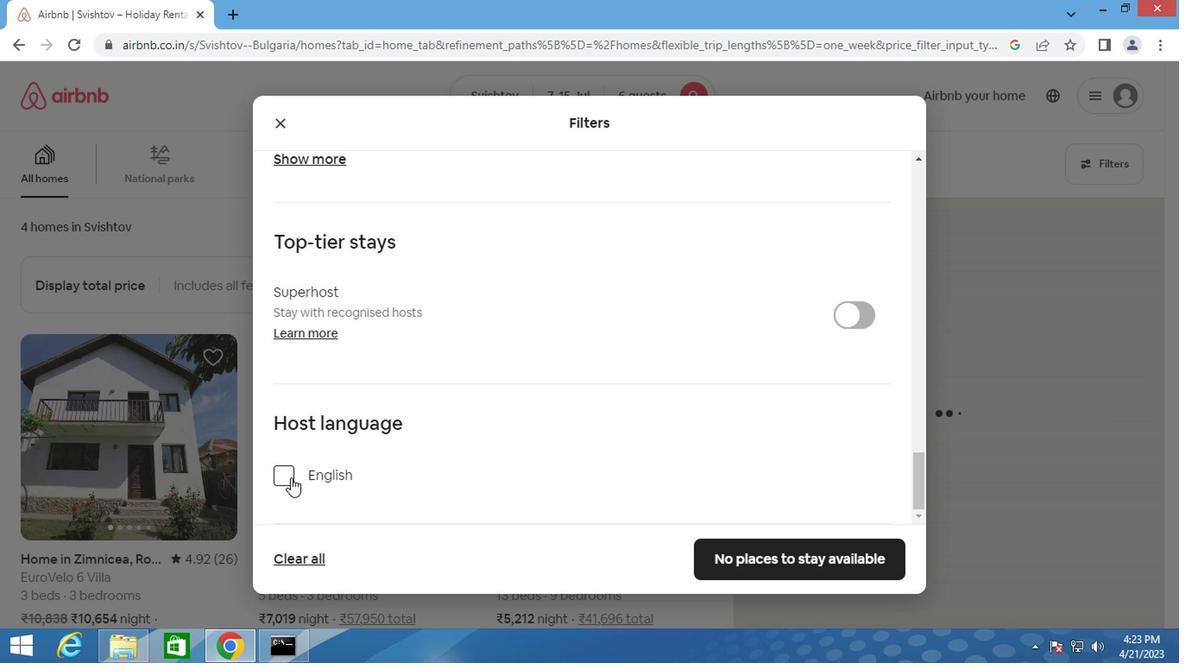 
Action: Mouse pressed left at (289, 475)
Screenshot: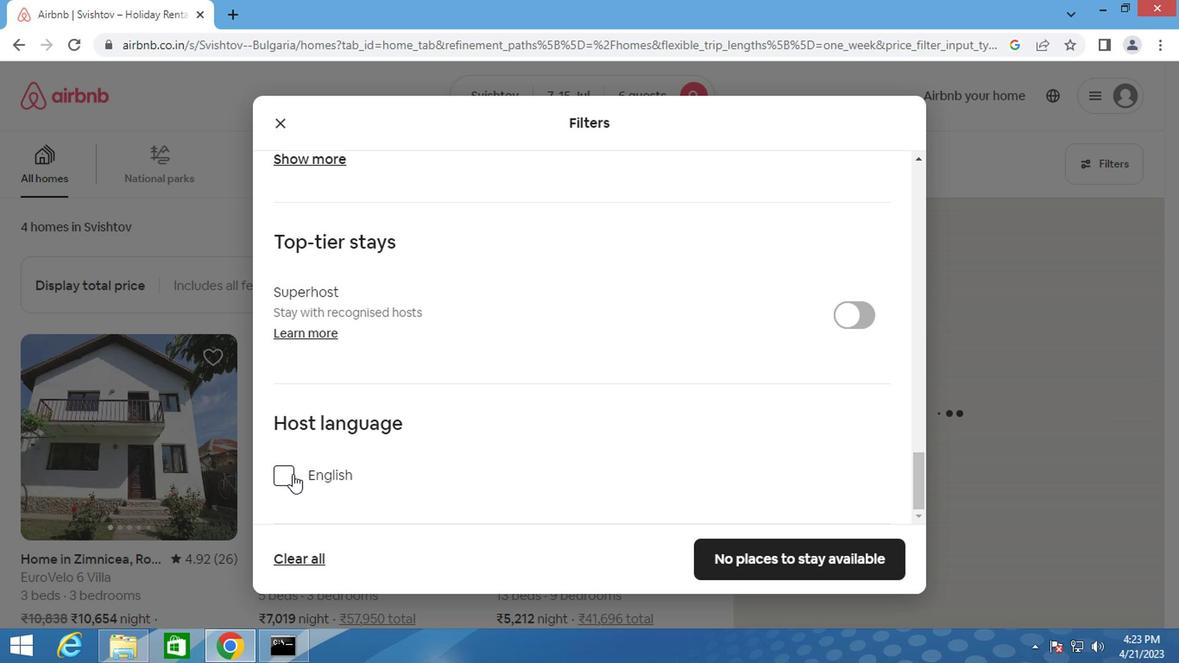 
Action: Mouse moved to (872, 560)
Screenshot: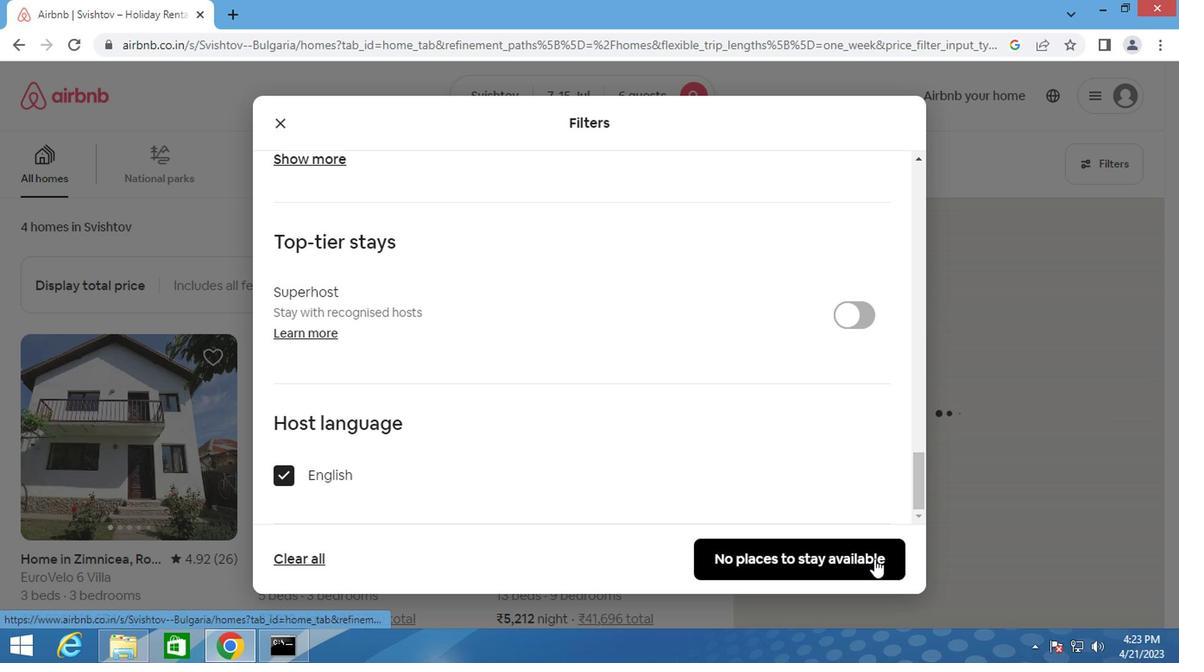 
Action: Mouse pressed left at (872, 560)
Screenshot: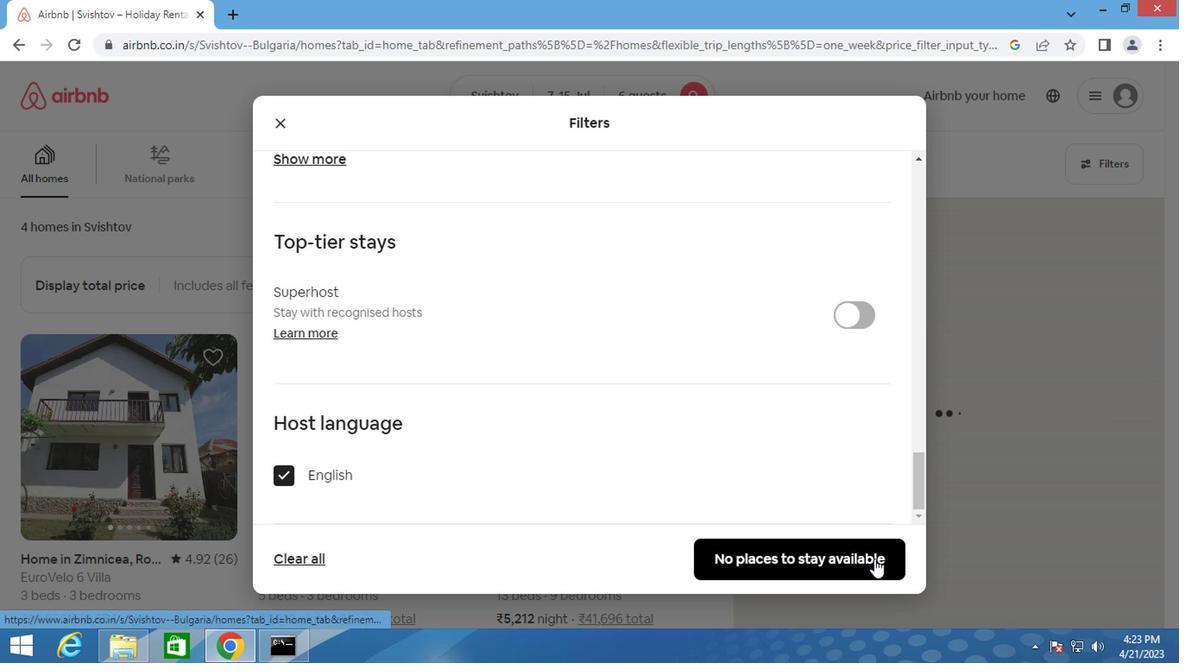 
Action: Mouse moved to (879, 553)
Screenshot: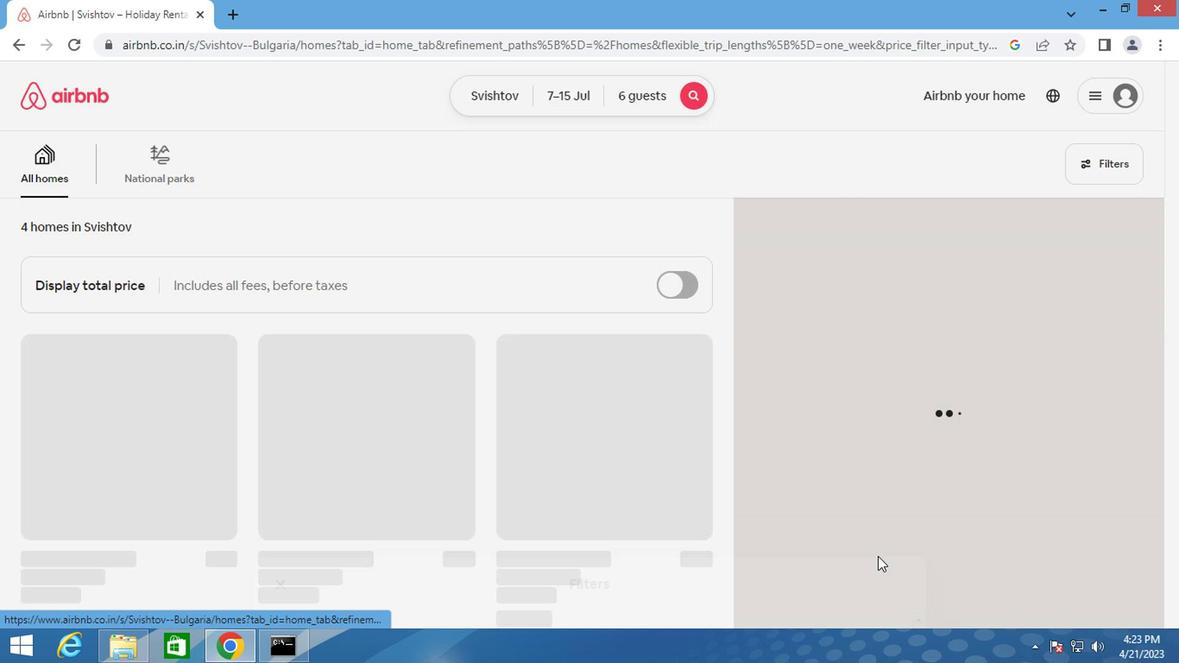 
Action: Key pressed <Key.f8>
Screenshot: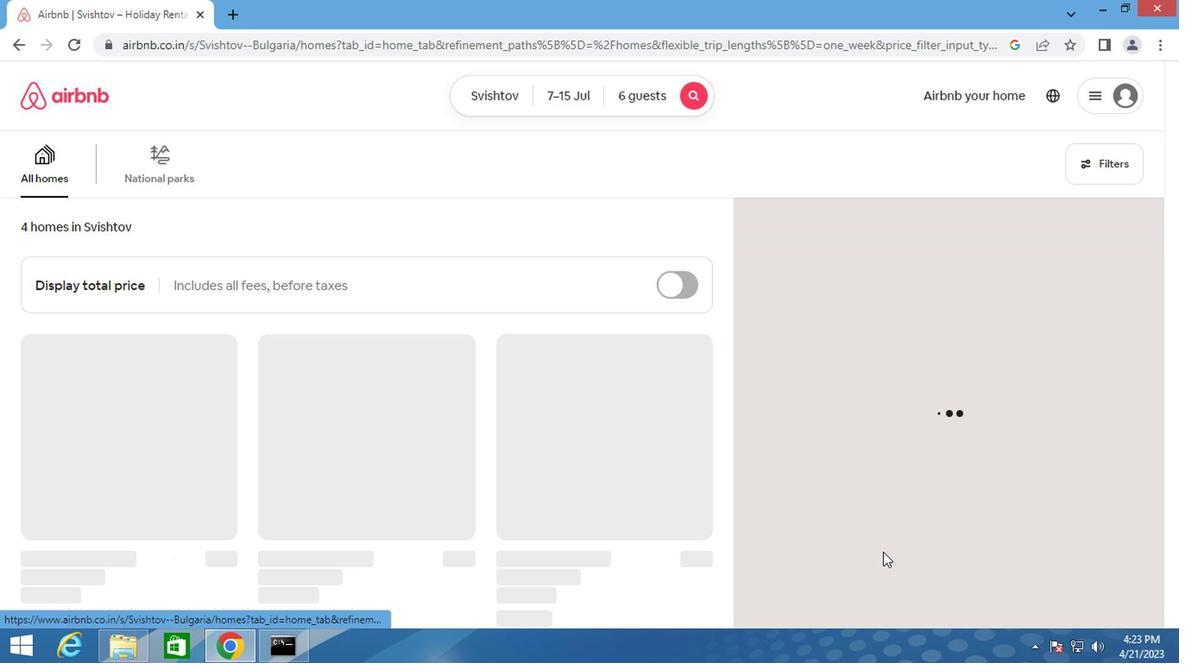 
